 Task: Open Card Cloud Migration Planning in Board Public Relations Crisis Communication Planning and Preparation to Workspace Enterprise Risk Management and add a team member Softage.1@softage.net, a label Red, a checklist Trademark Registration, an attachment from Trello, a color Red and finally, add a card description 'Plan and execute company team-building retreat with a focus on personal branding' and a comment 'Given the potential impact of this task on our company mission and values, let us ensure that we approach it with a sense of integrity and ethics.'. Add a start date 'Jan 09, 1900' with a due date 'Jan 16, 1900'
Action: Mouse moved to (92, 387)
Screenshot: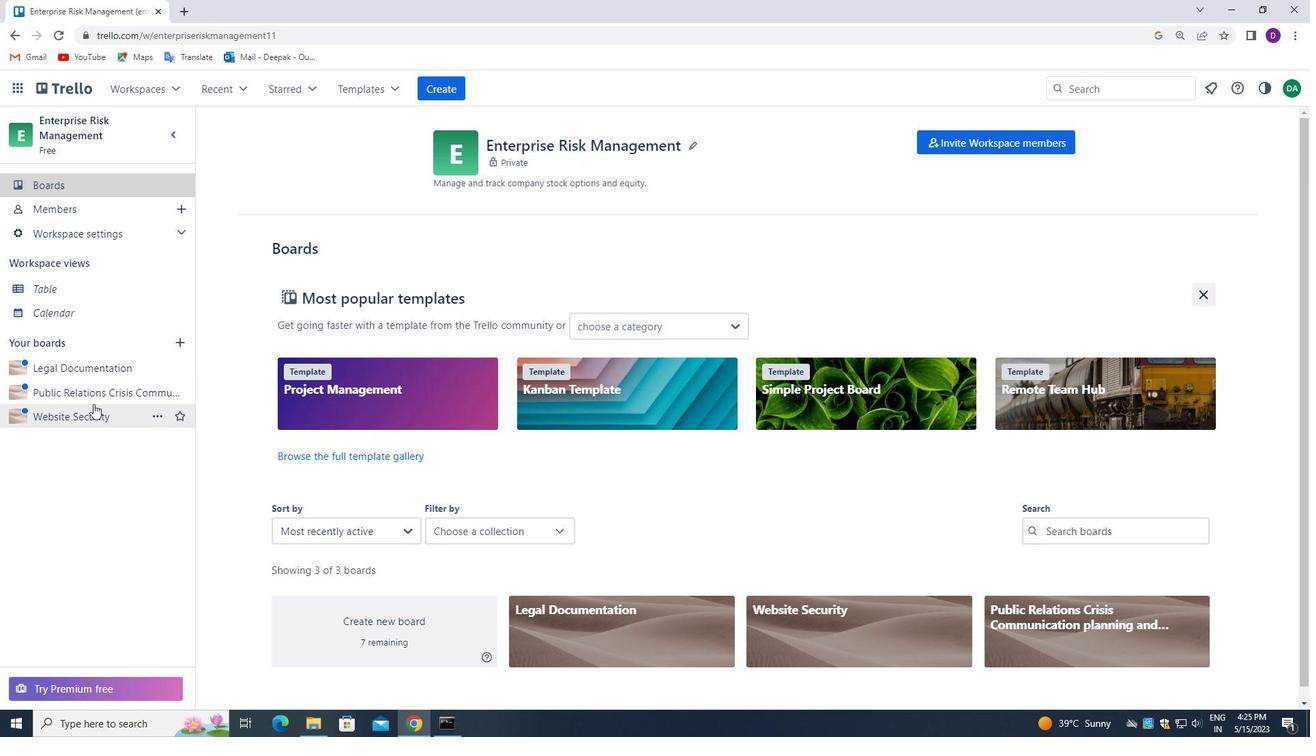
Action: Mouse pressed left at (92, 387)
Screenshot: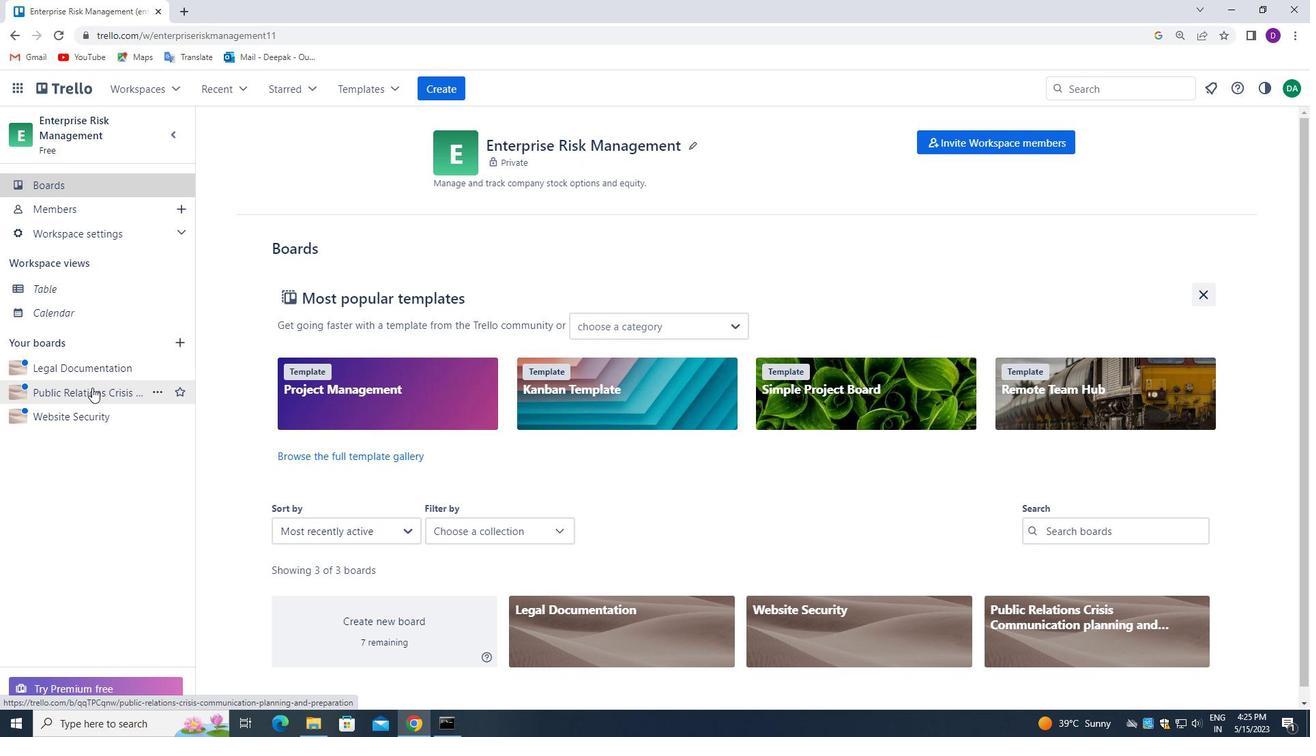 
Action: Mouse moved to (696, 208)
Screenshot: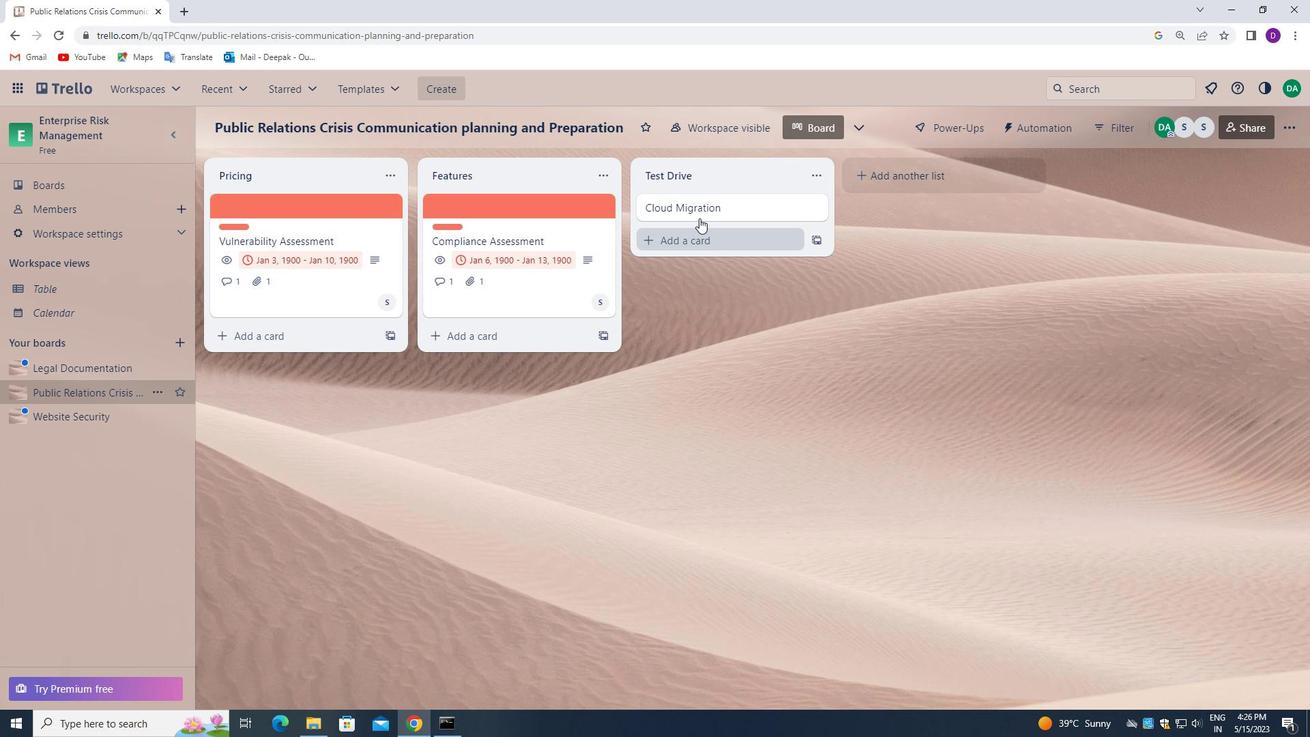 
Action: Mouse pressed left at (696, 208)
Screenshot: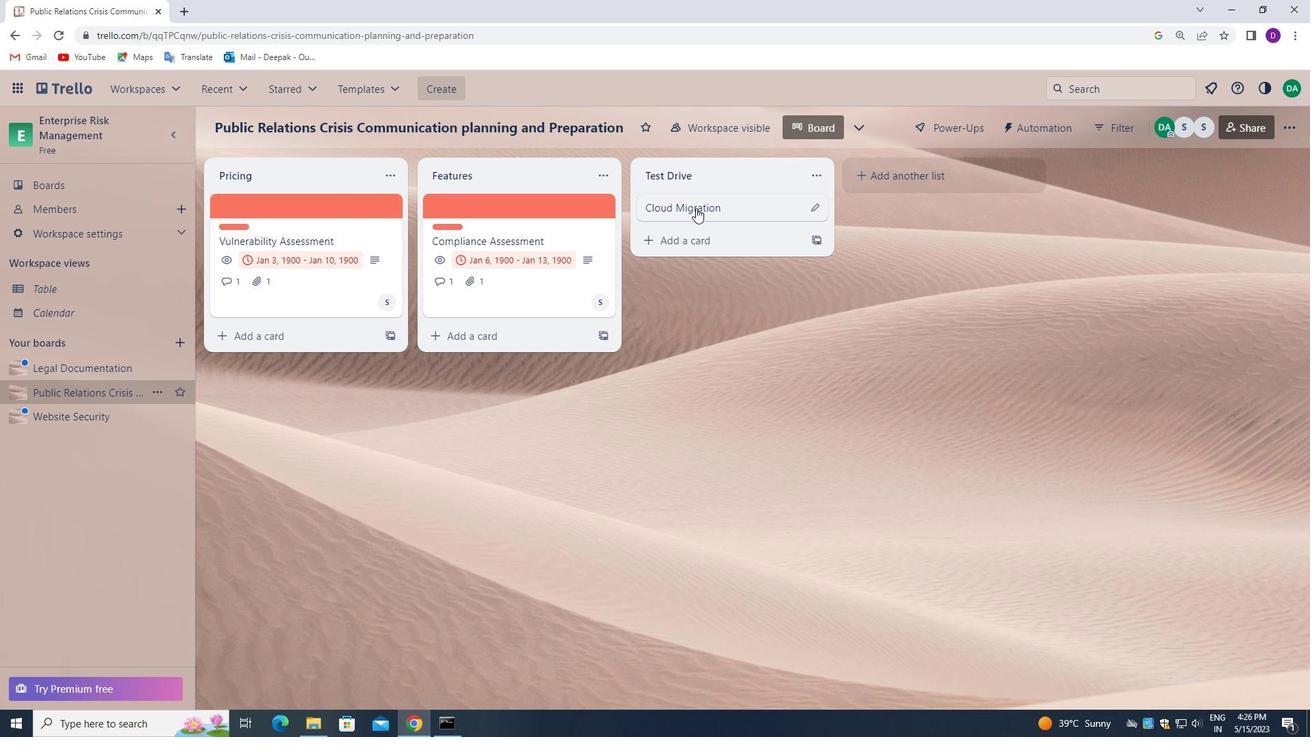 
Action: Mouse moved to (839, 264)
Screenshot: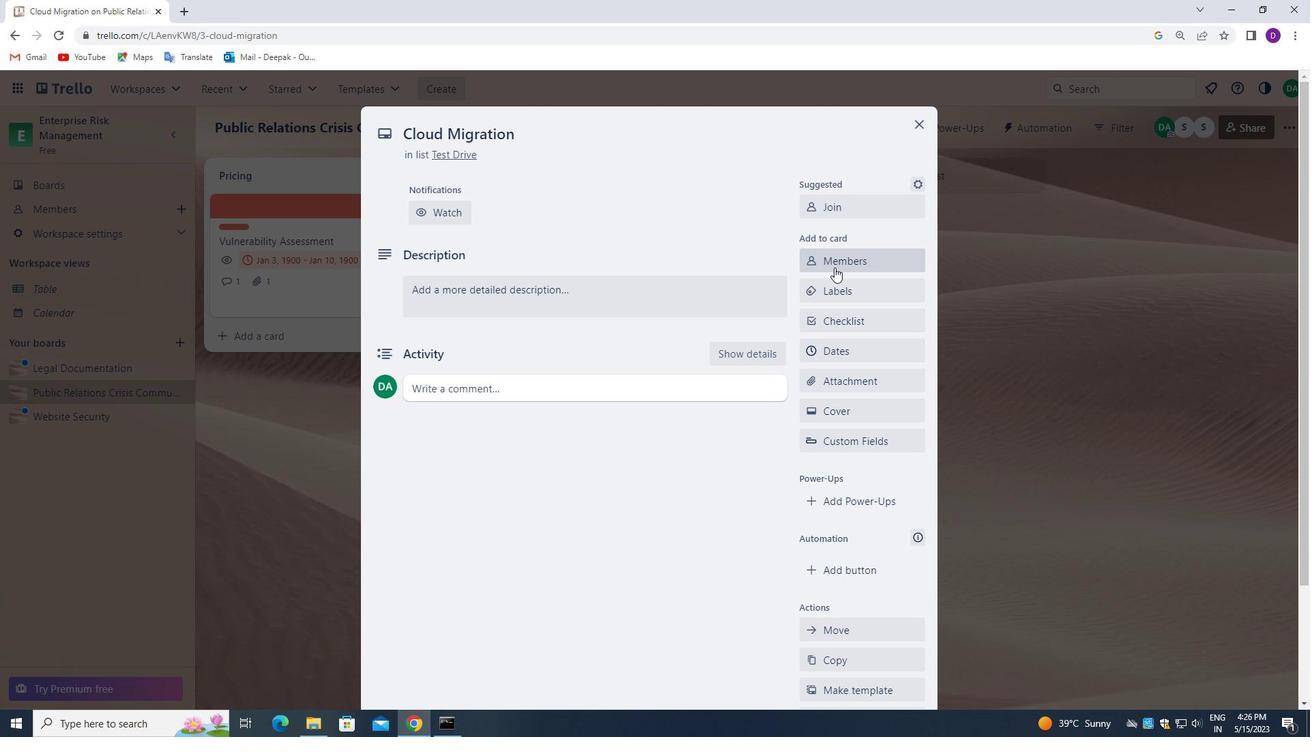
Action: Mouse pressed left at (839, 264)
Screenshot: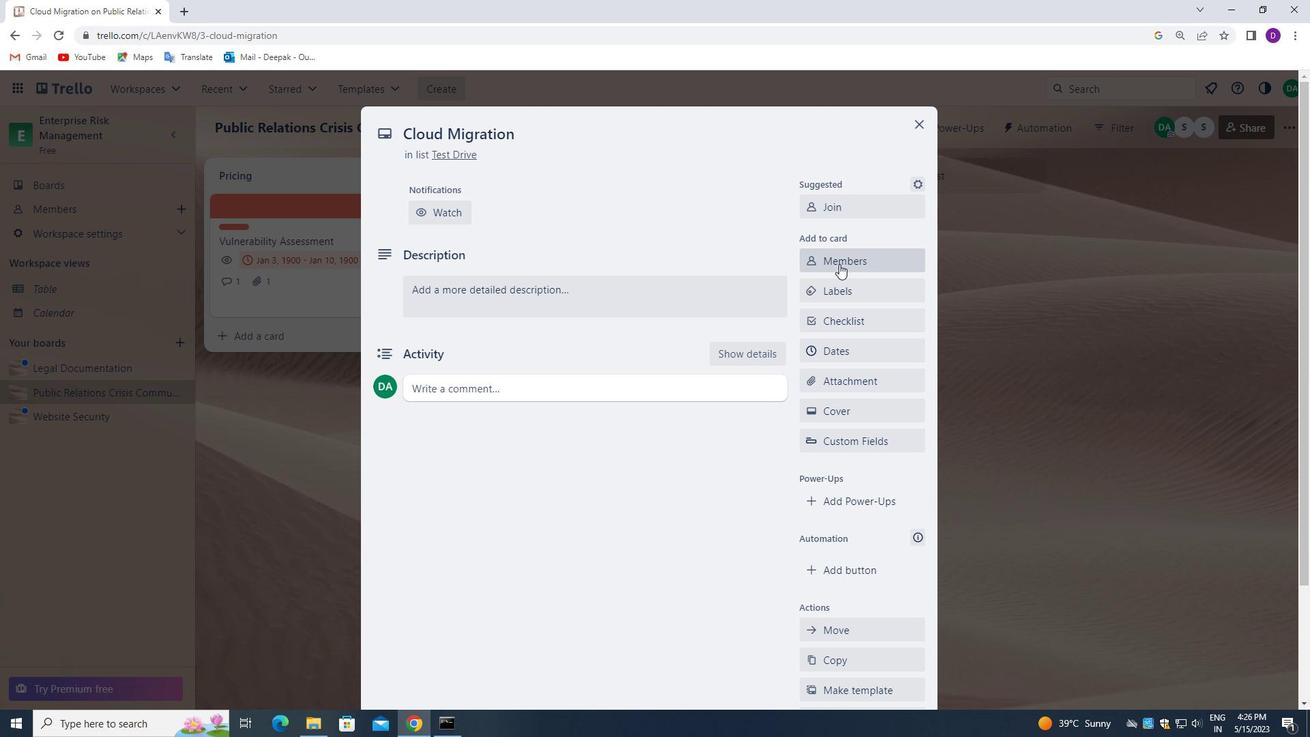 
Action: Mouse moved to (858, 327)
Screenshot: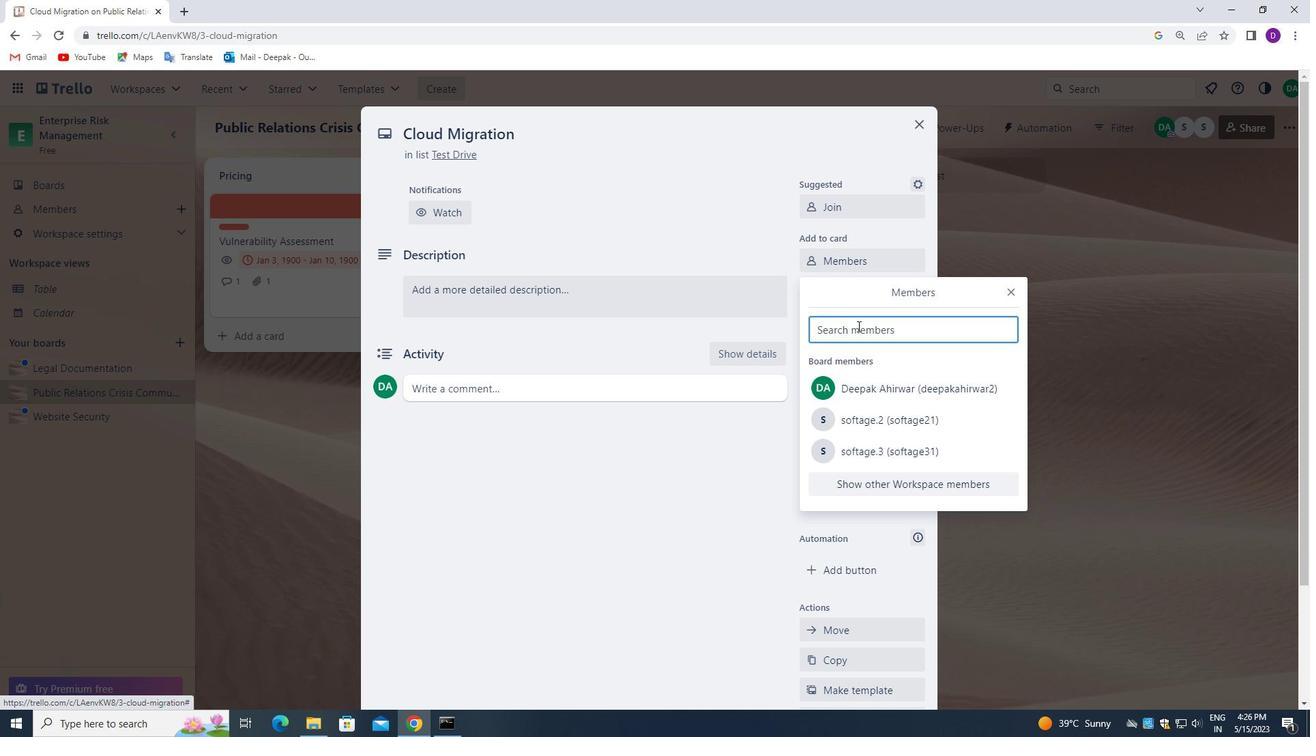 
Action: Mouse pressed left at (858, 327)
Screenshot: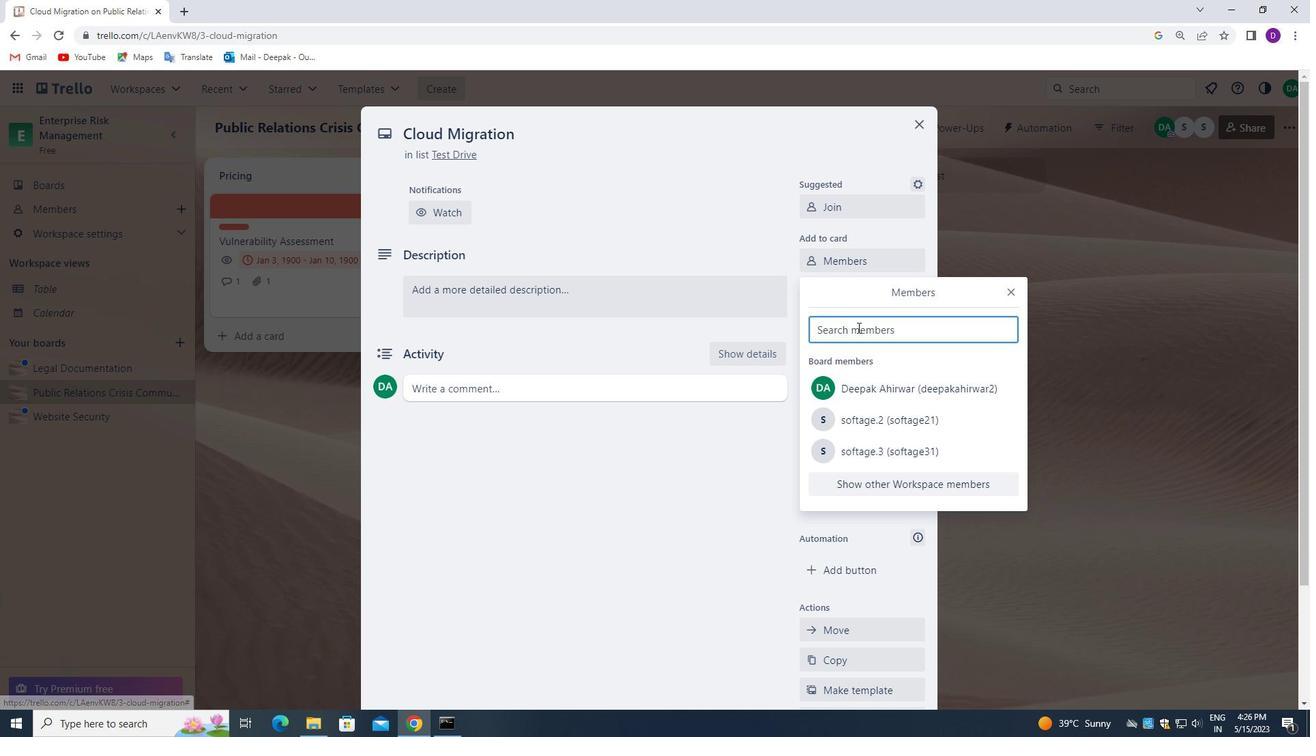
Action: Mouse moved to (275, 462)
Screenshot: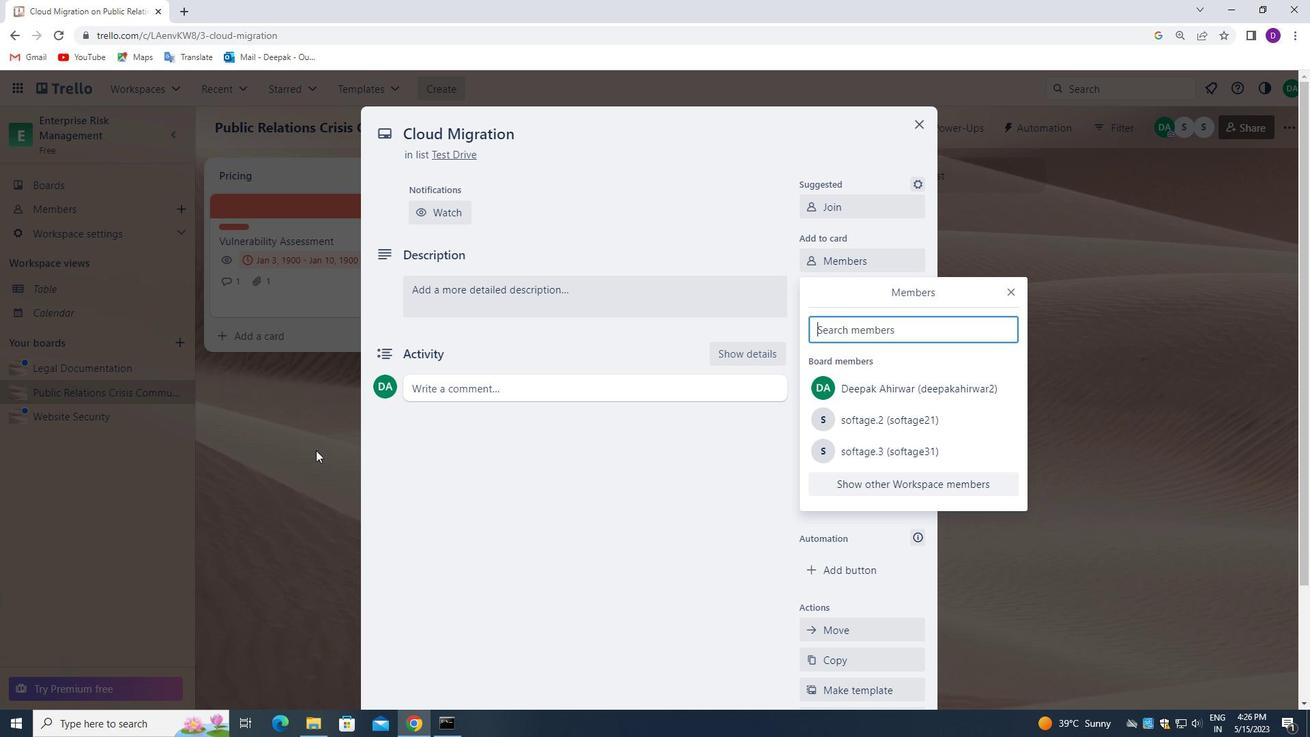 
Action: Key pressed softage<Key.space><Key.backspace>1<Key.backspace>.1<Key.shift>@SOFTAGE,<Key.backspace>.NET
Screenshot: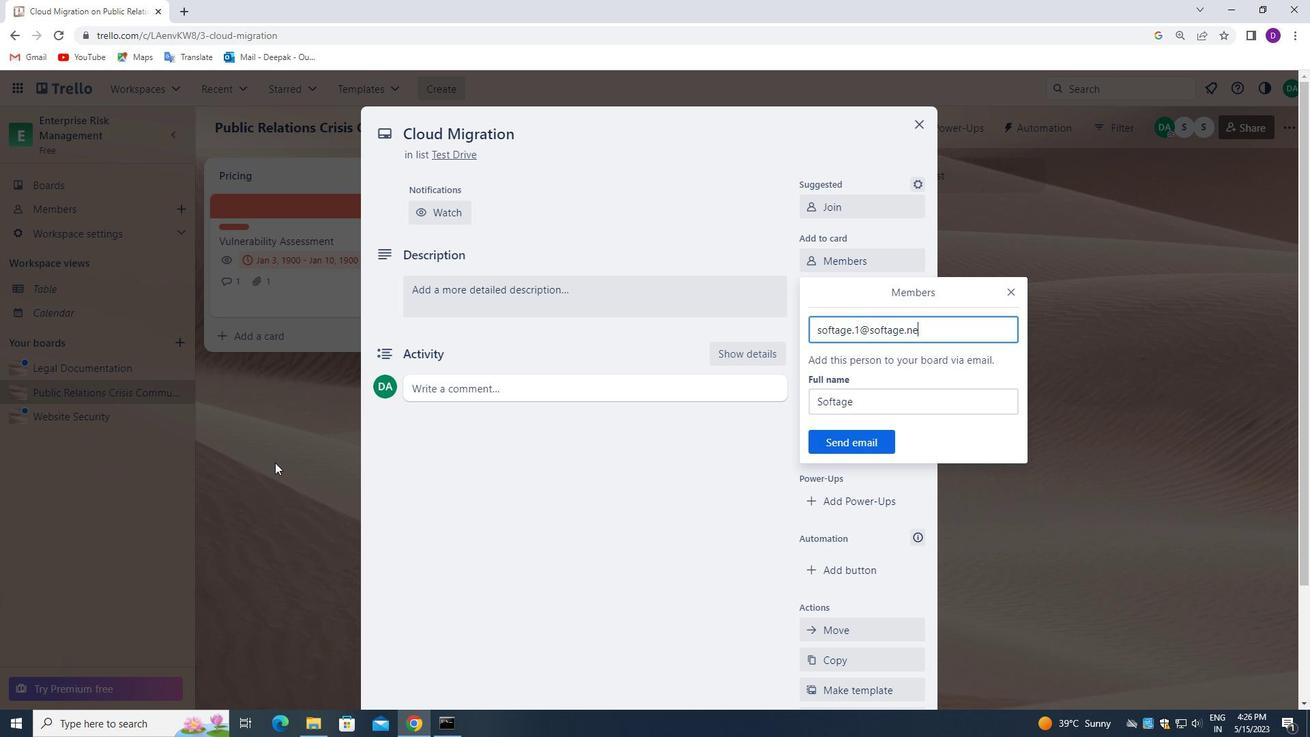 
Action: Mouse moved to (833, 443)
Screenshot: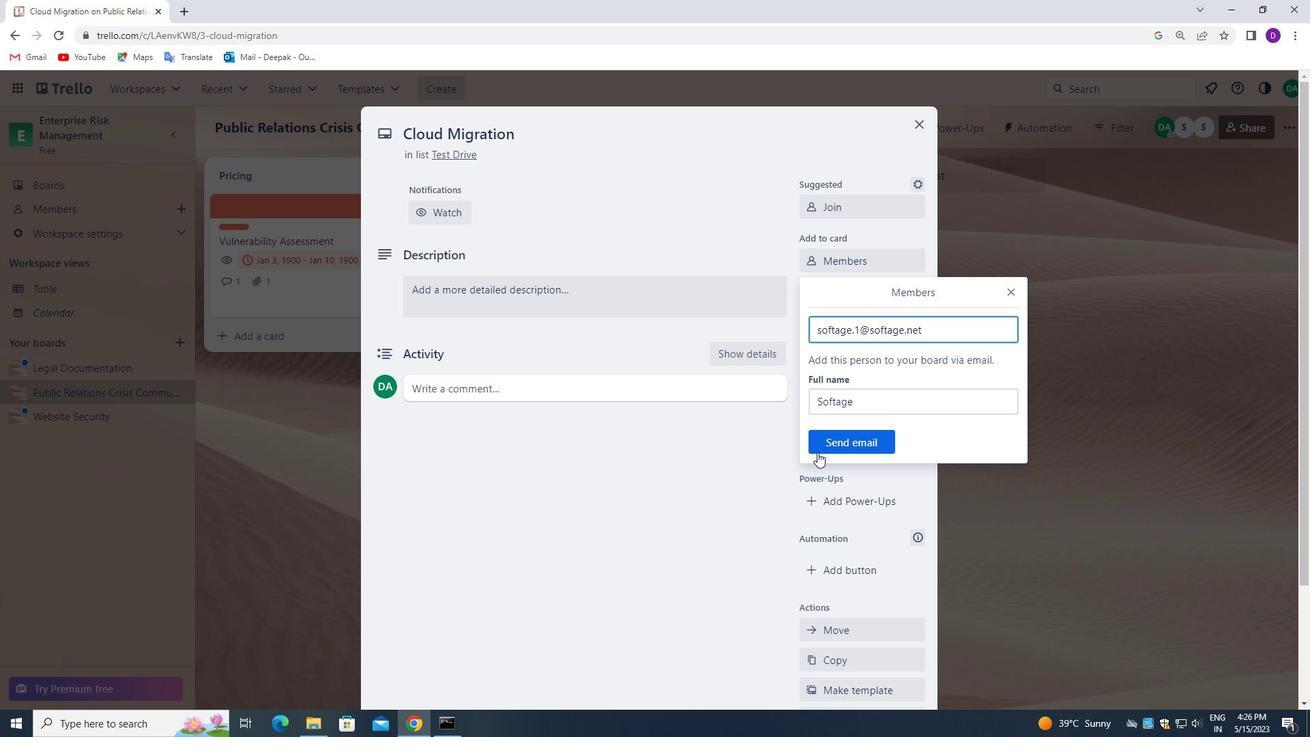 
Action: Mouse pressed left at (833, 443)
Screenshot: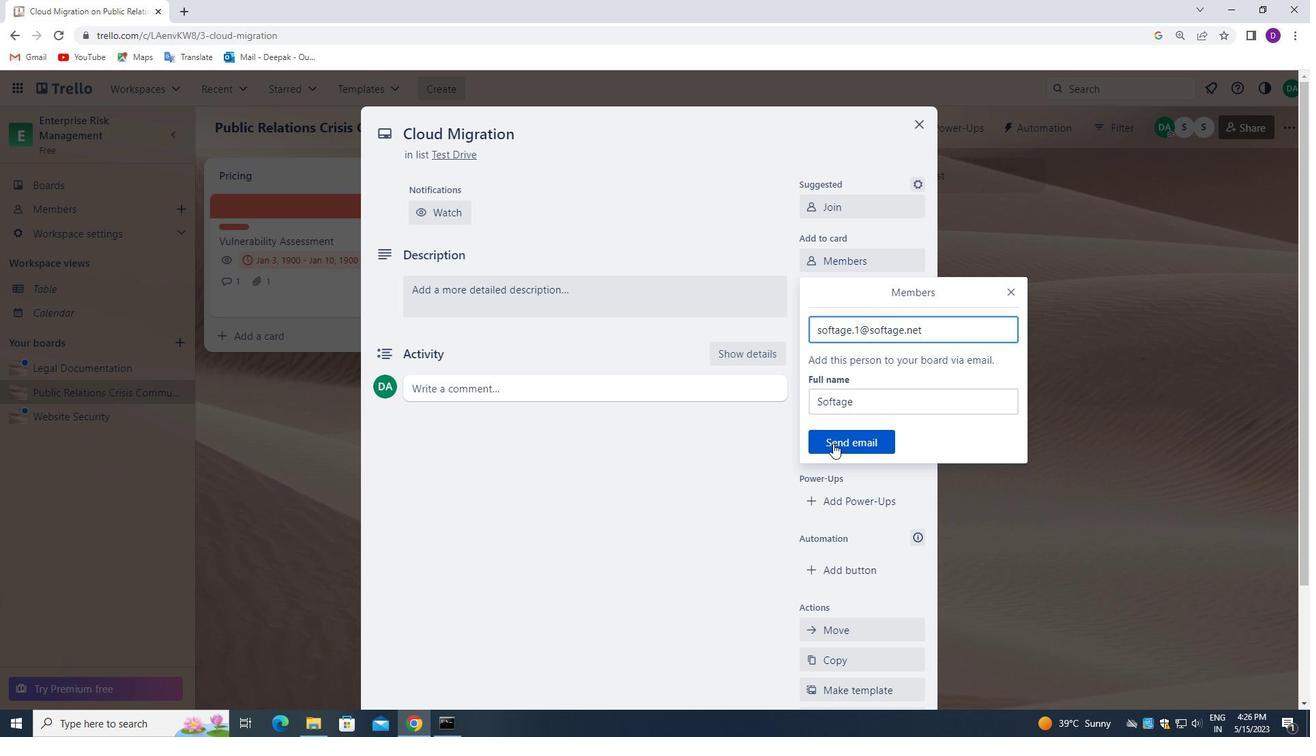 
Action: Mouse moved to (850, 285)
Screenshot: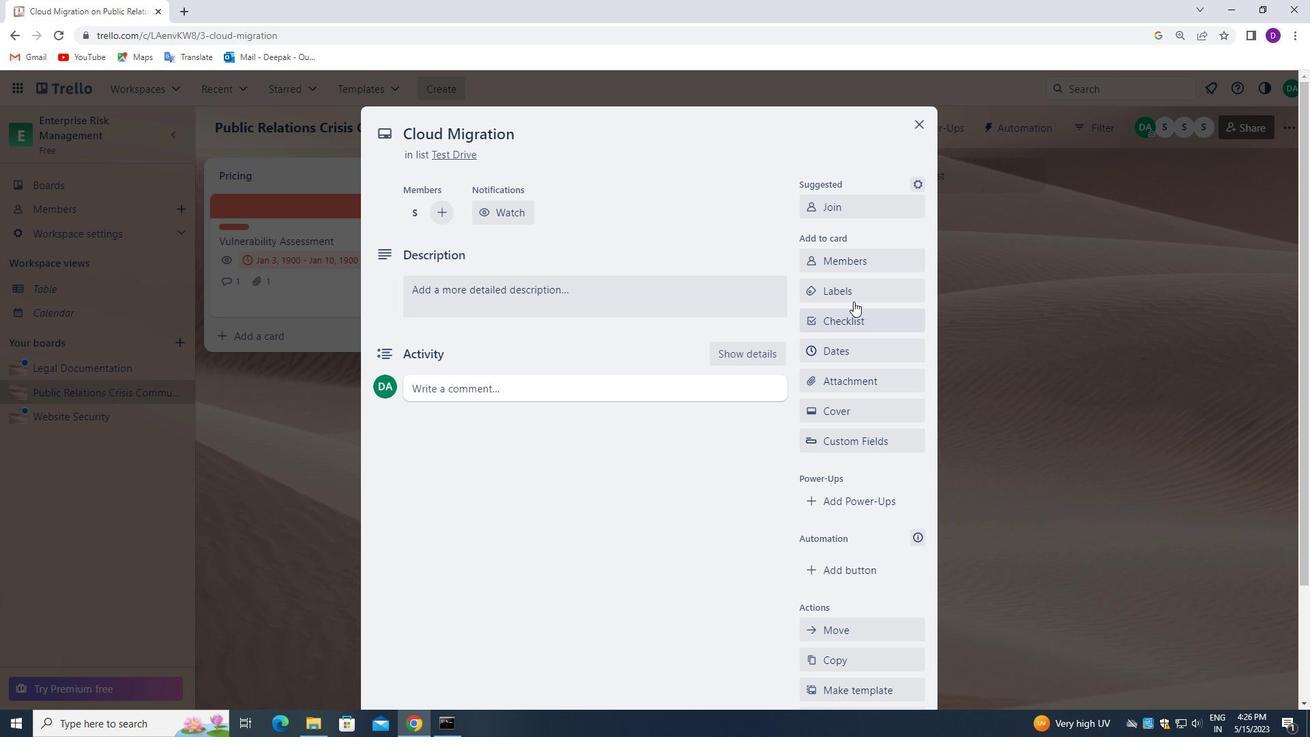 
Action: Mouse pressed left at (850, 285)
Screenshot: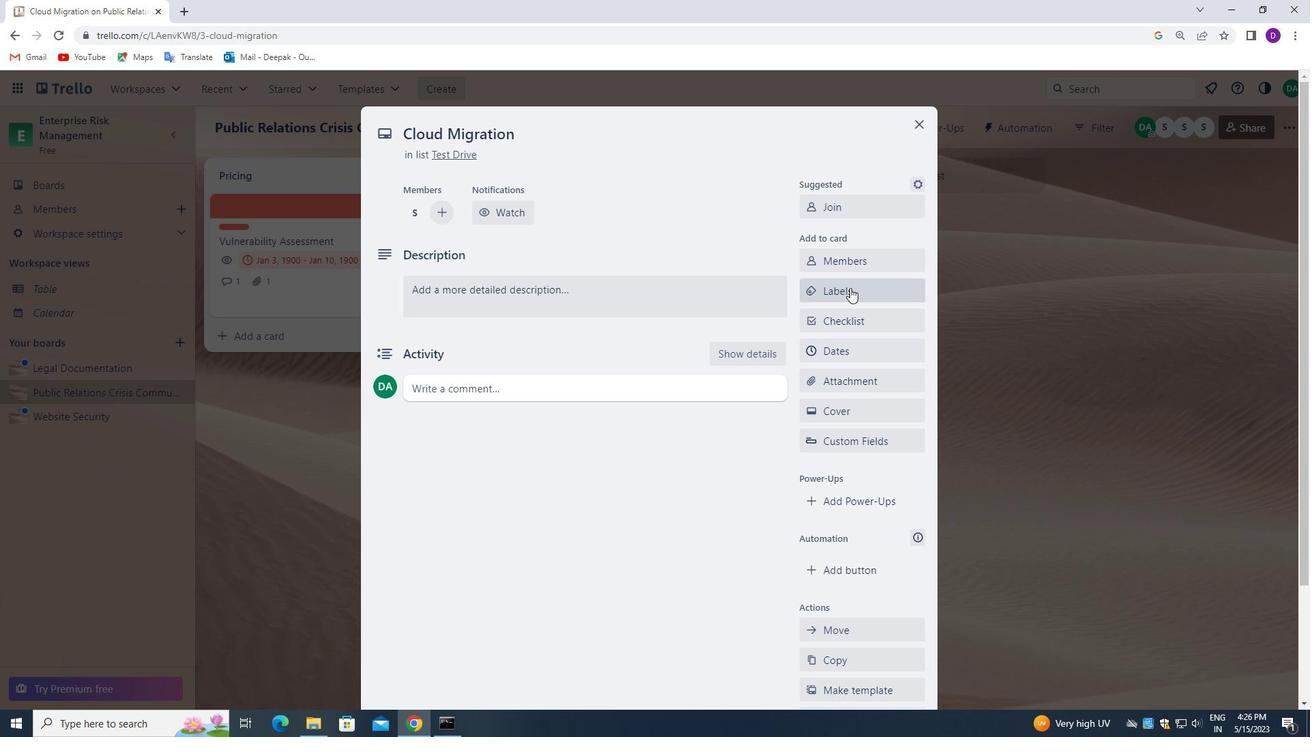 
Action: Mouse moved to (887, 484)
Screenshot: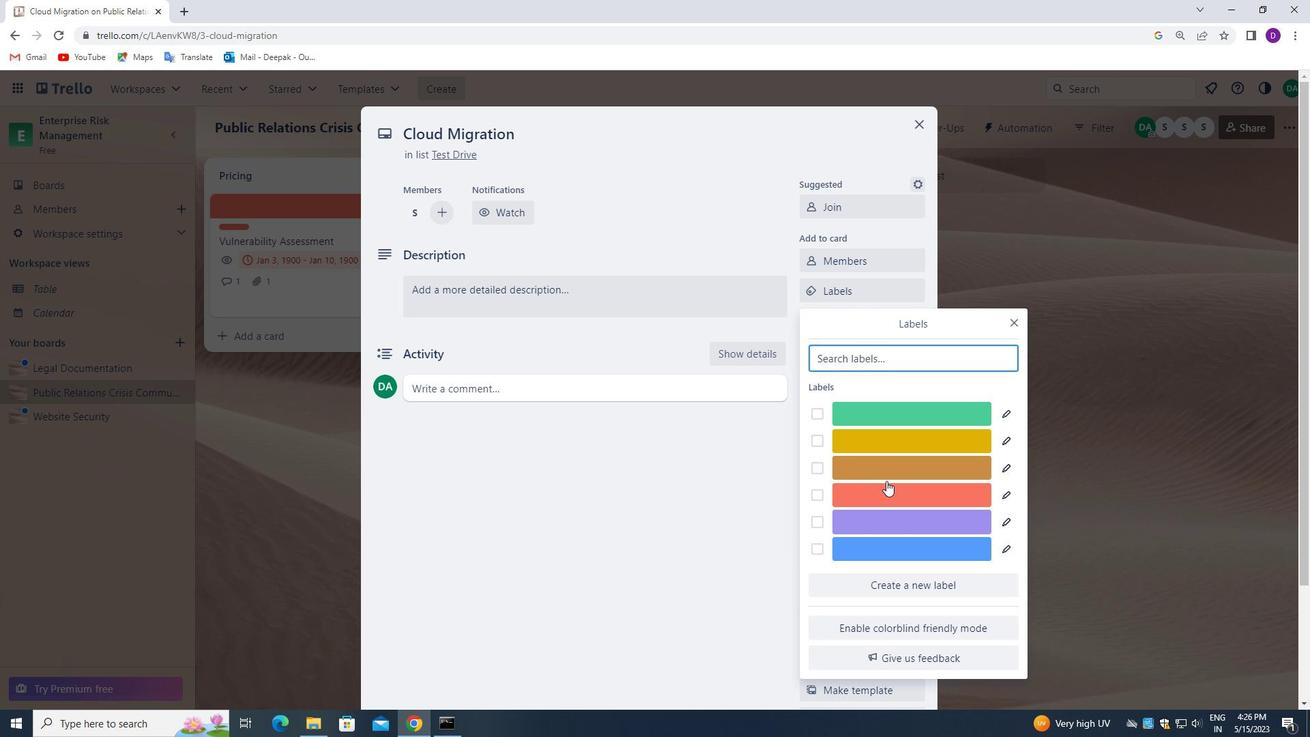 
Action: Mouse pressed left at (887, 484)
Screenshot: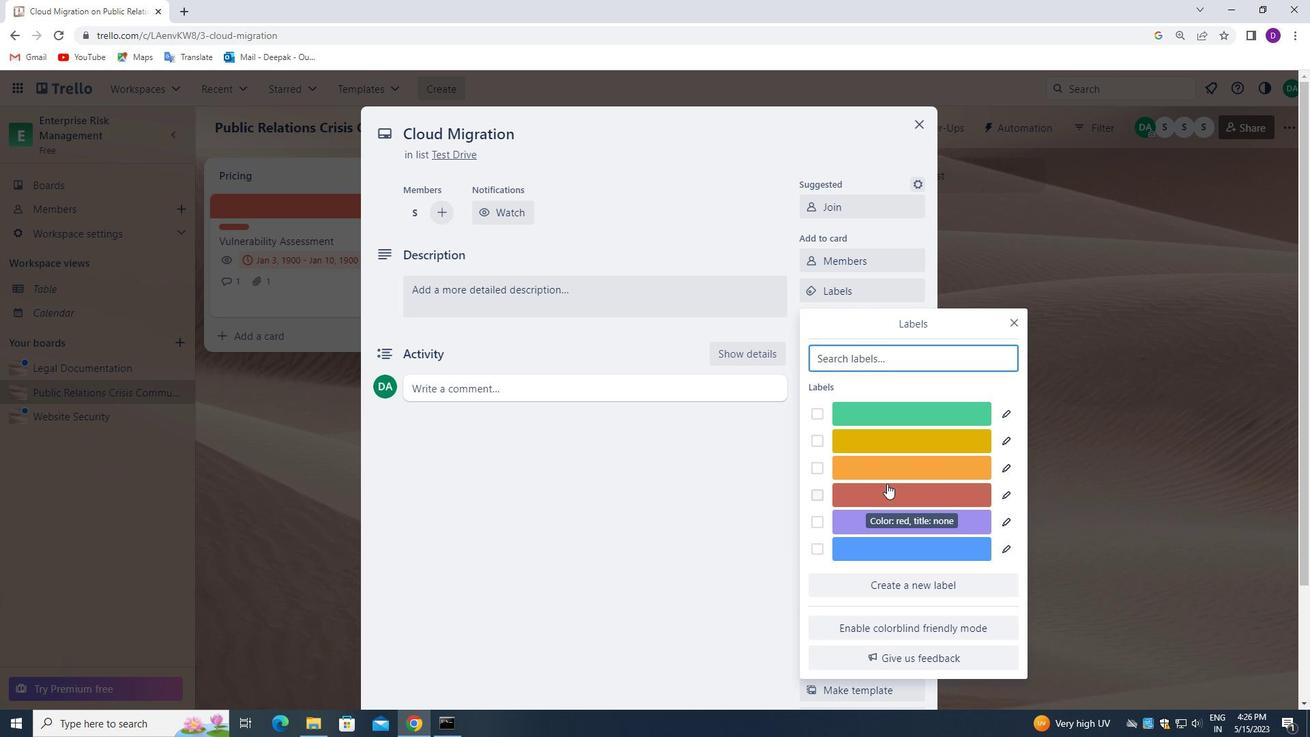 
Action: Mouse moved to (1015, 322)
Screenshot: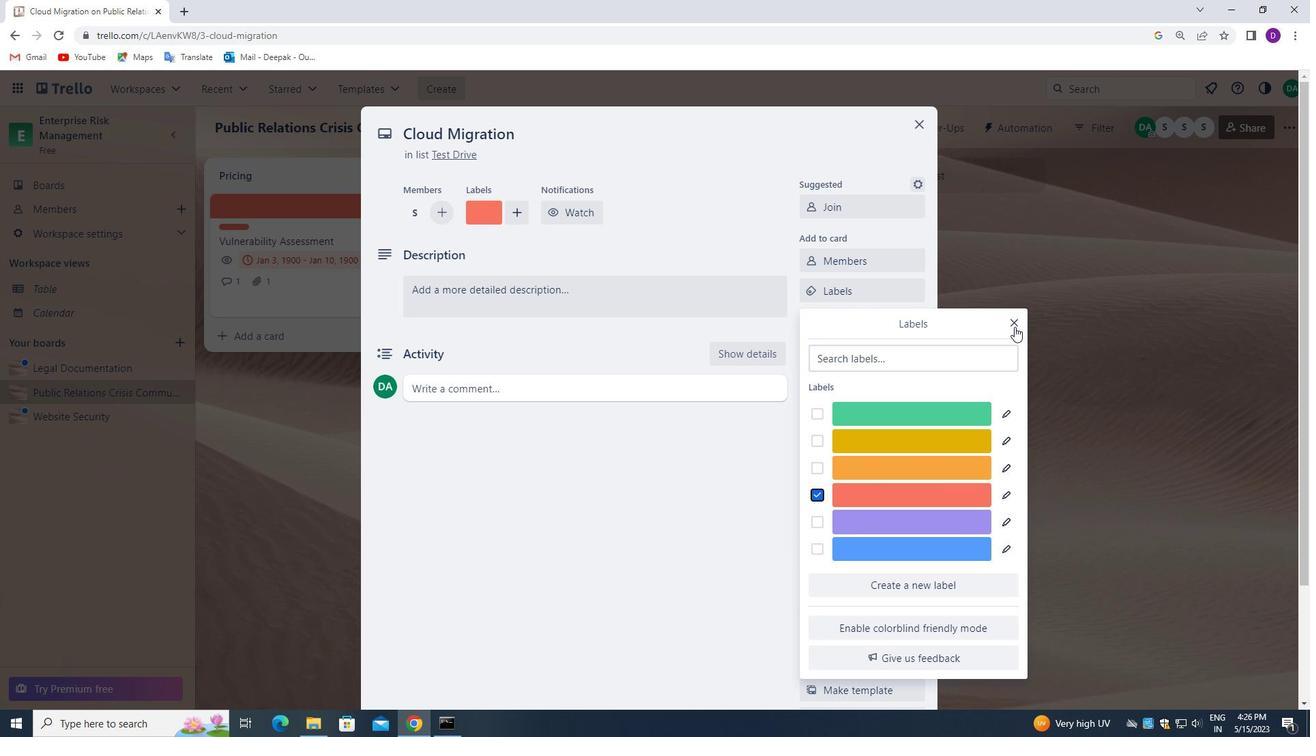 
Action: Mouse pressed left at (1015, 322)
Screenshot: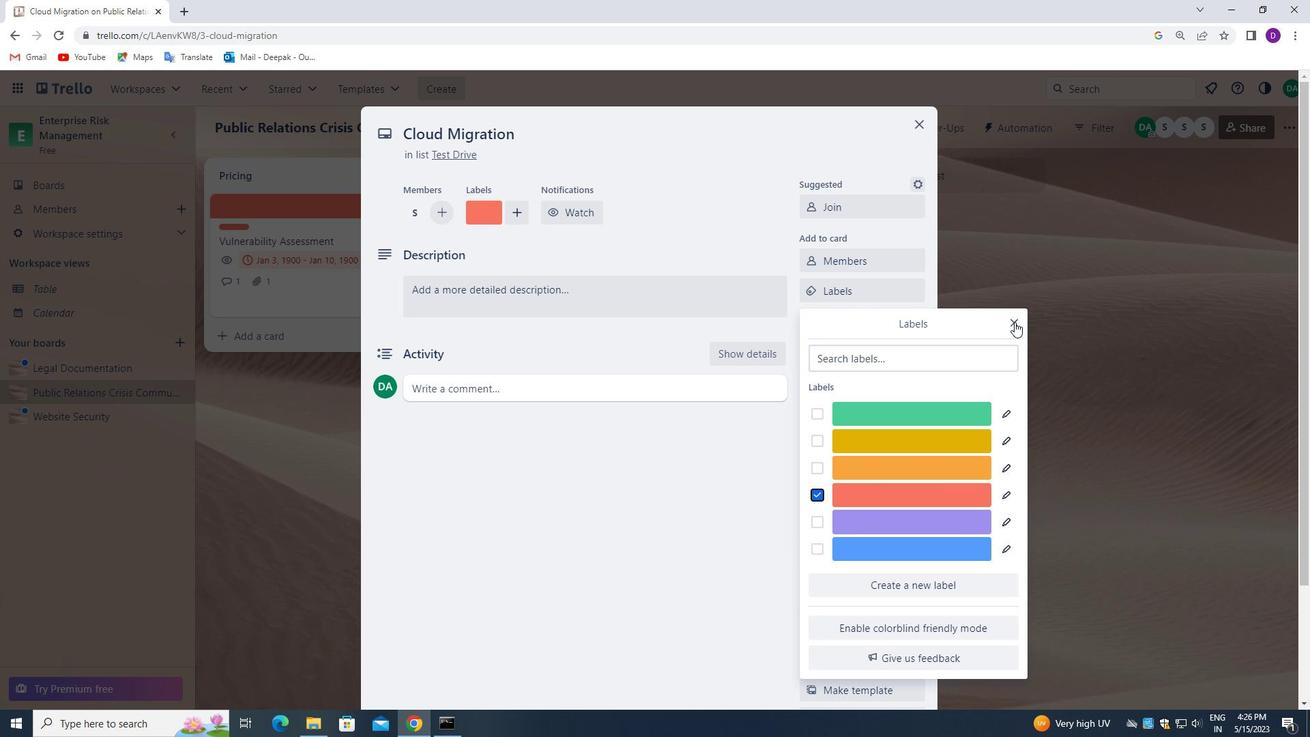 
Action: Mouse moved to (850, 315)
Screenshot: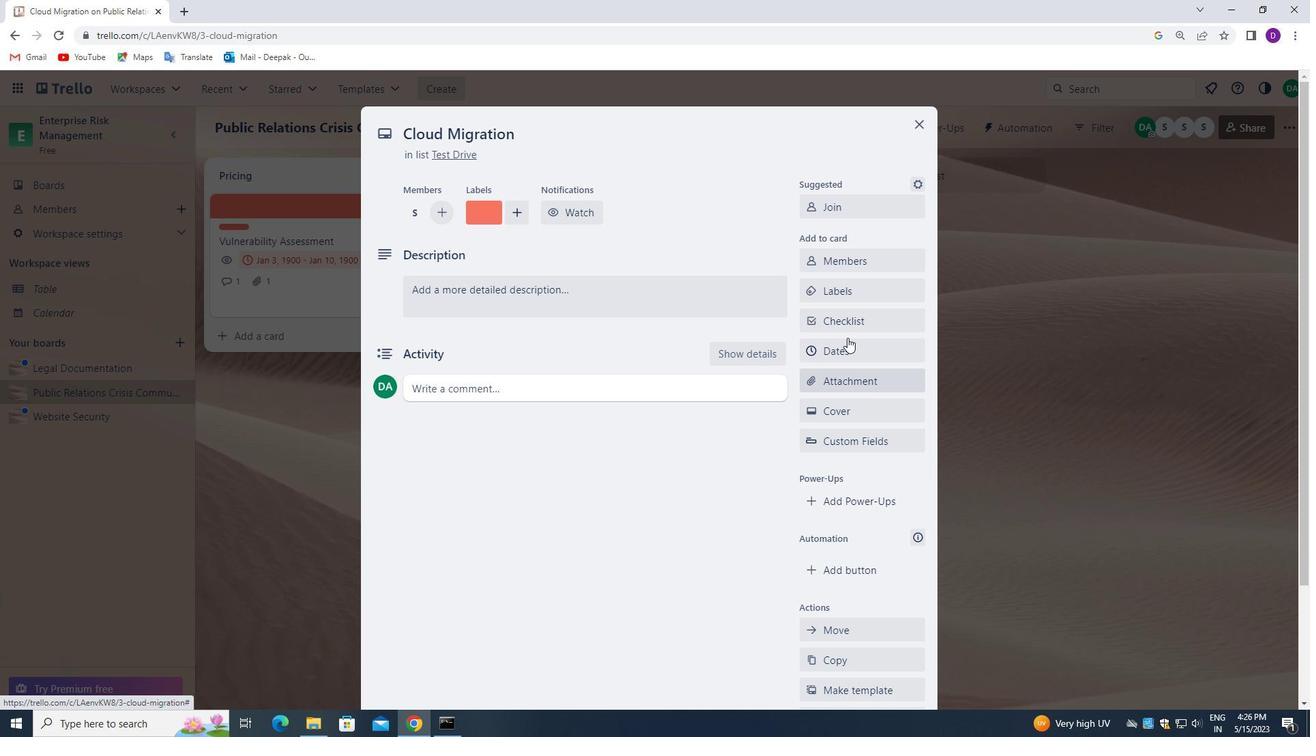 
Action: Mouse pressed left at (850, 315)
Screenshot: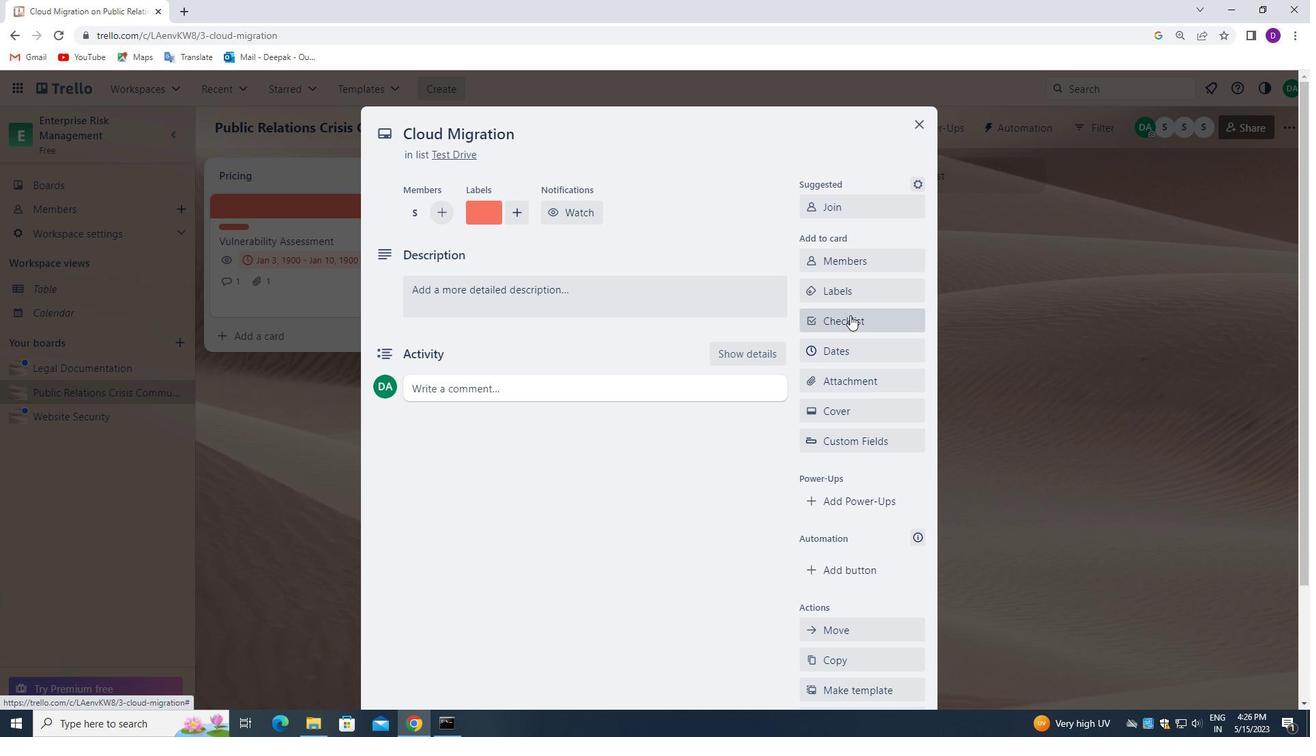 
Action: Mouse moved to (890, 352)
Screenshot: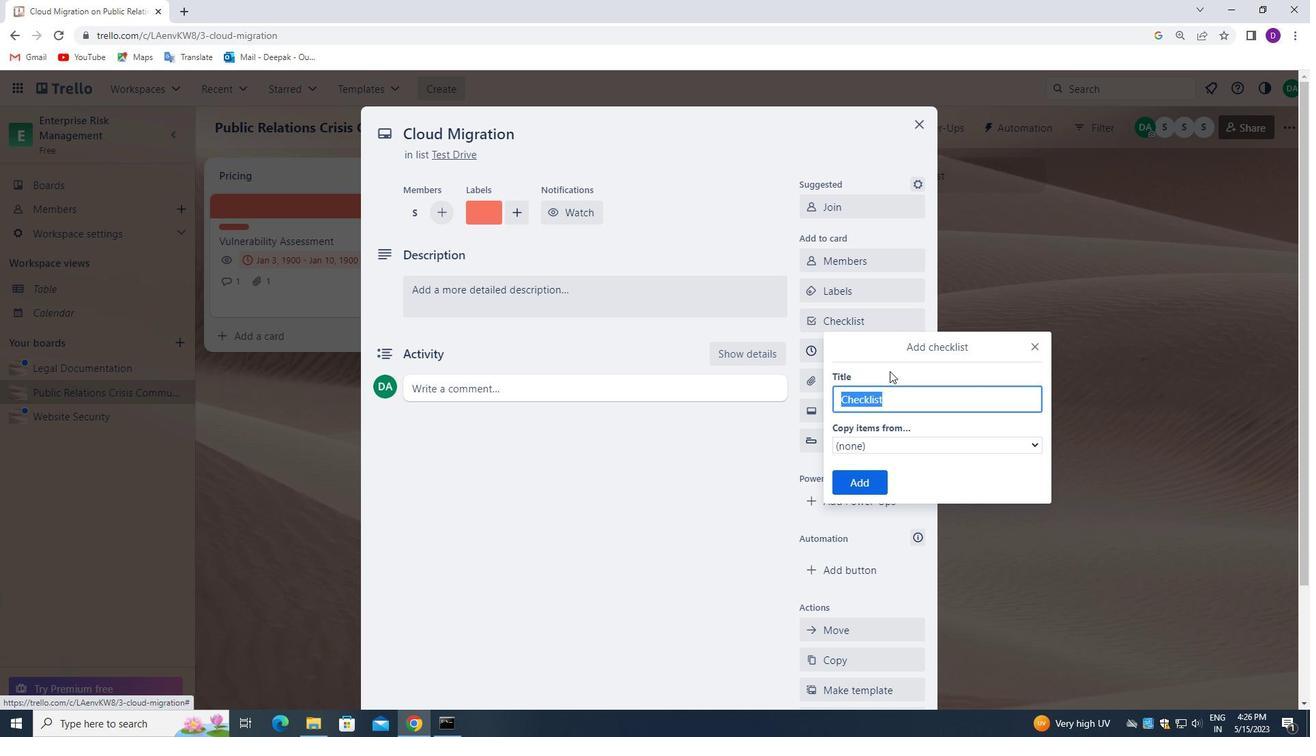 
Action: Key pressed <Key.backspace><Key.shift_r>TRADEMARK<Key.space><Key.shift_r>REGISTRATION
Screenshot: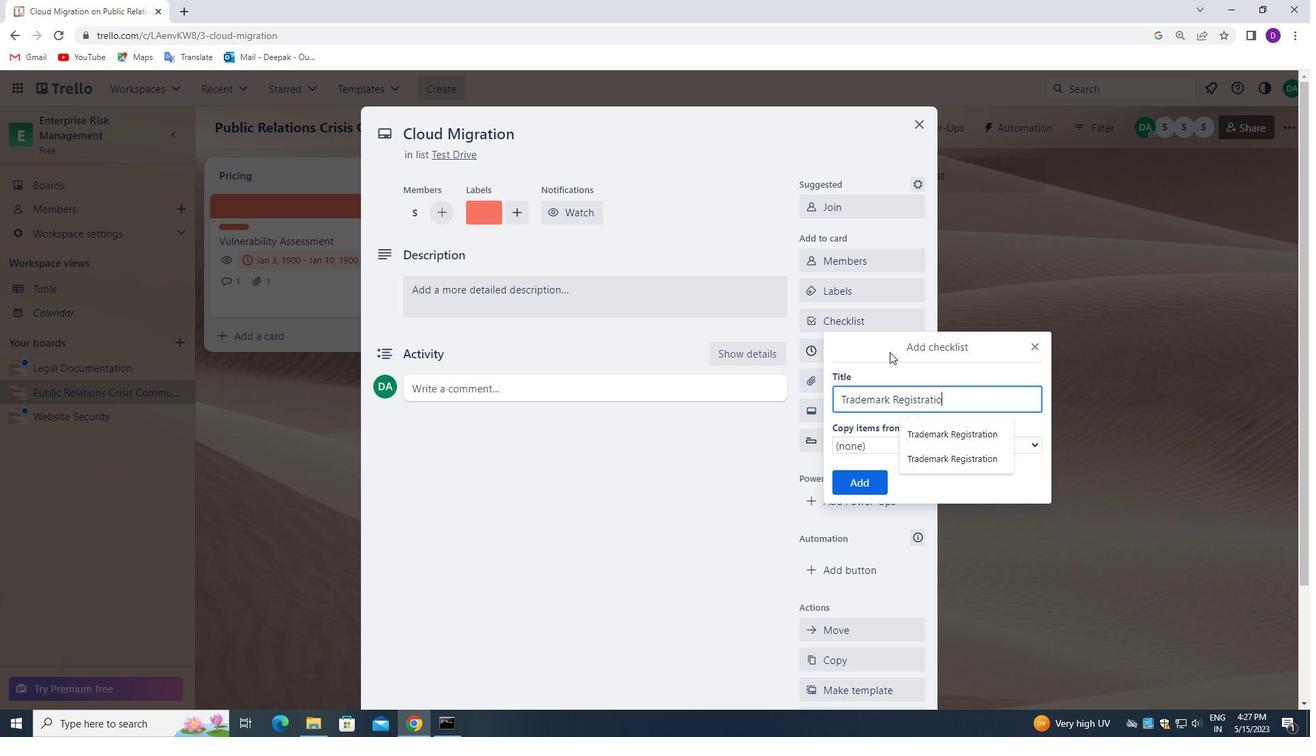 
Action: Mouse moved to (850, 477)
Screenshot: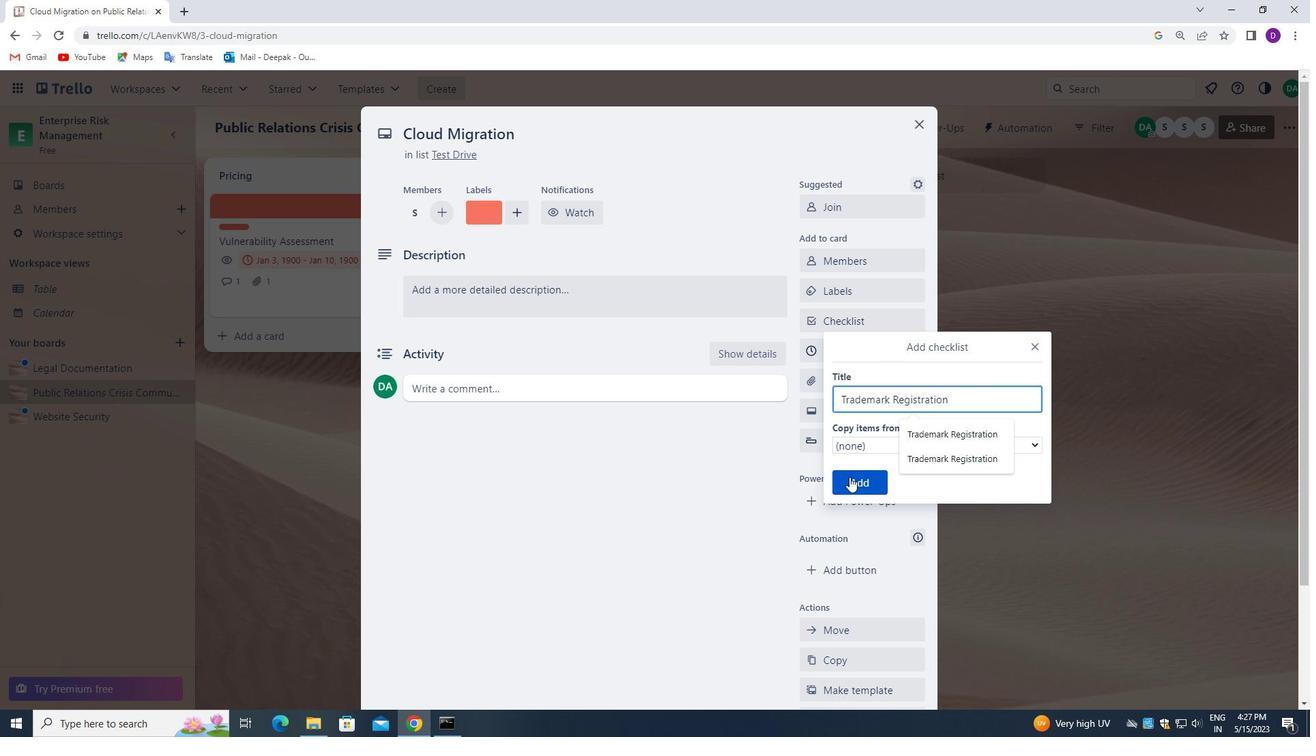 
Action: Mouse pressed left at (850, 477)
Screenshot: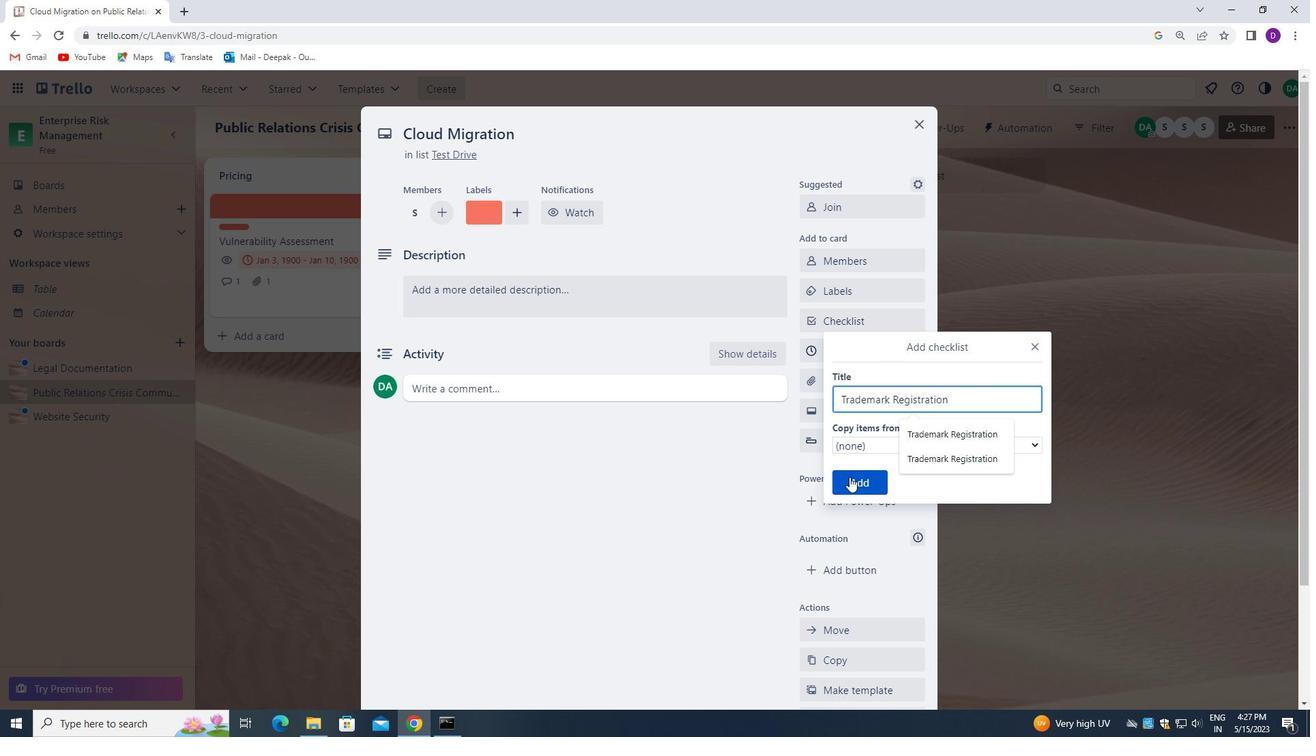 
Action: Mouse moved to (866, 387)
Screenshot: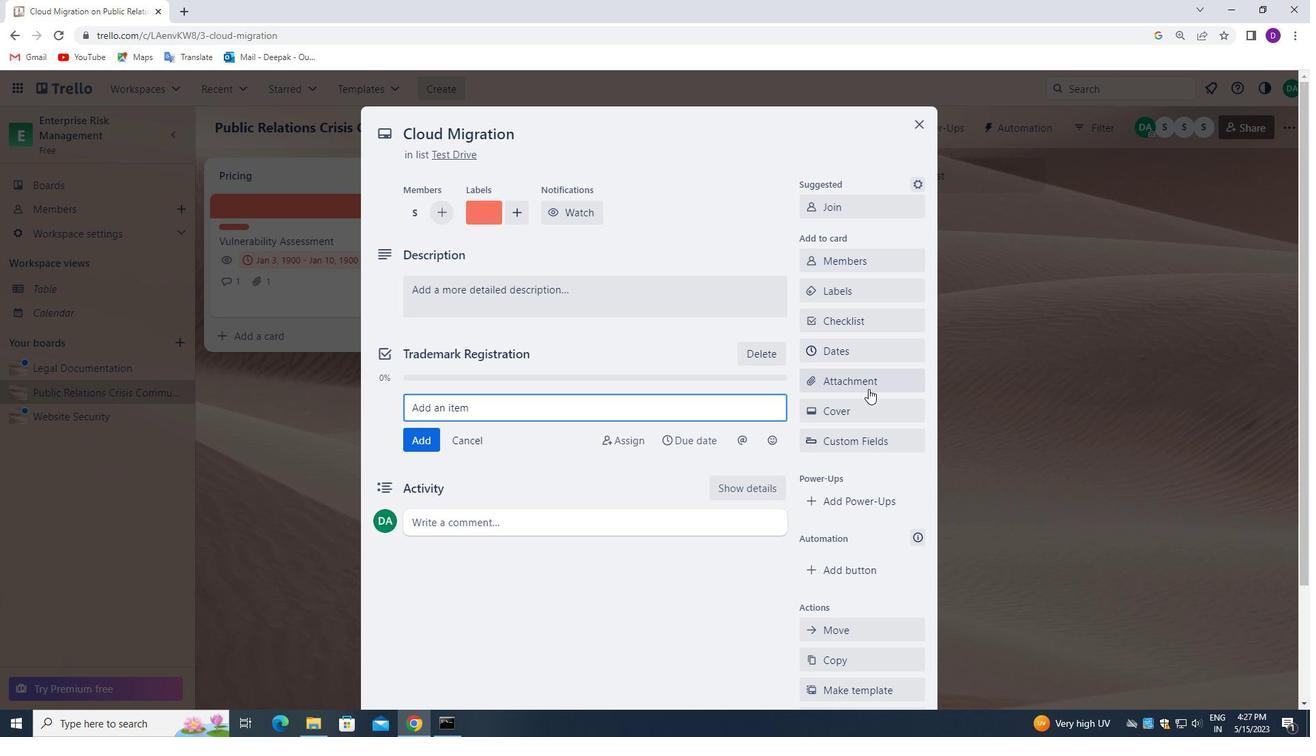 
Action: Mouse pressed left at (866, 387)
Screenshot: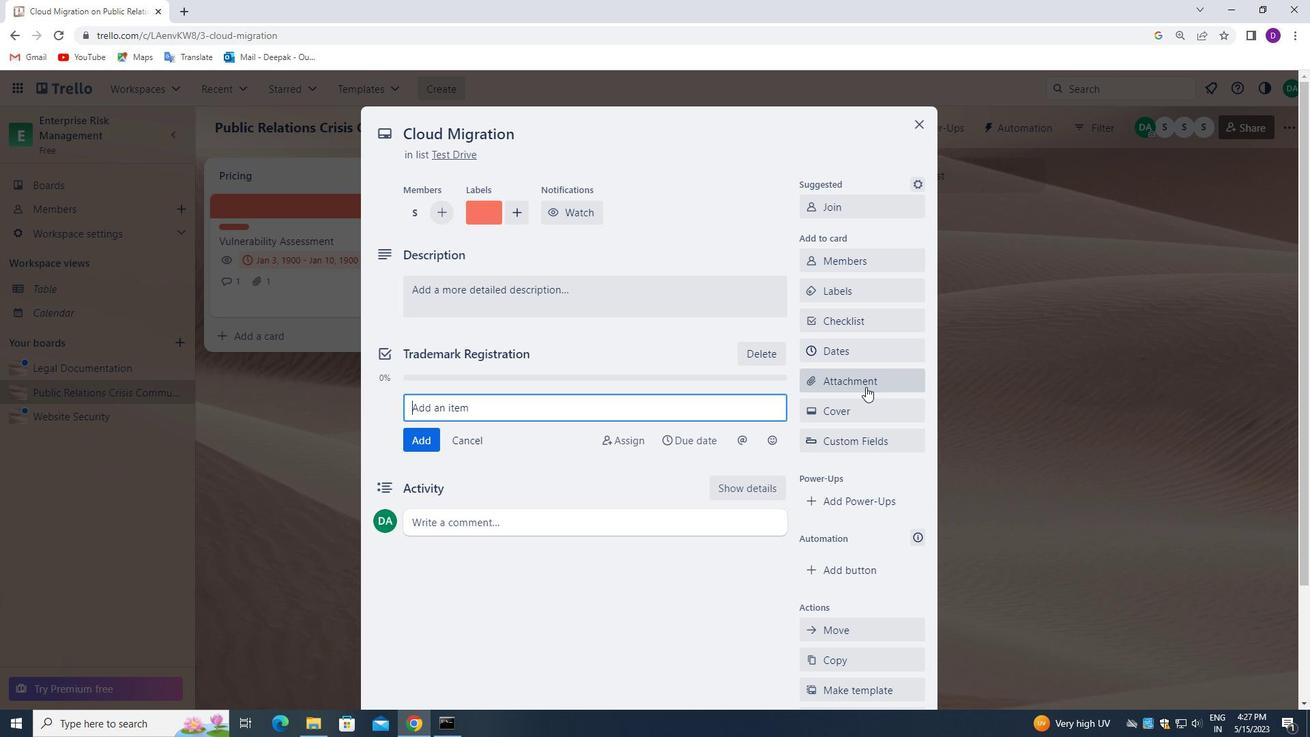 
Action: Mouse moved to (848, 181)
Screenshot: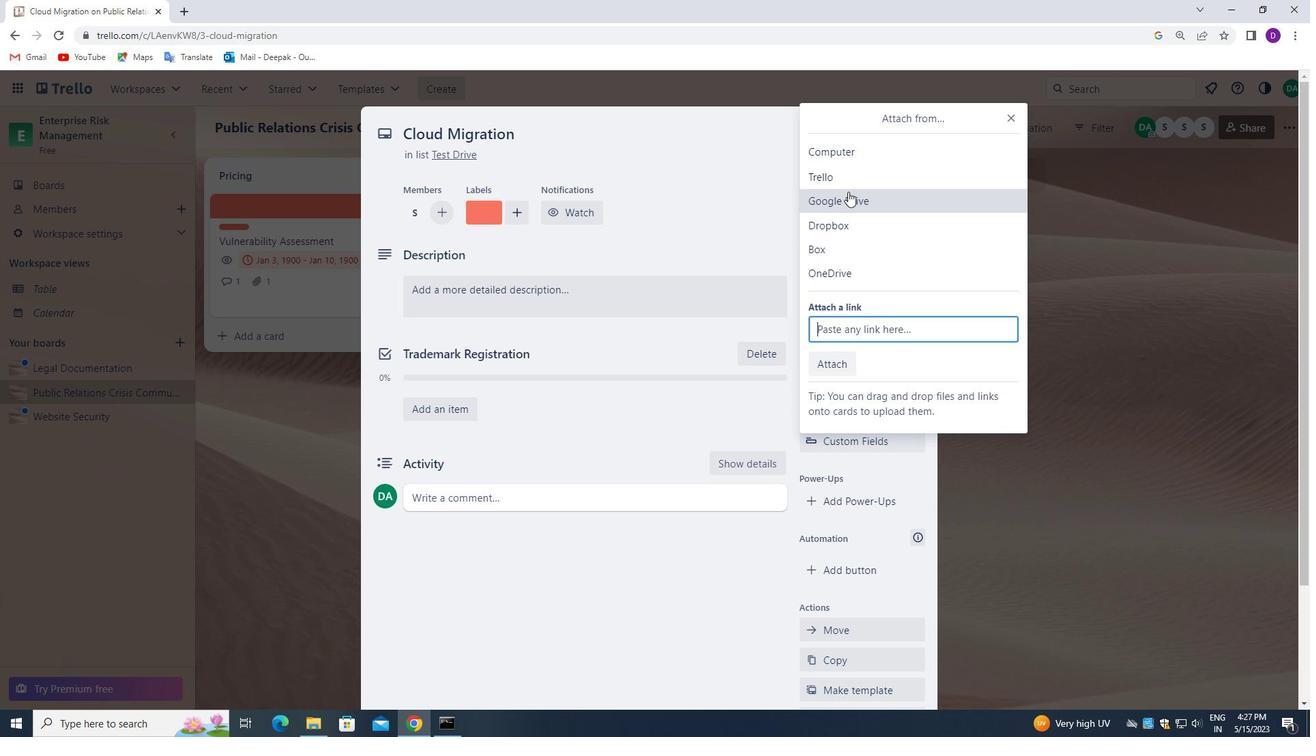 
Action: Mouse pressed left at (848, 181)
Screenshot: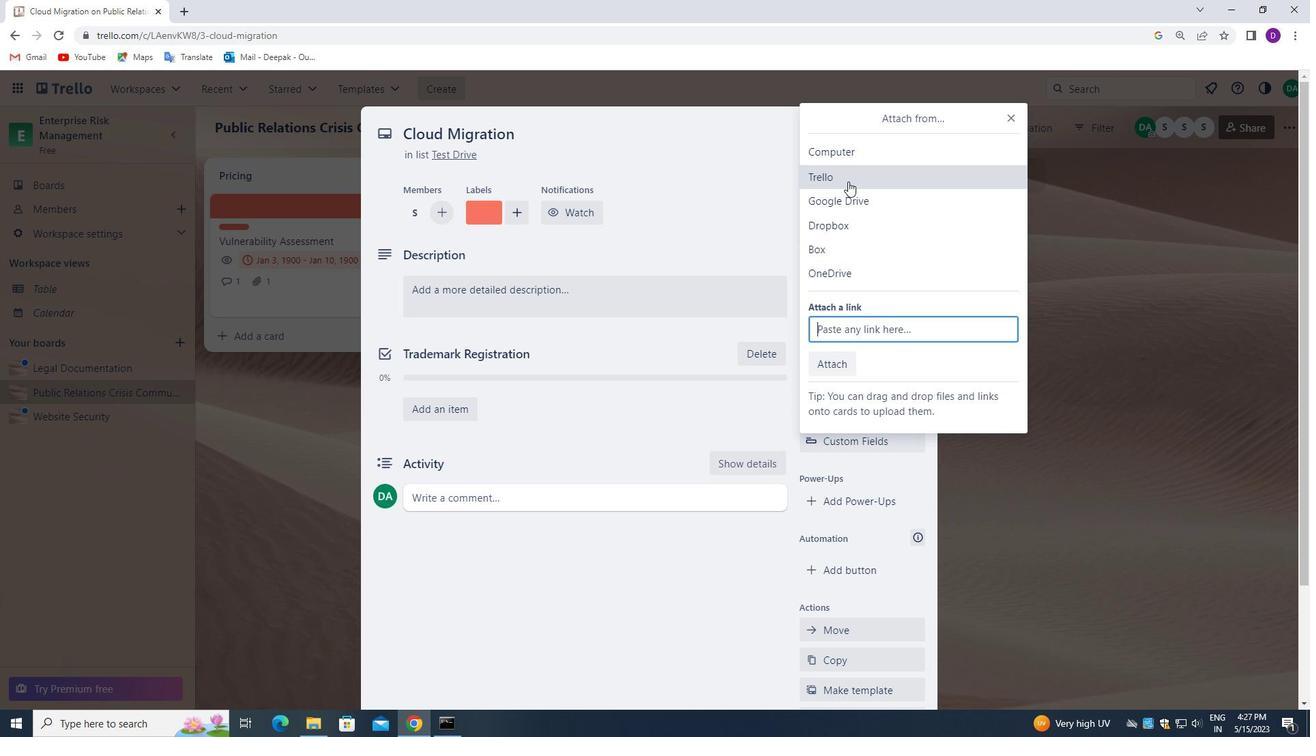 
Action: Mouse moved to (921, 238)
Screenshot: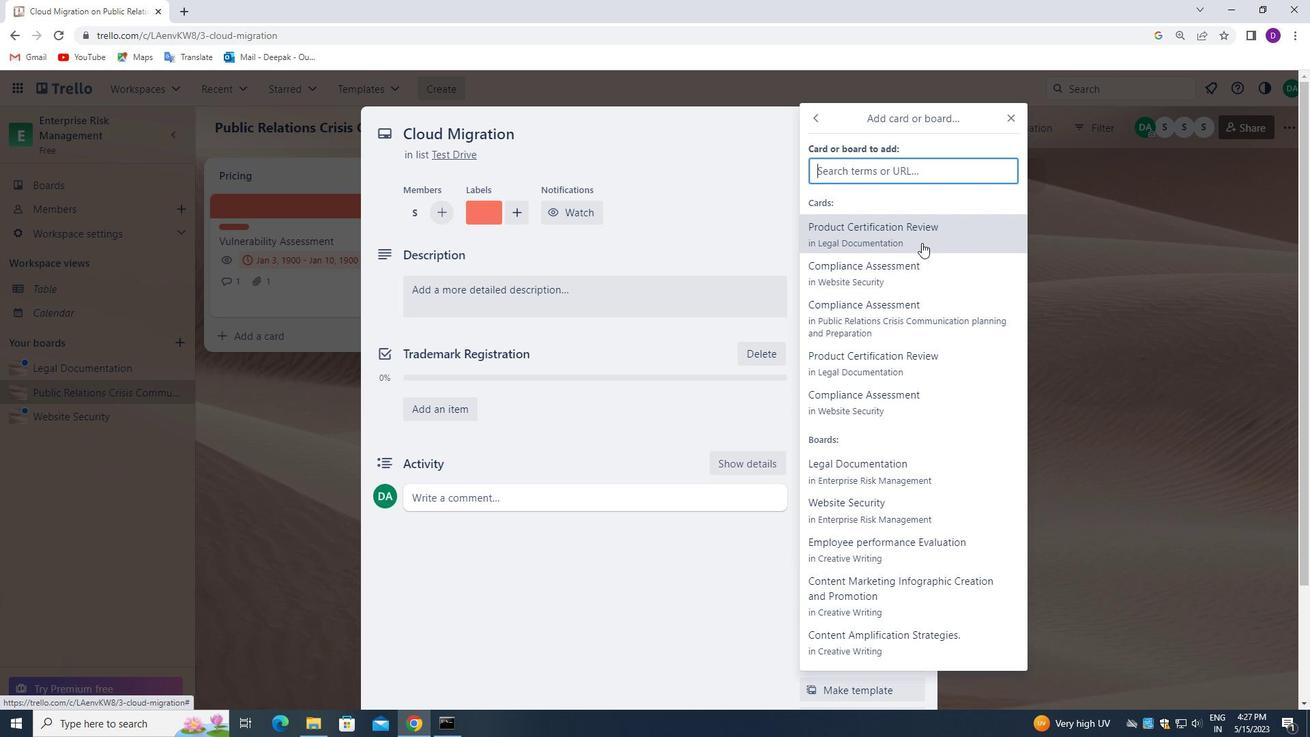 
Action: Mouse pressed left at (921, 238)
Screenshot: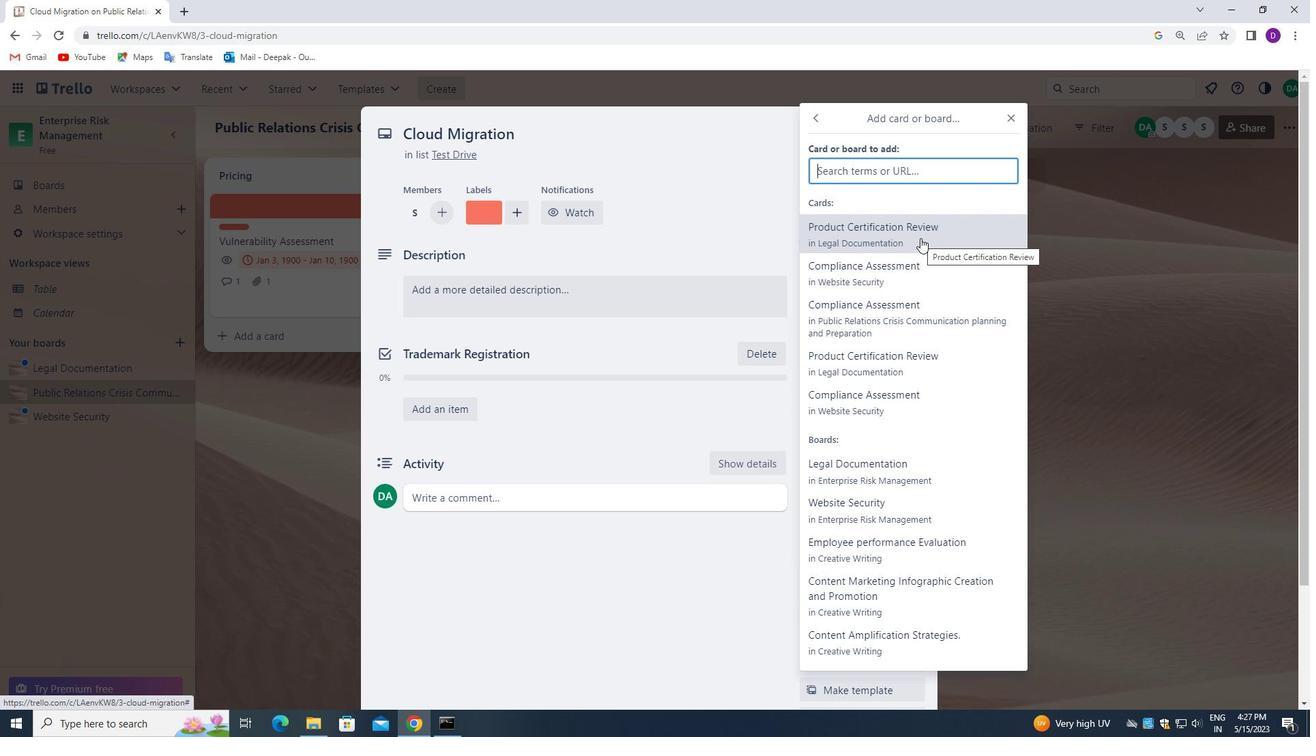 
Action: Mouse moved to (852, 412)
Screenshot: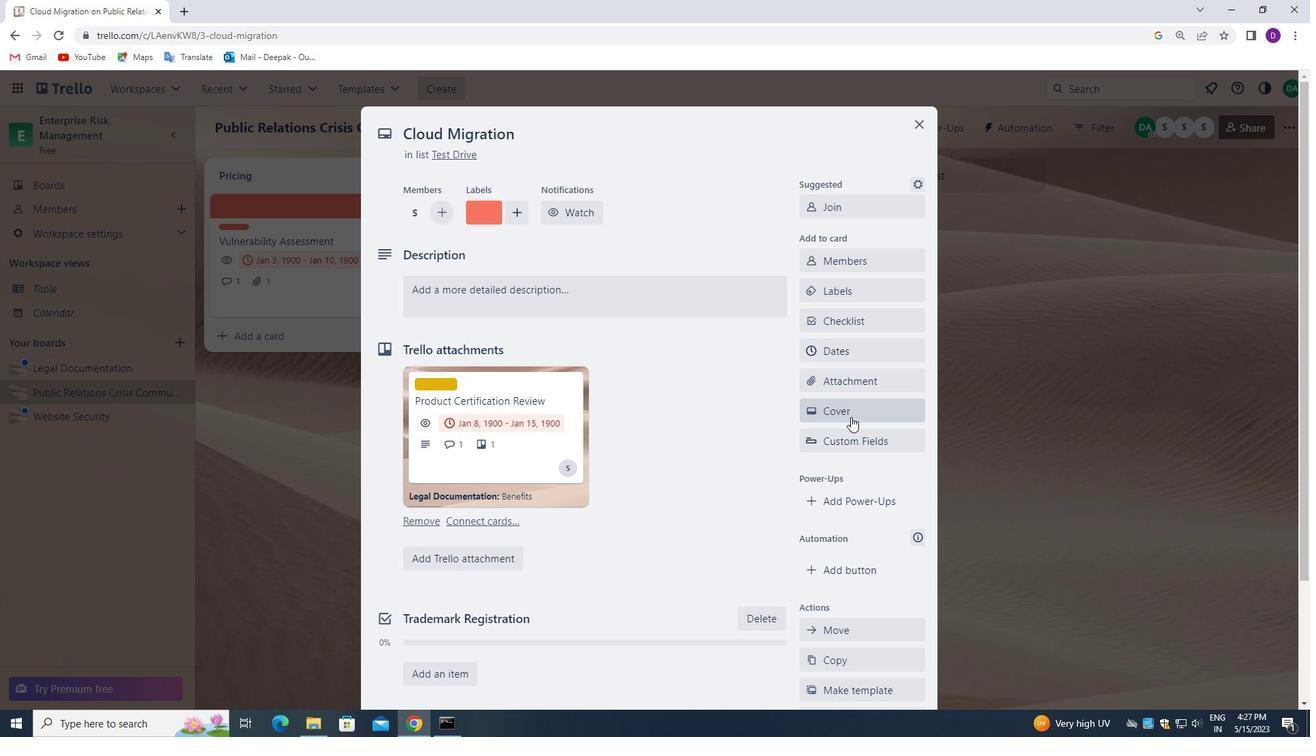 
Action: Mouse pressed left at (852, 412)
Screenshot: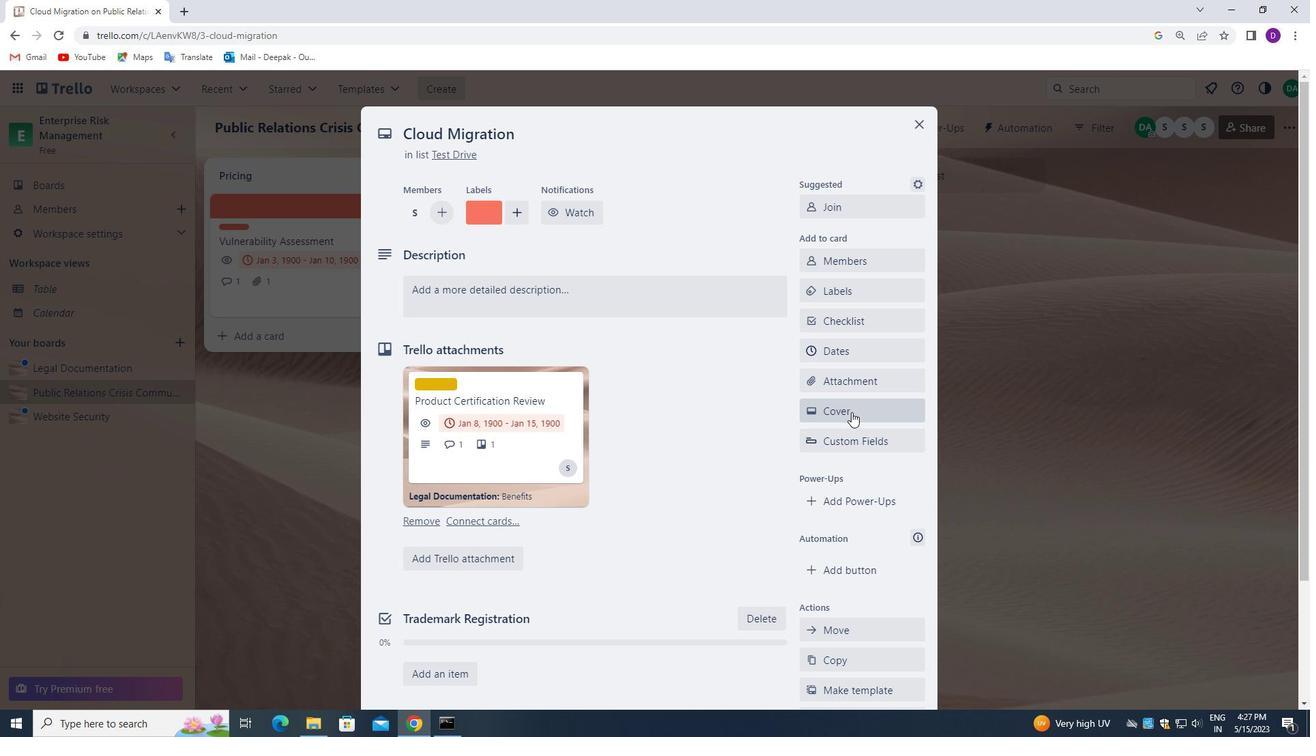 
Action: Mouse moved to (947, 253)
Screenshot: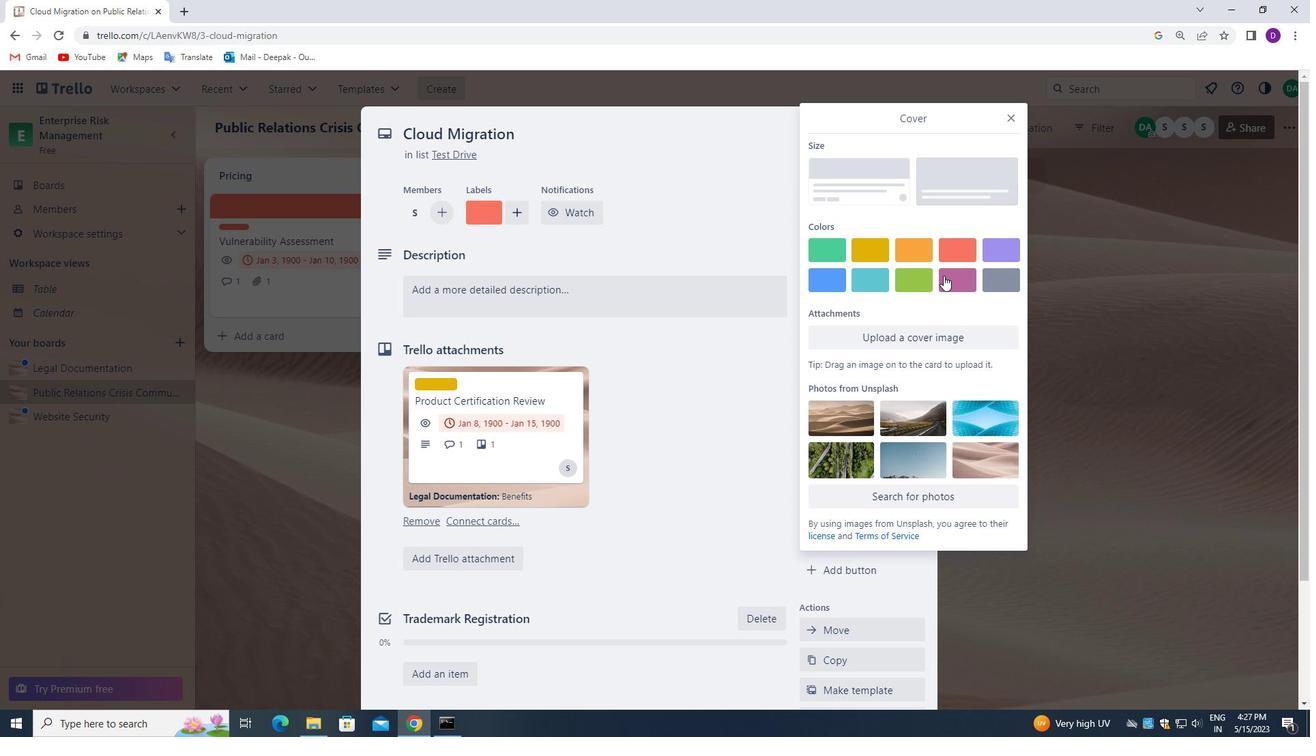 
Action: Mouse pressed left at (947, 253)
Screenshot: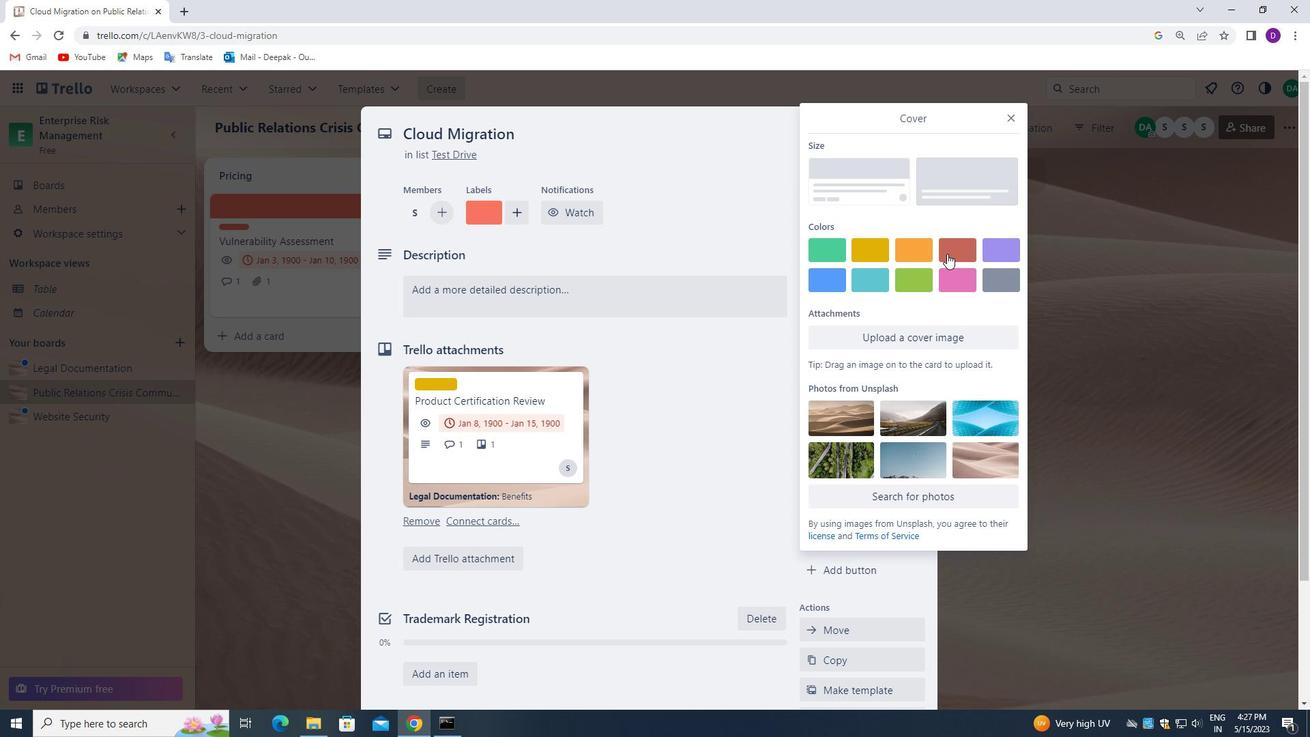 
Action: Mouse moved to (1009, 116)
Screenshot: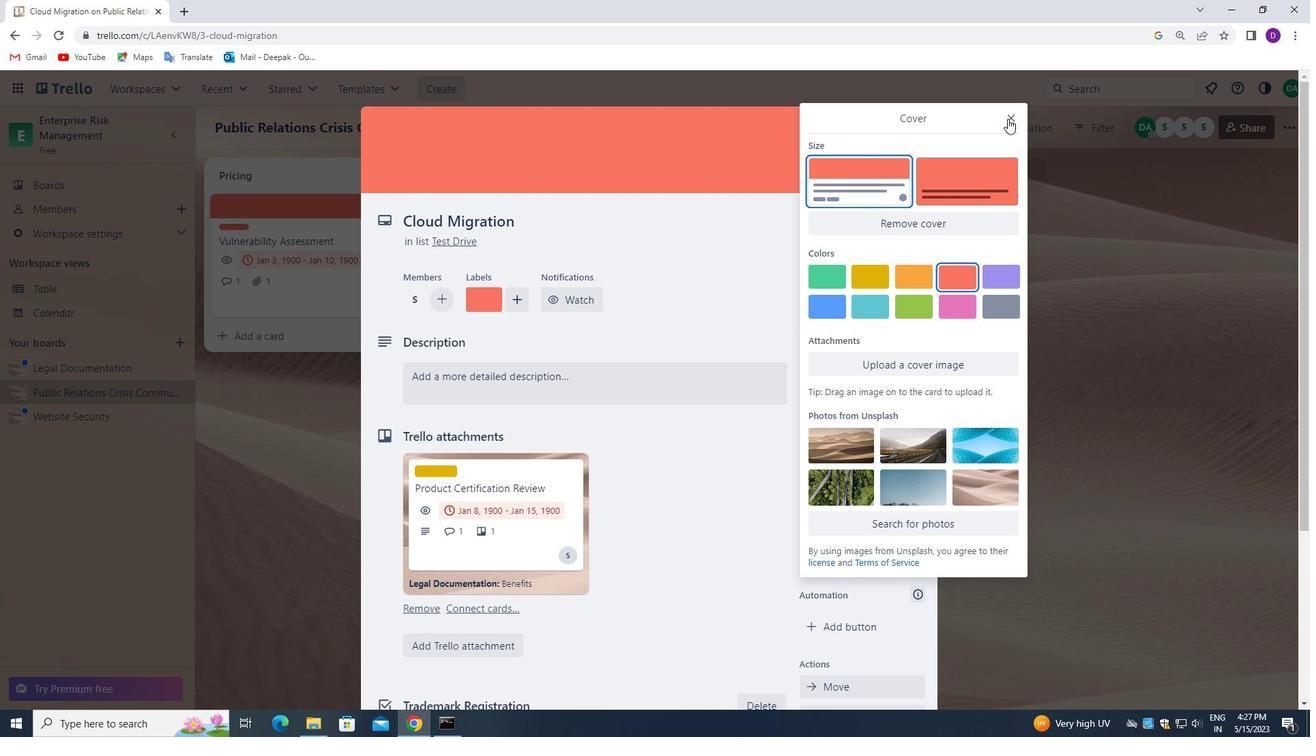 
Action: Mouse pressed left at (1009, 116)
Screenshot: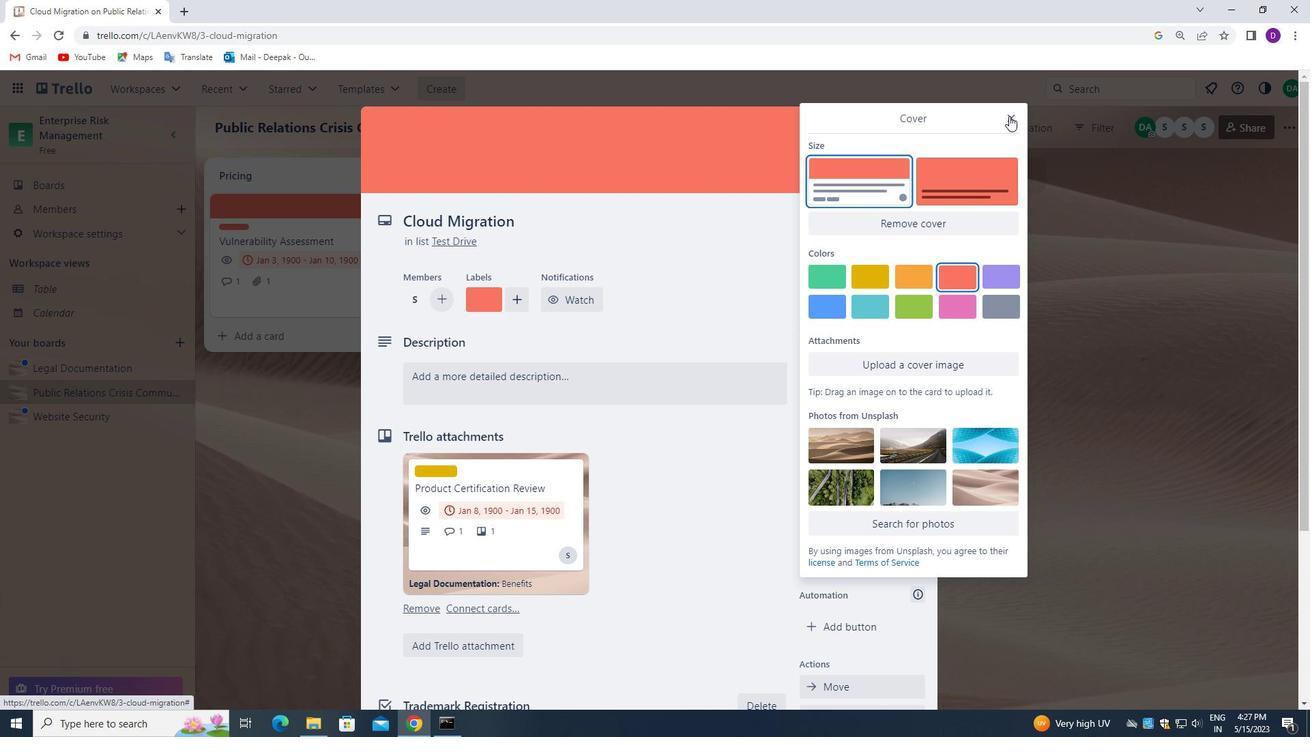 
Action: Mouse moved to (699, 454)
Screenshot: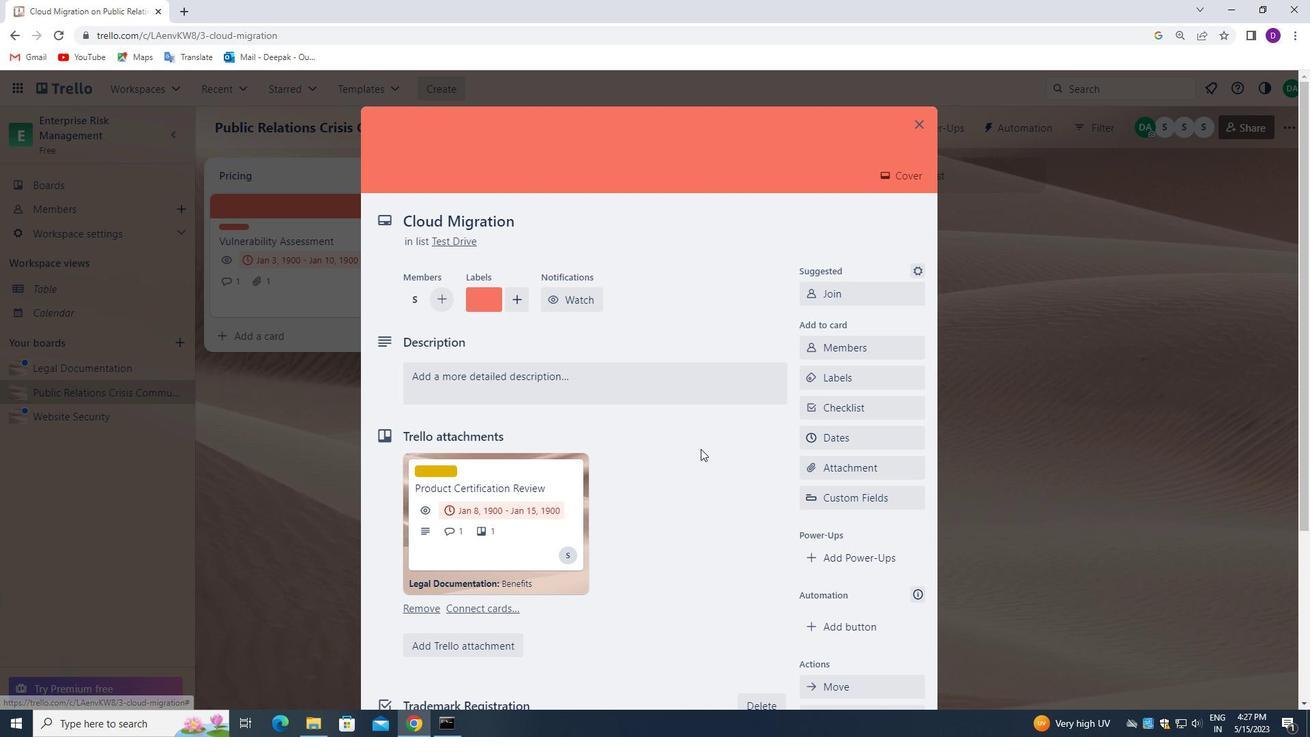 
Action: Mouse scrolled (699, 453) with delta (0, 0)
Screenshot: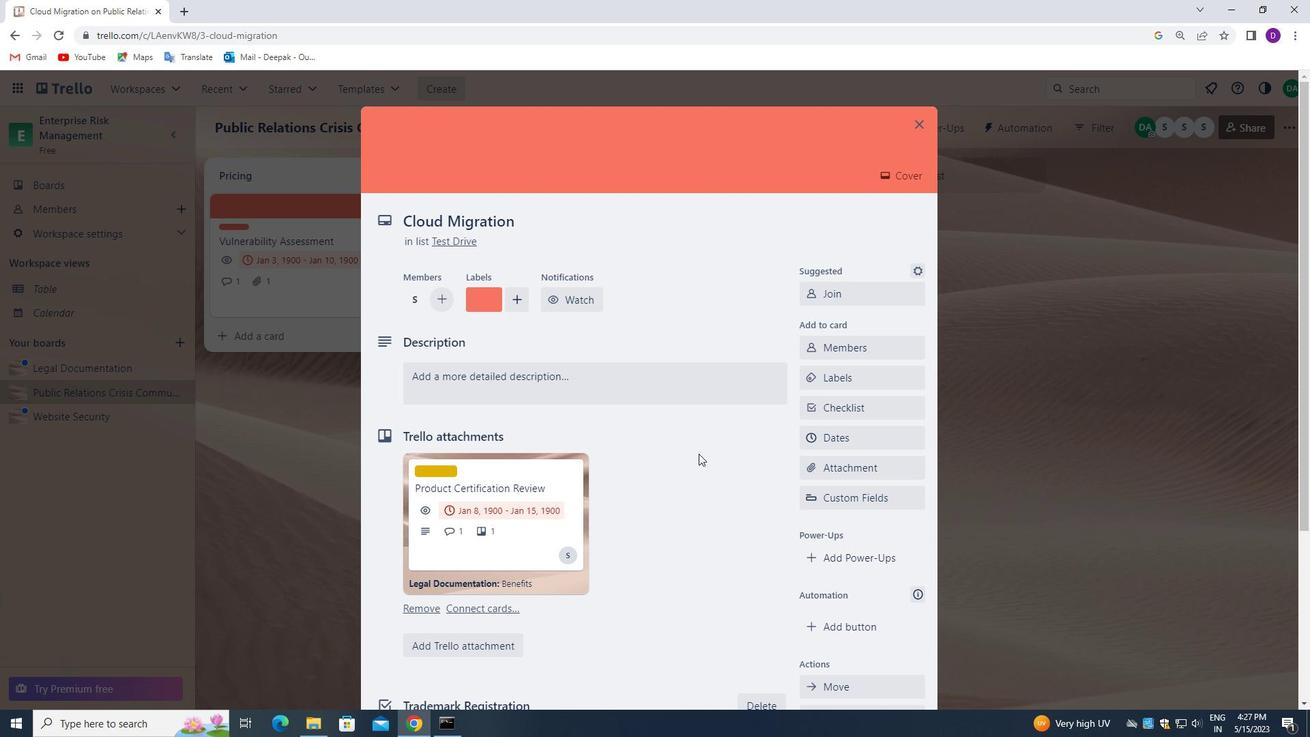 
Action: Mouse moved to (690, 457)
Screenshot: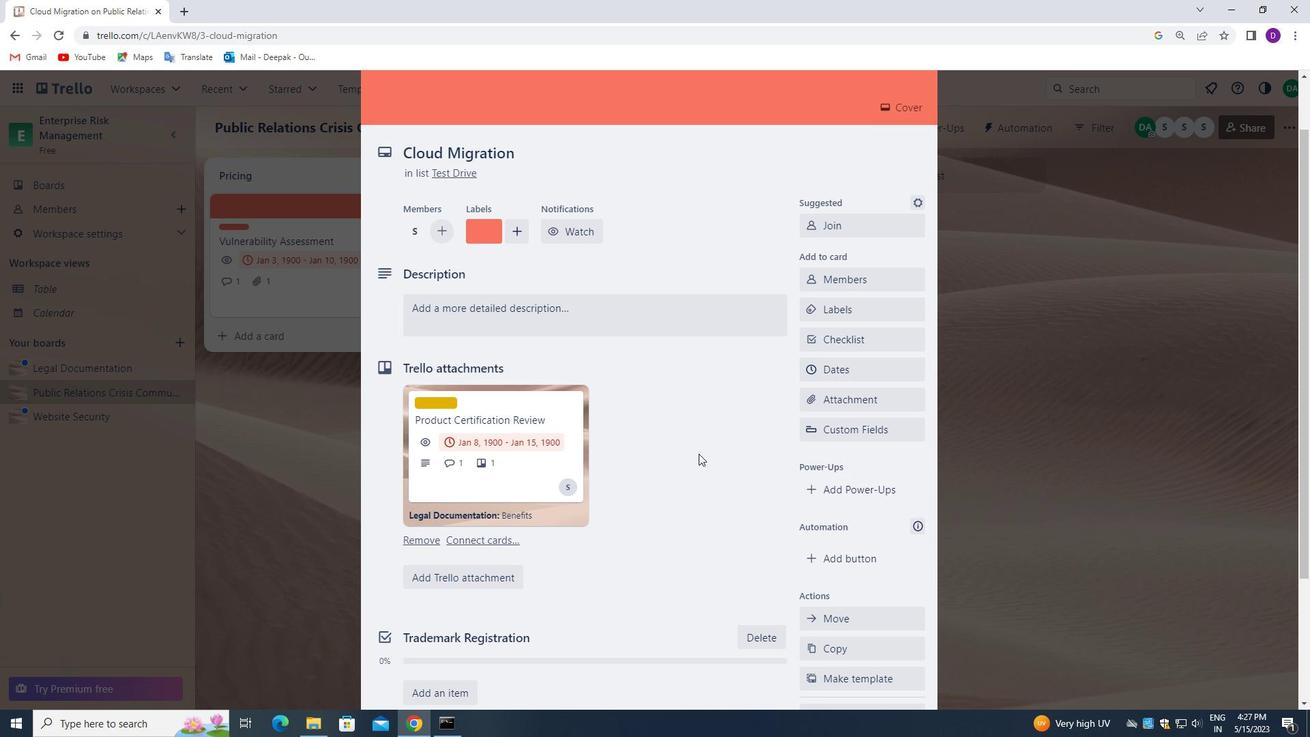 
Action: Mouse scrolled (690, 456) with delta (0, 0)
Screenshot: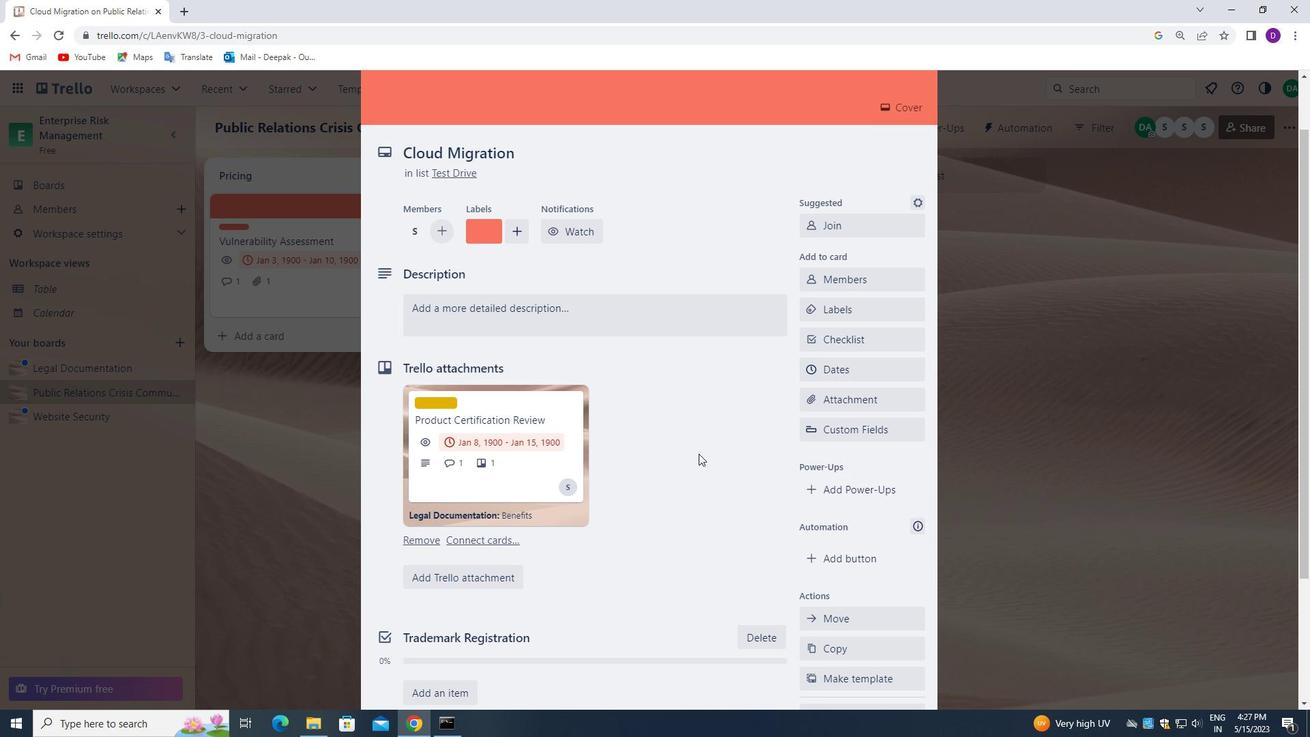 
Action: Mouse moved to (608, 494)
Screenshot: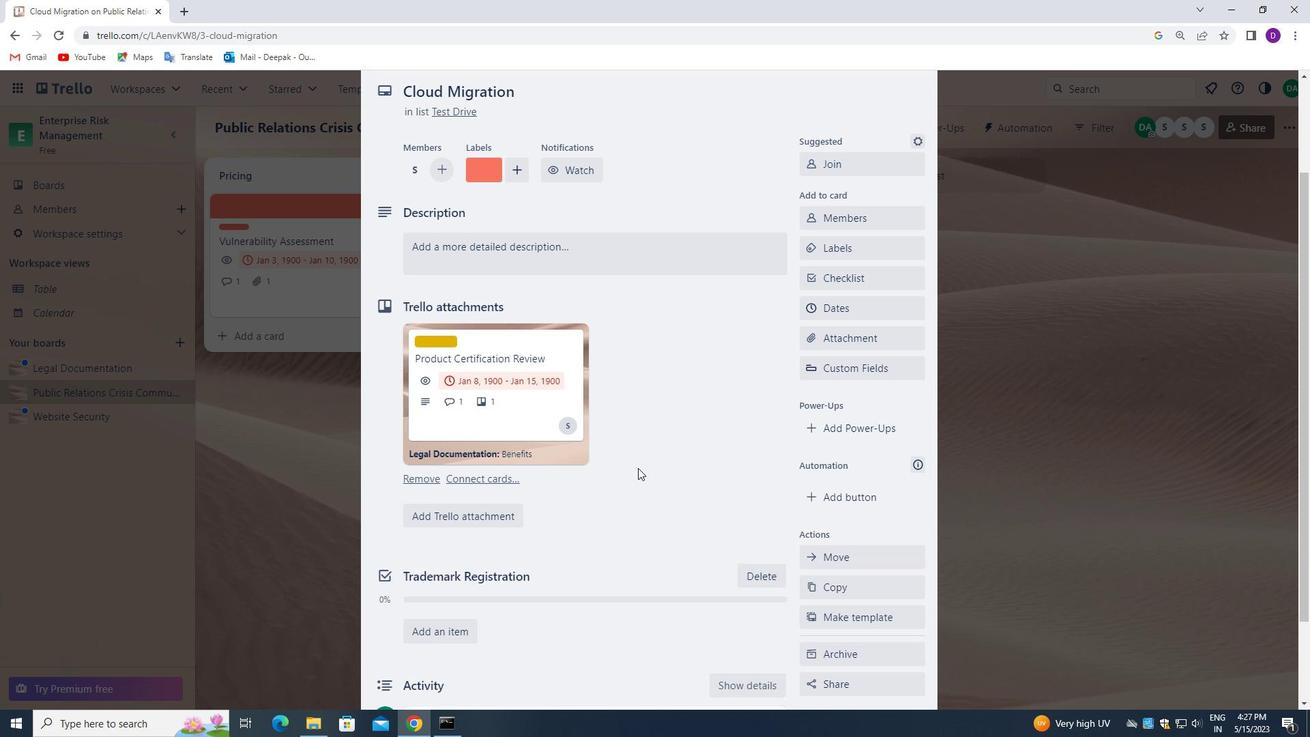 
Action: Mouse scrolled (608, 494) with delta (0, 0)
Screenshot: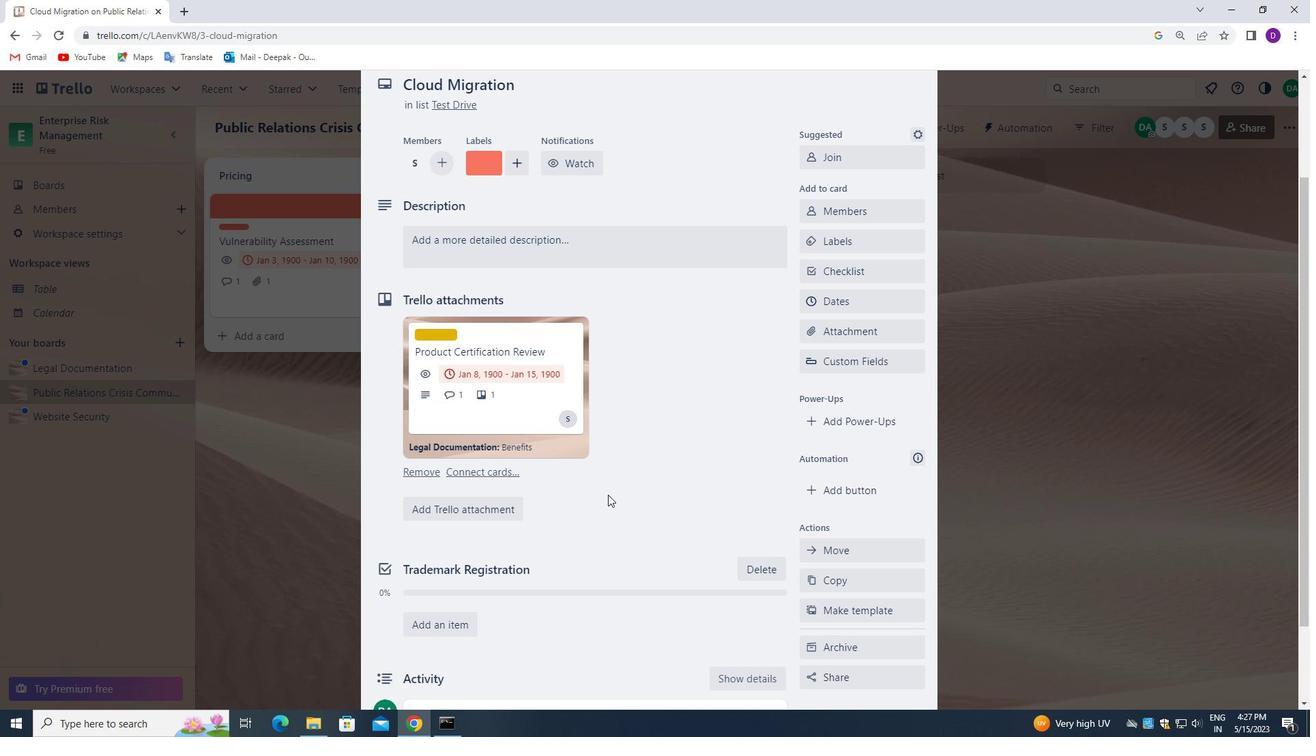
Action: Mouse moved to (488, 180)
Screenshot: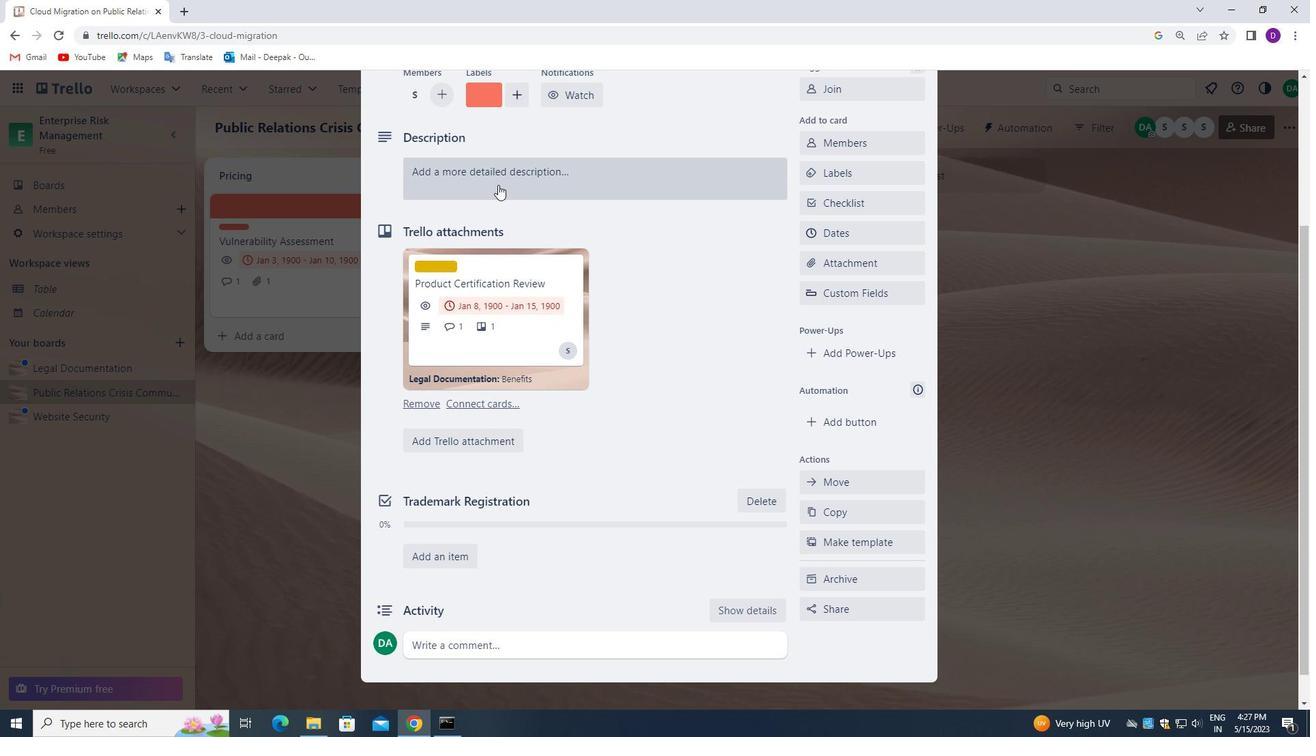 
Action: Mouse pressed left at (488, 180)
Screenshot: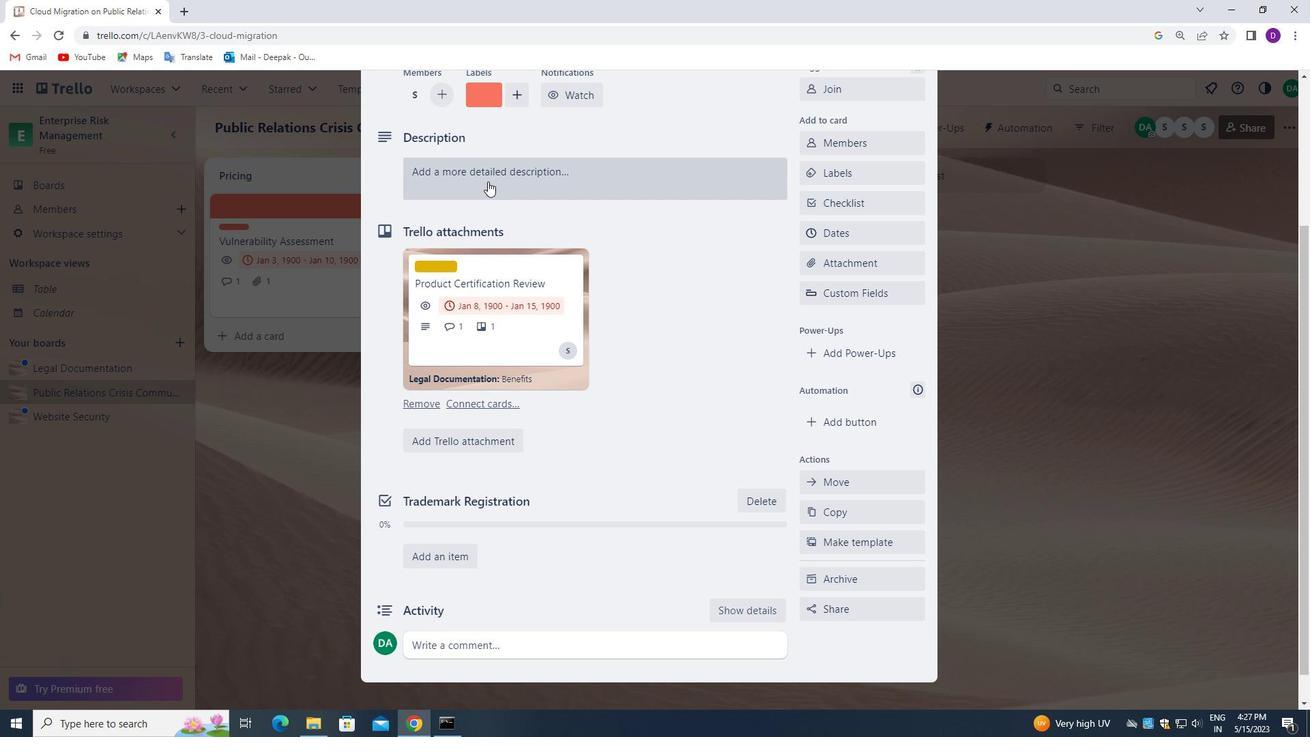 
Action: Mouse moved to (606, 286)
Screenshot: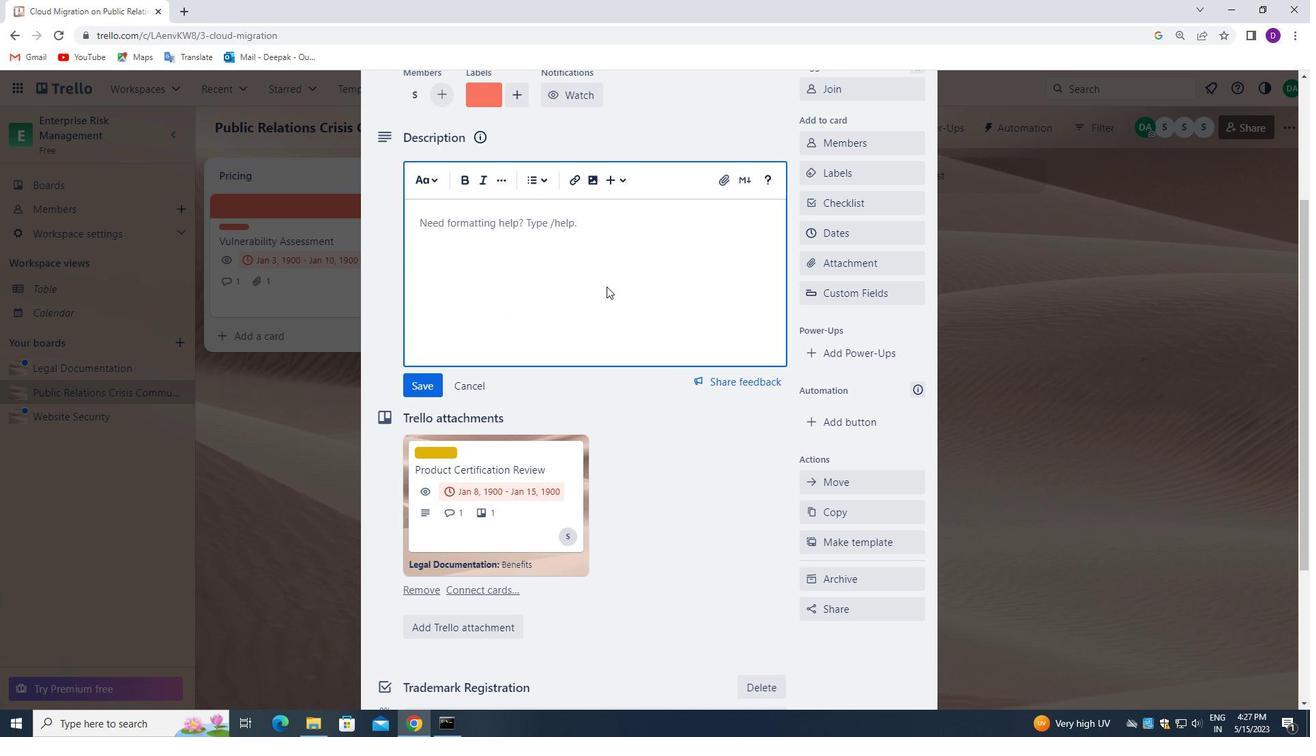 
Action: Mouse scrolled (606, 287) with delta (0, 0)
Screenshot: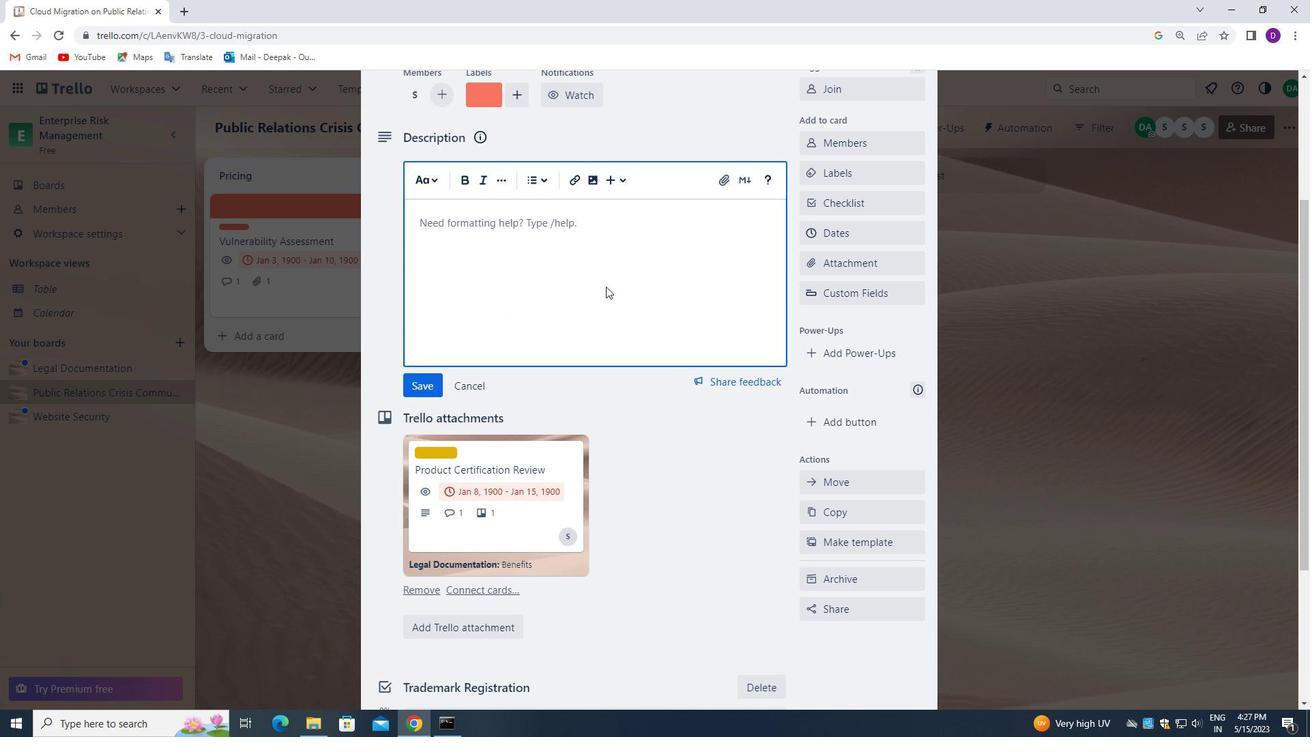 
Action: Mouse moved to (245, 264)
Screenshot: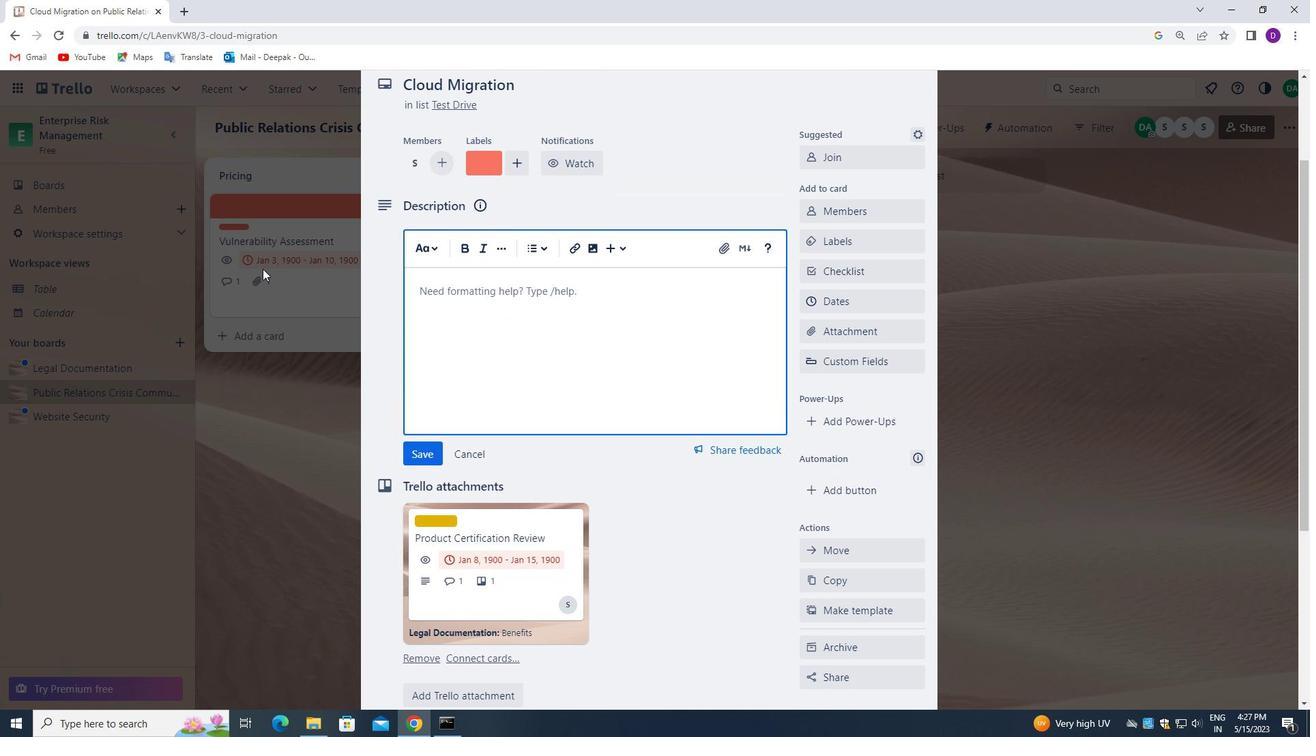
Action: Key pressed <Key.shift>PLAN<Key.space>AND<Key.space>EXECUTE<Key.space>
Screenshot: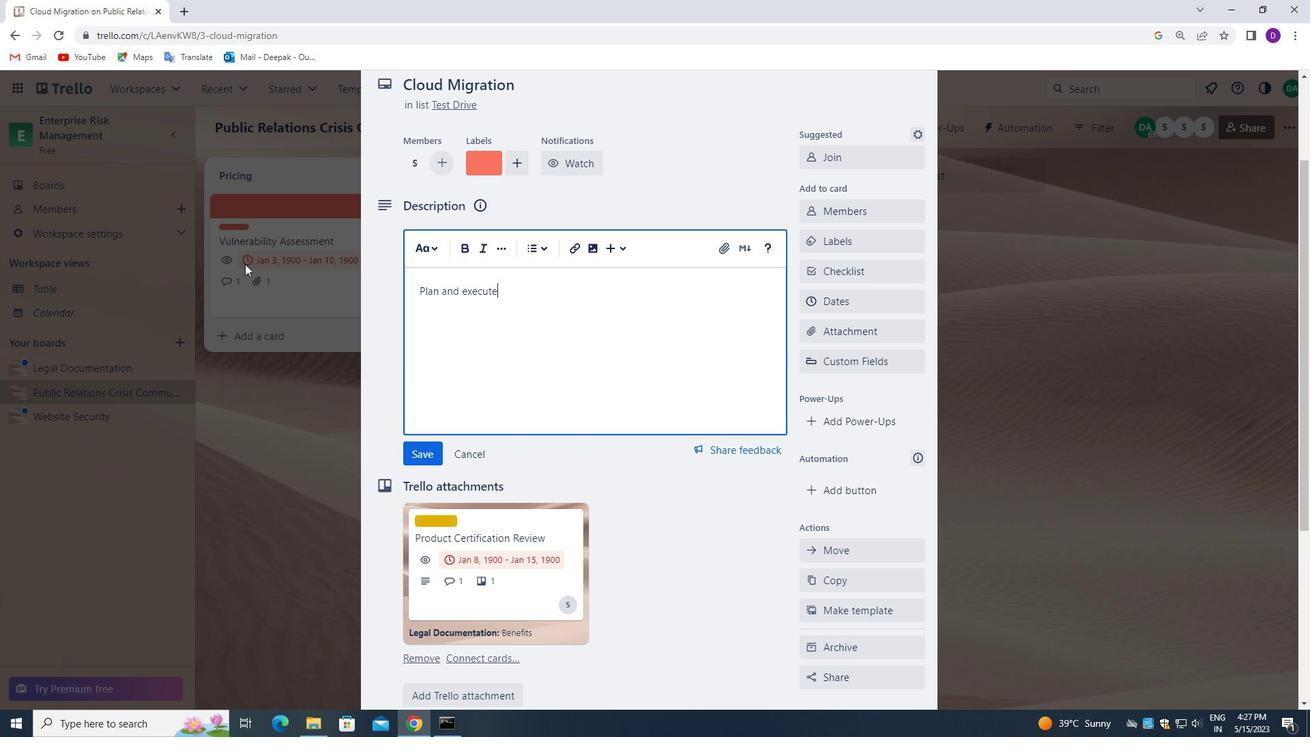 
Action: Mouse moved to (245, 264)
Screenshot: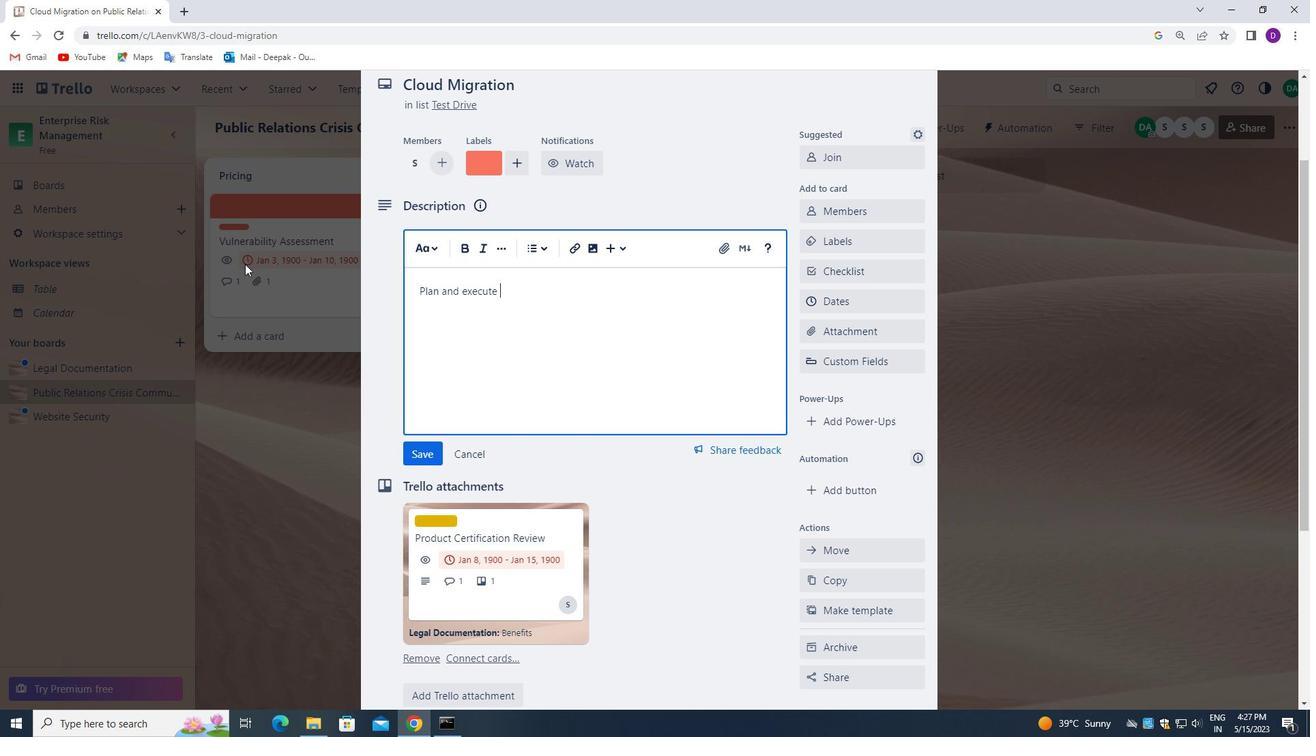 
Action: Key pressed COMPANY<Key.space>TEAM-BUILDING<Key.space>RETREAT<Key.space>WITH<Key.space>A<Key.space>FOCUS<Key.space>ON<Key.space>PERSONAL<Key.space>BRANDING.
Screenshot: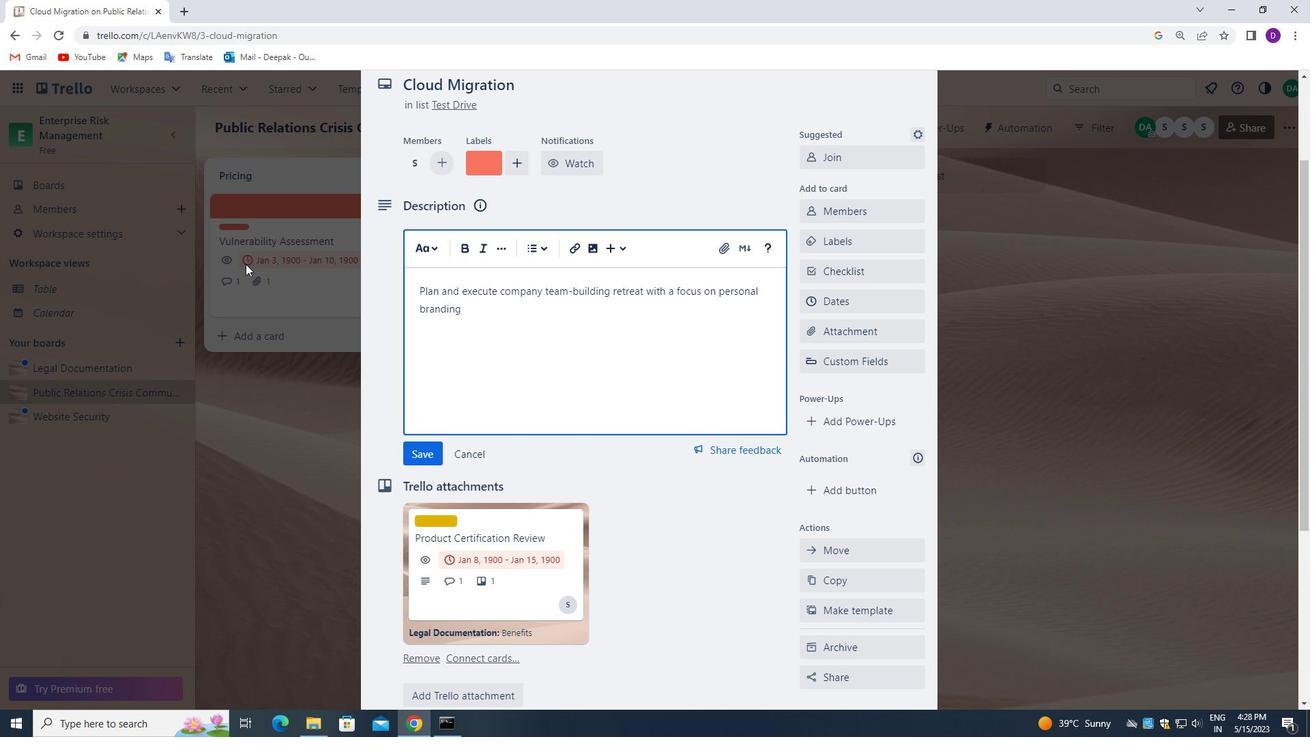 
Action: Mouse moved to (421, 458)
Screenshot: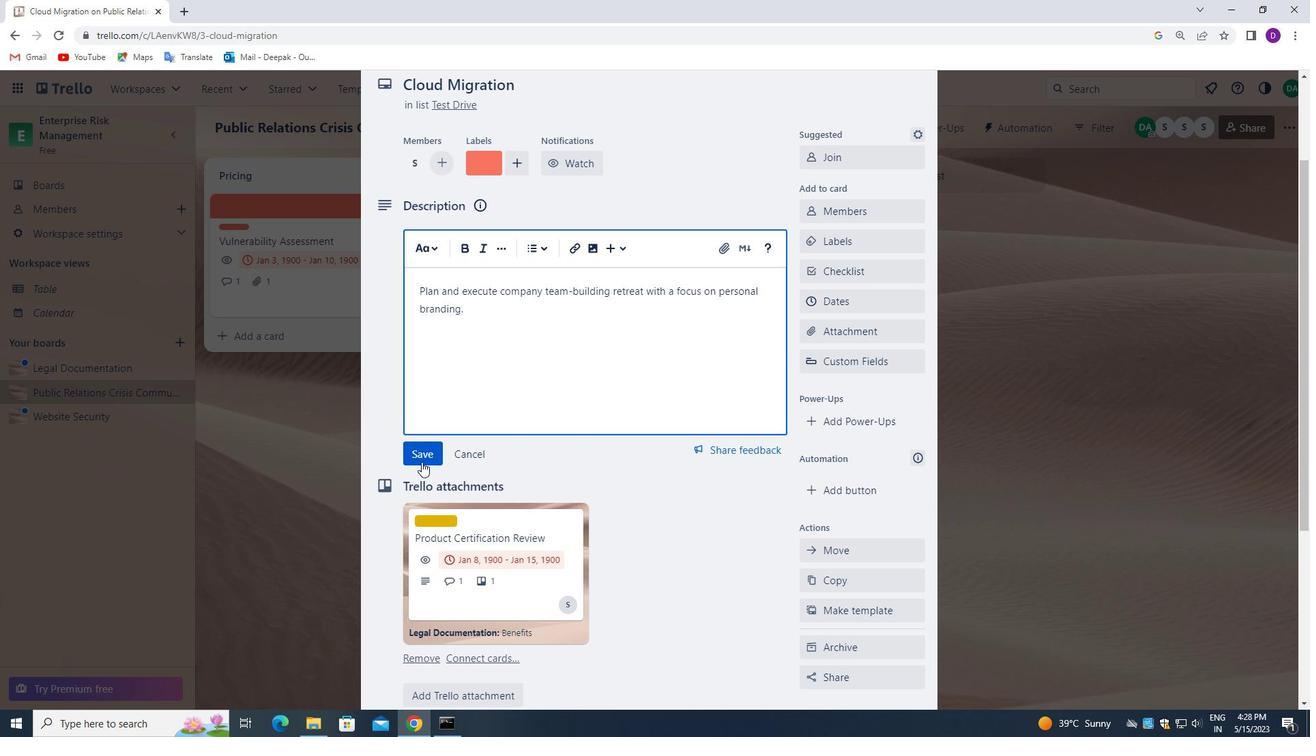 
Action: Mouse pressed left at (421, 458)
Screenshot: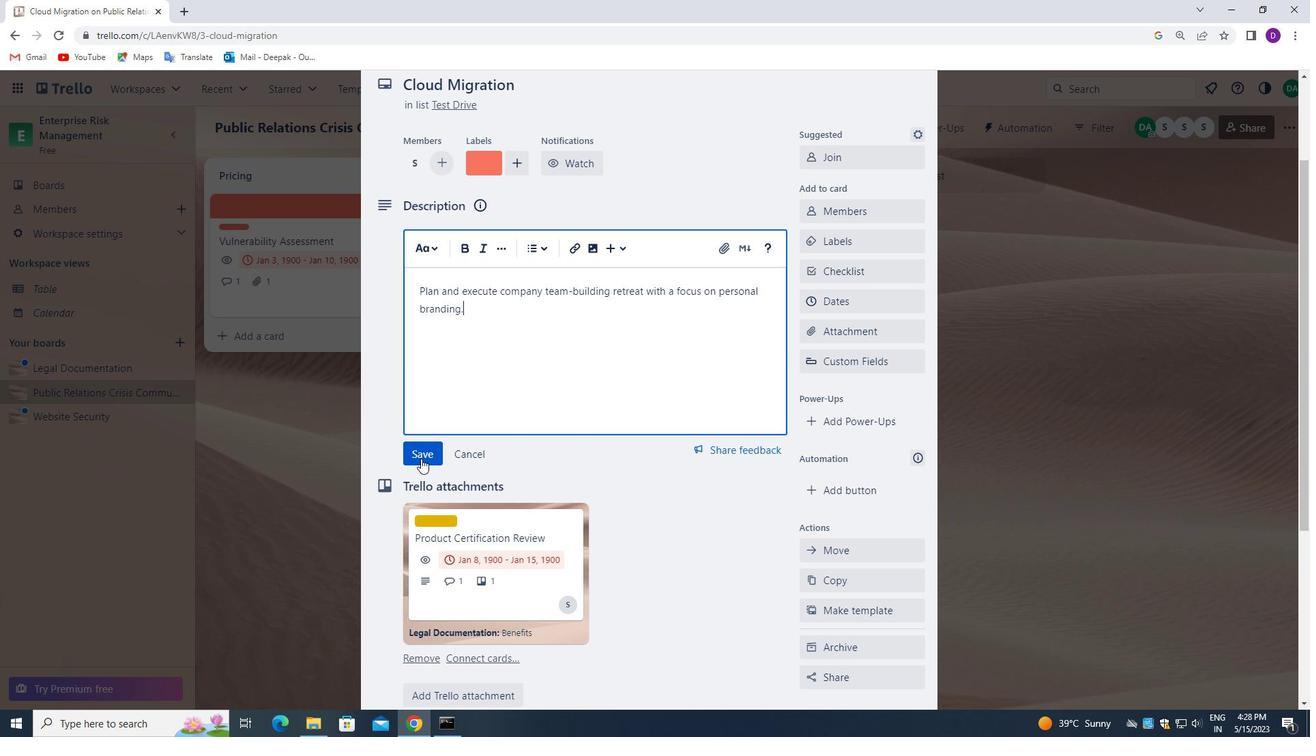 
Action: Mouse moved to (544, 433)
Screenshot: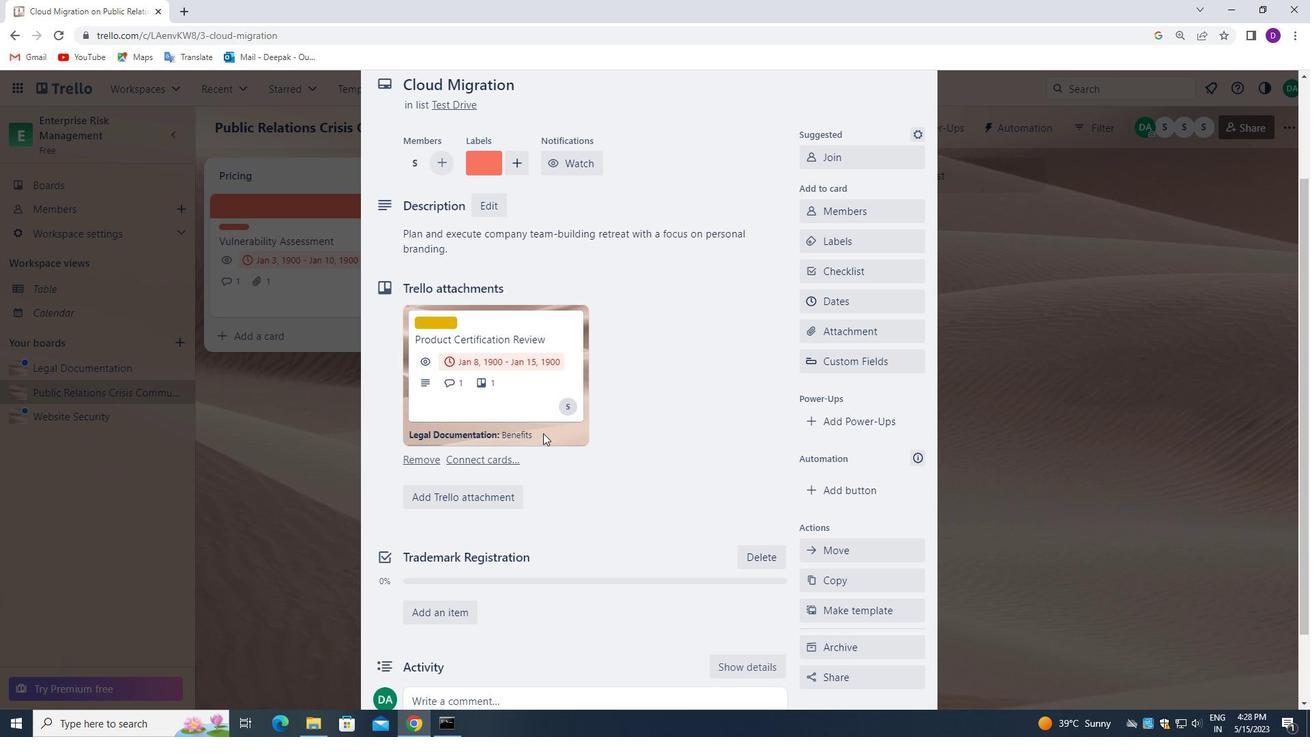 
Action: Mouse scrolled (544, 432) with delta (0, 0)
Screenshot: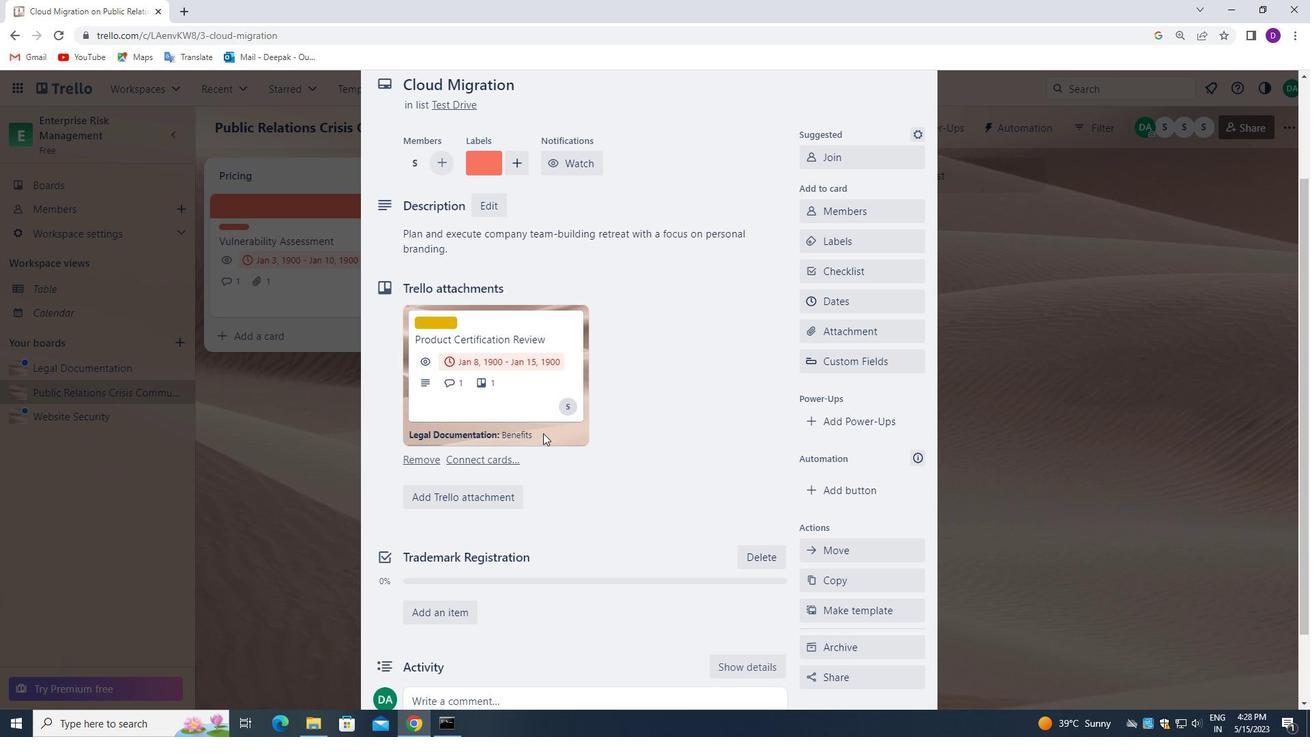 
Action: Mouse moved to (545, 436)
Screenshot: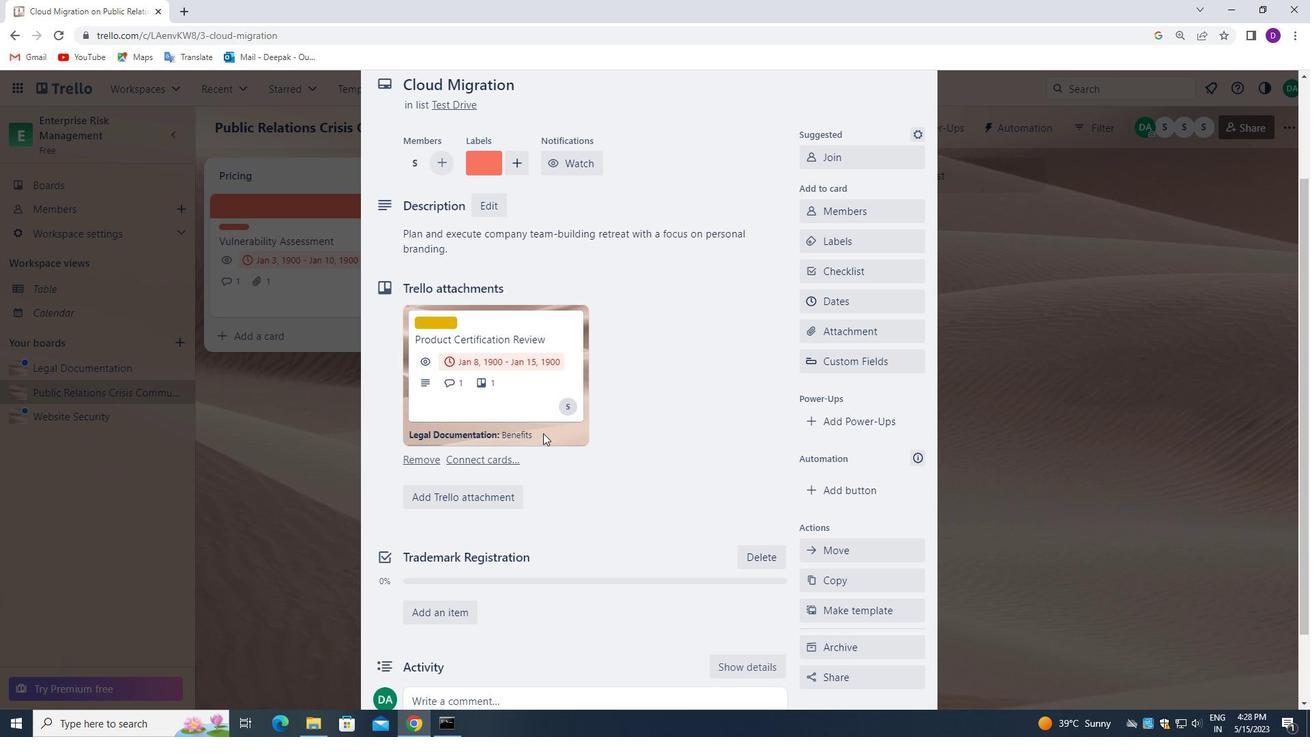 
Action: Mouse scrolled (545, 435) with delta (0, 0)
Screenshot: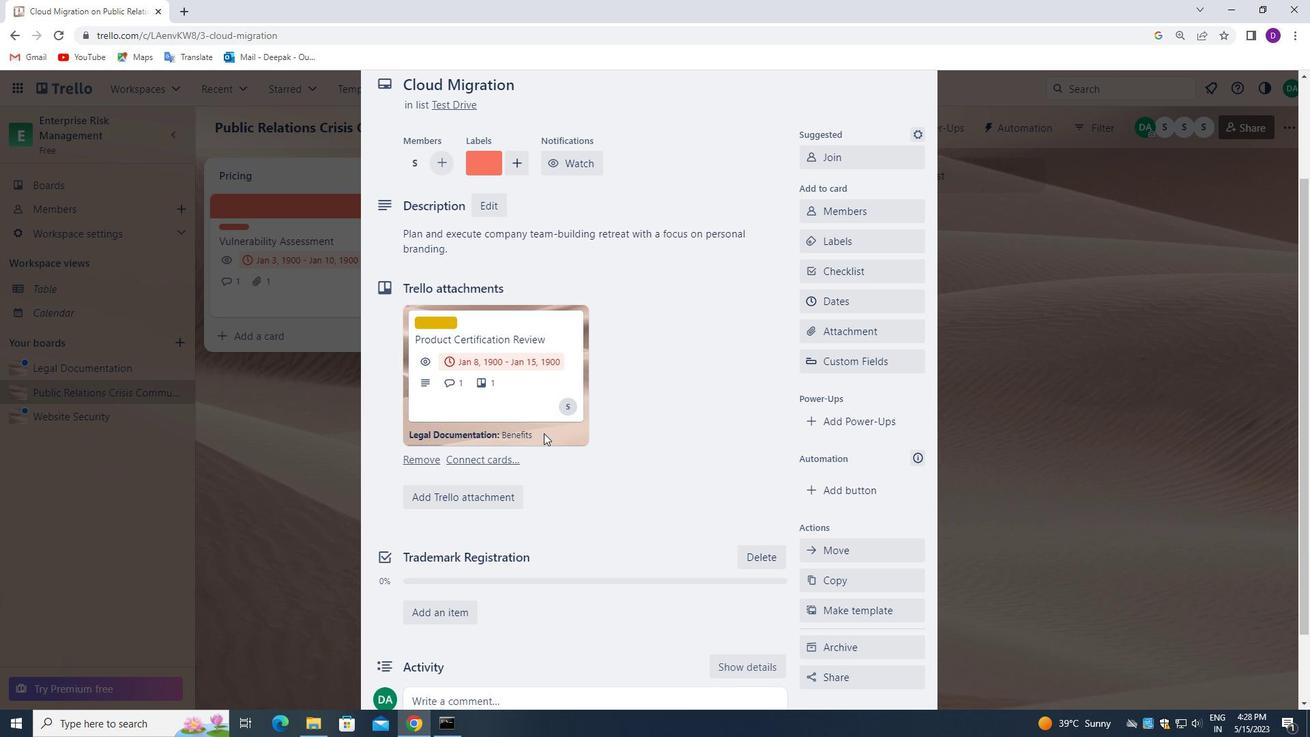 
Action: Mouse moved to (475, 612)
Screenshot: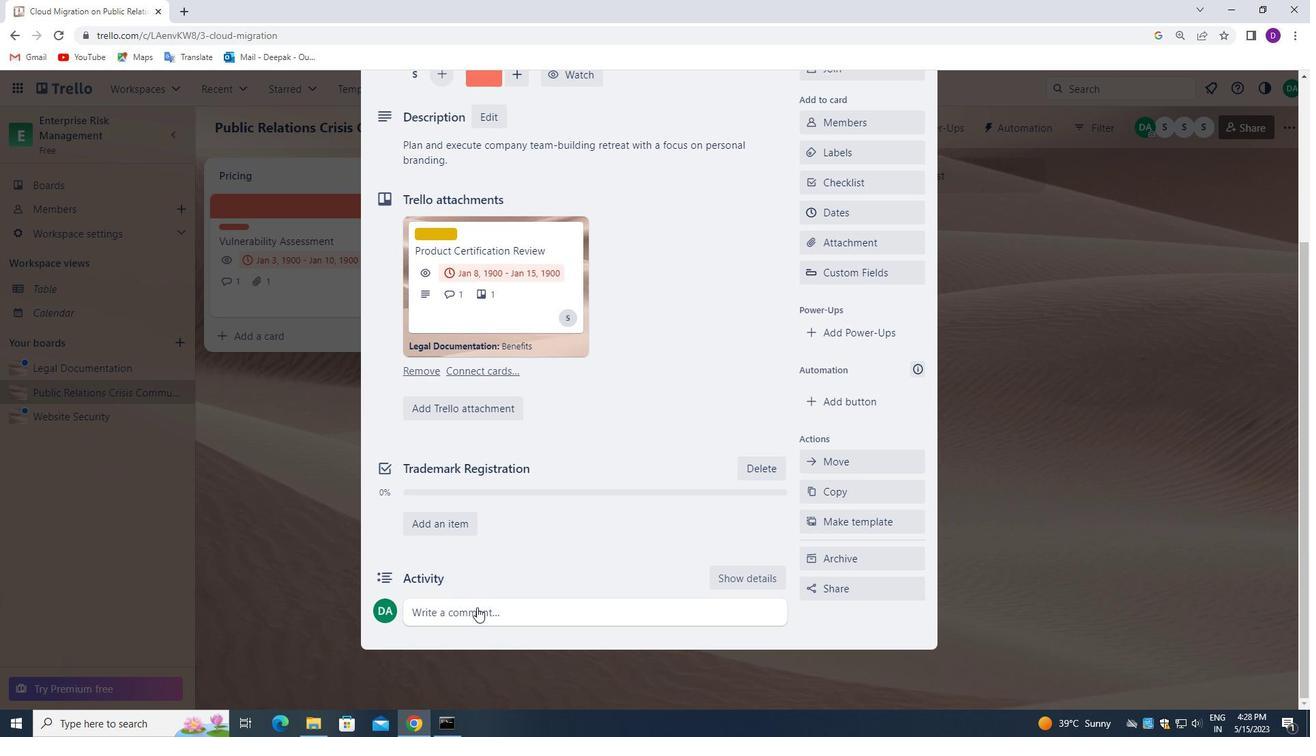 
Action: Mouse pressed left at (475, 612)
Screenshot: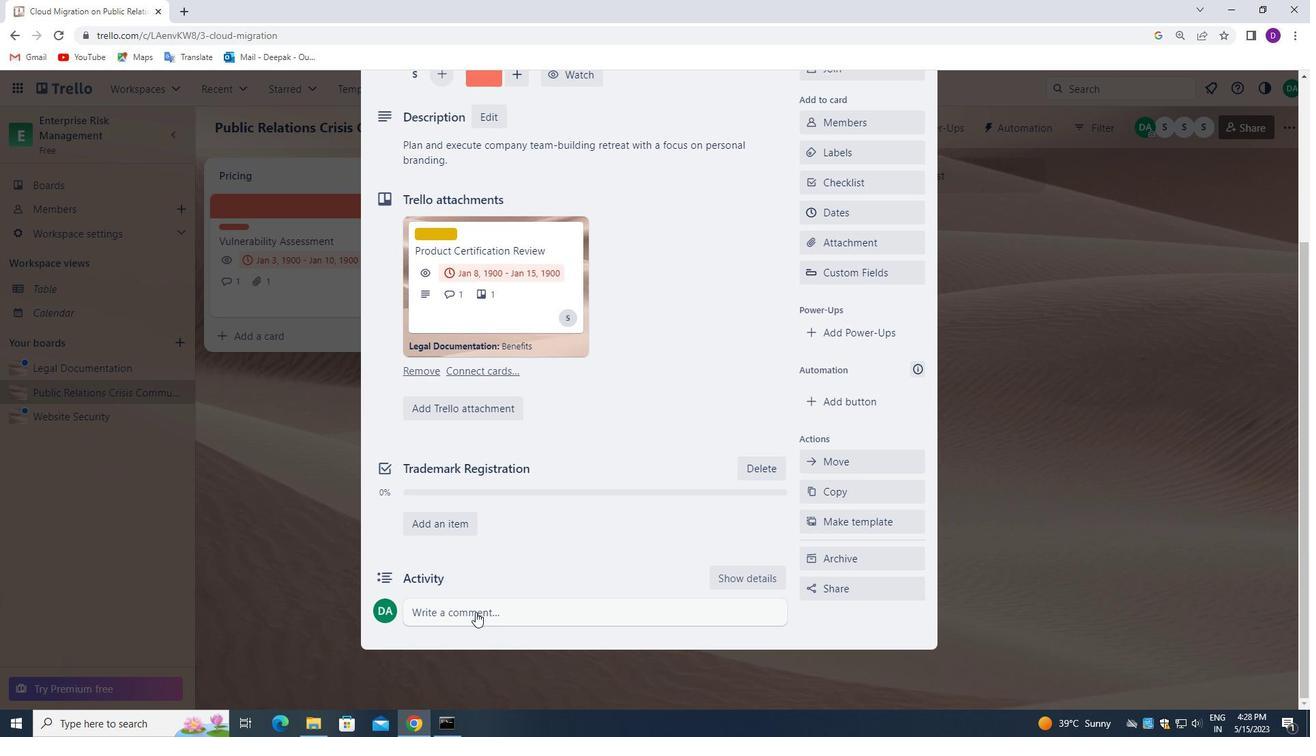 
Action: Mouse moved to (483, 606)
Screenshot: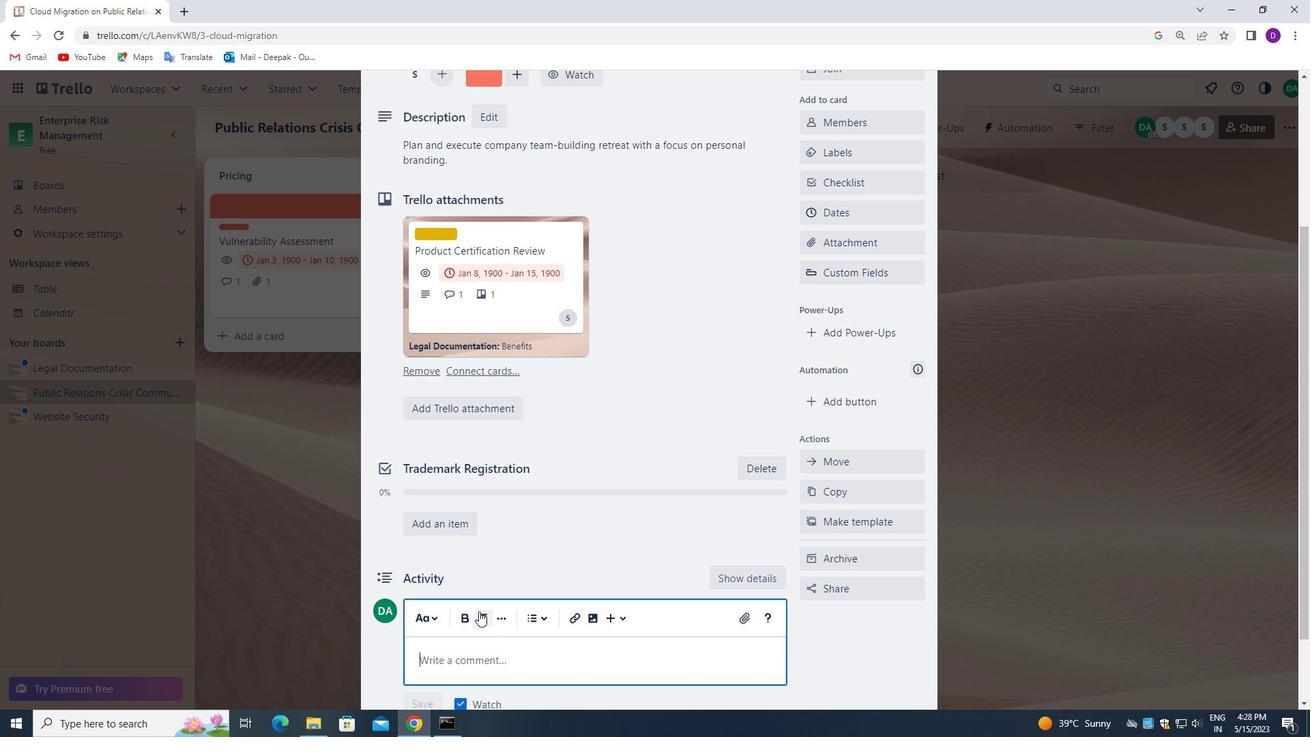 
Action: Mouse scrolled (483, 606) with delta (0, 0)
Screenshot: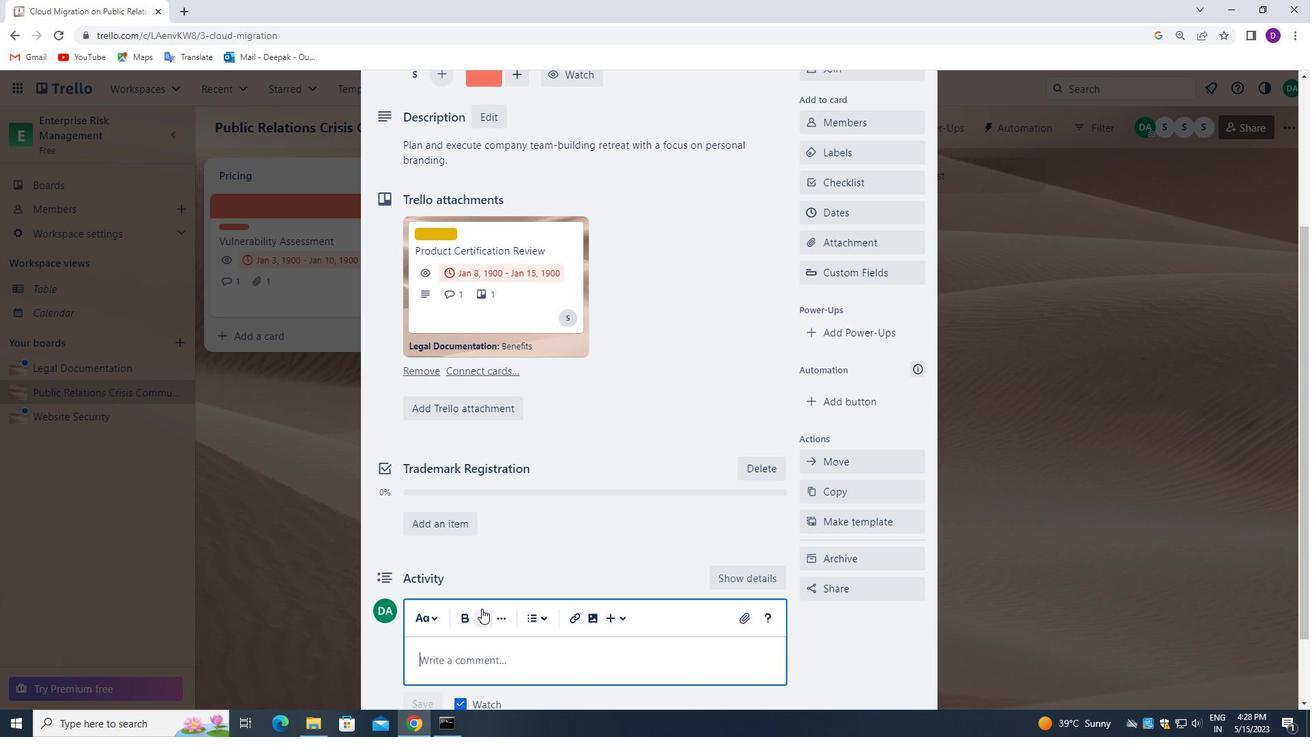 
Action: Mouse scrolled (483, 606) with delta (0, 0)
Screenshot: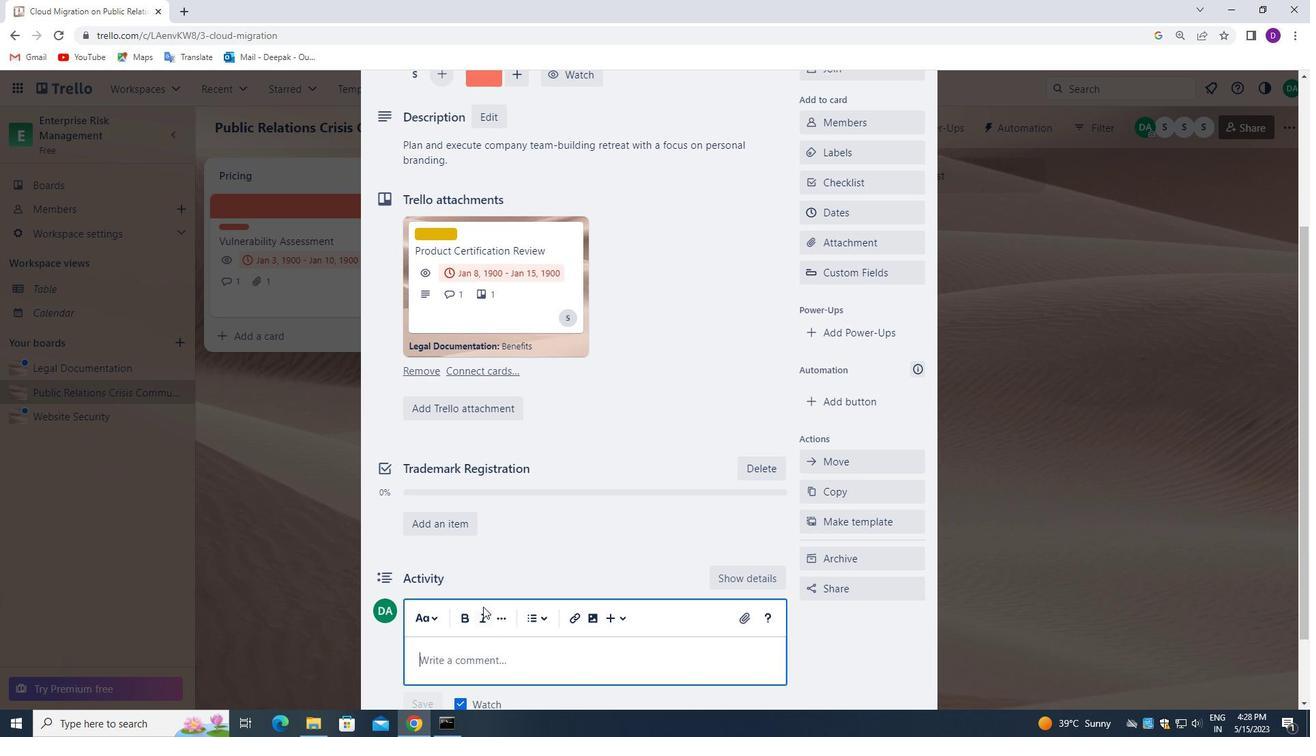 
Action: Mouse moved to (296, 507)
Screenshot: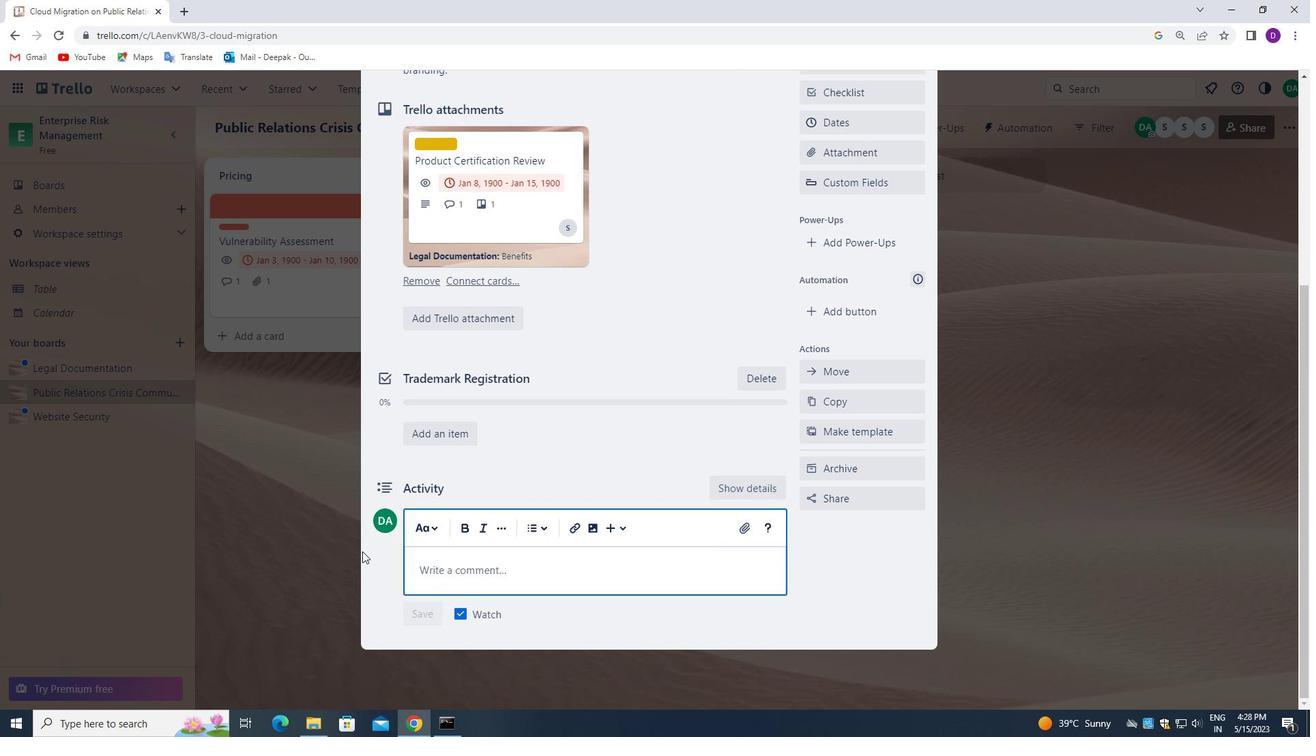 
Action: Key pressed <Key.shift_r>GIVEN<Key.space>THE<Key.space>POTENTIAL<Key.space>IMPAC<Key.space><Key.backspace>T<Key.space>OF<Key.space>THIS<Key.space>TASK<Key.space>ON<Key.space>OUR<Key.space>COMPANY<Key.space>MISSION<Key.space>AND<Key.space>VALUES,<Key.space>LET<Key.space>US<Key.space>ENSURE<Key.space>THAT<Key.space>WI<Key.backspace>E<Key.space>APPROACH<Key.space>IT<Key.space>WITH<Key.space>A<Key.space>SENSE<Key.space>OF<Key.space>INTEGRITY<Key.space>AND<Key.space>ETHICS.
Screenshot: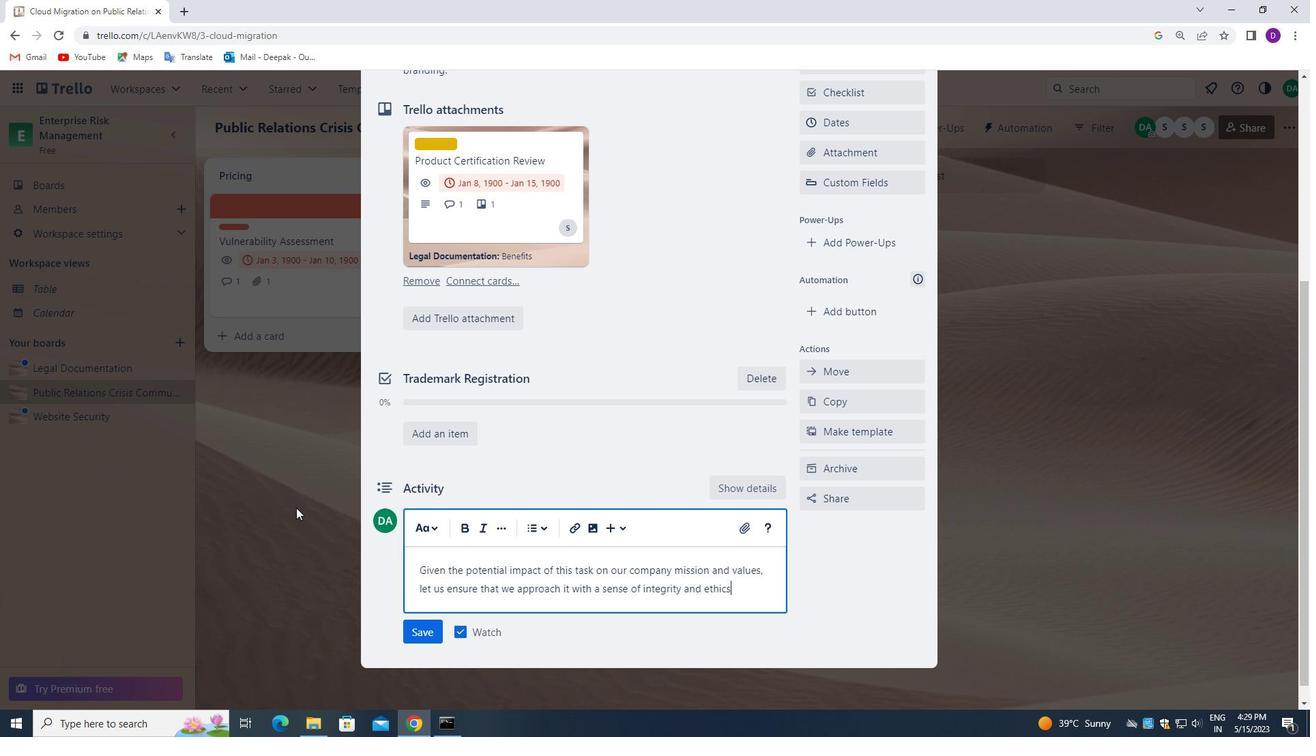 
Action: Mouse moved to (456, 512)
Screenshot: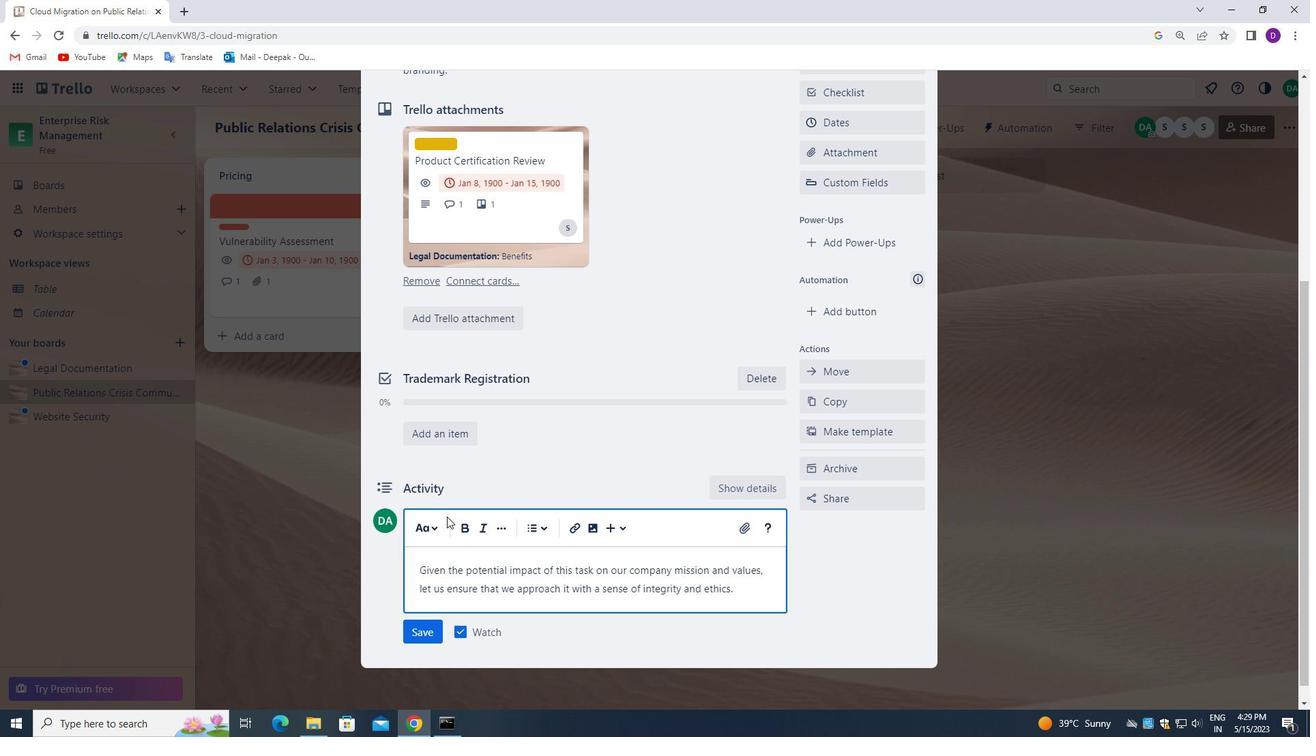 
Action: Mouse scrolled (456, 511) with delta (0, 0)
Screenshot: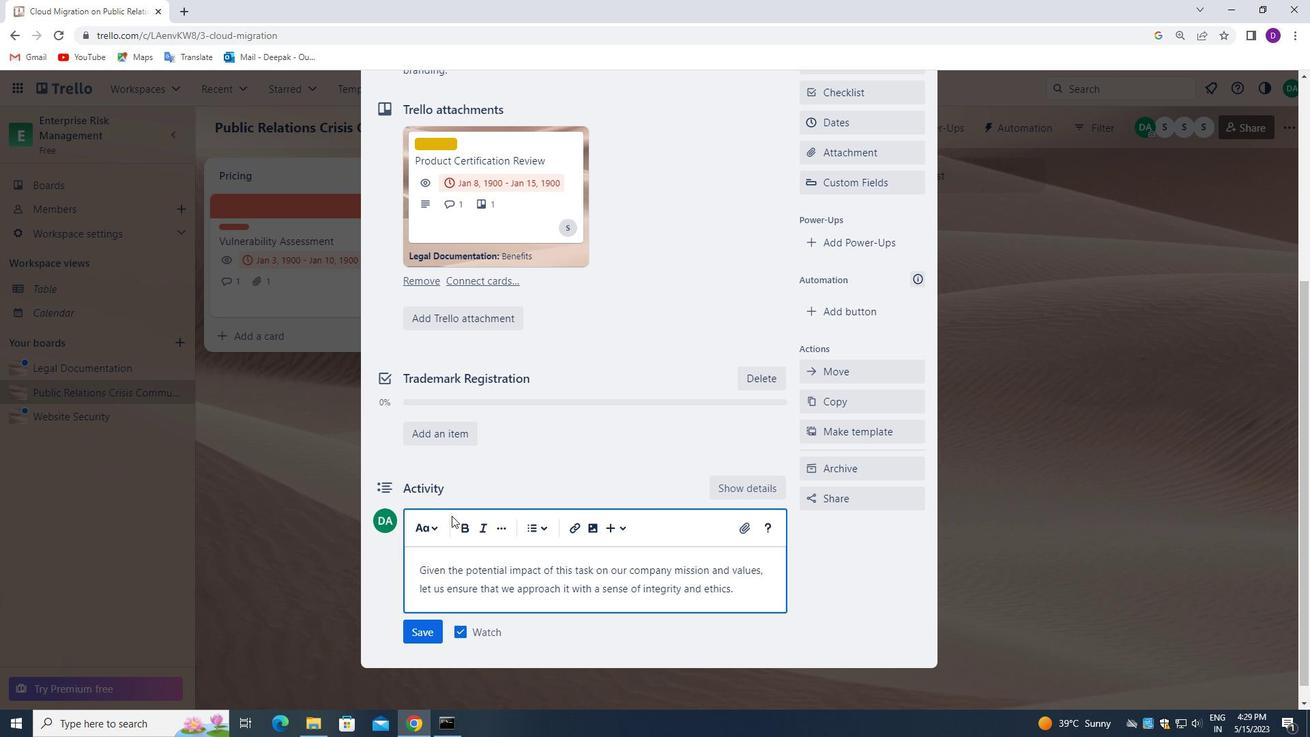 
Action: Mouse scrolled (456, 511) with delta (0, 0)
Screenshot: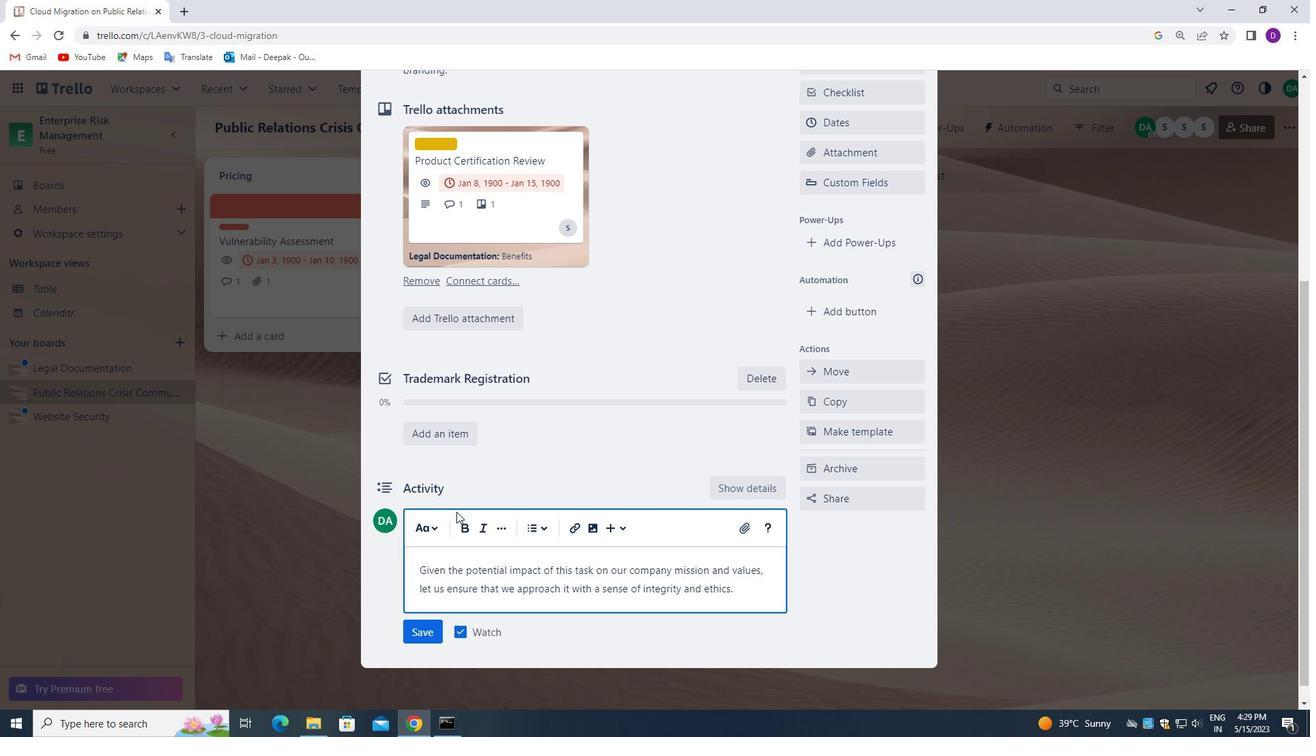 
Action: Mouse moved to (415, 610)
Screenshot: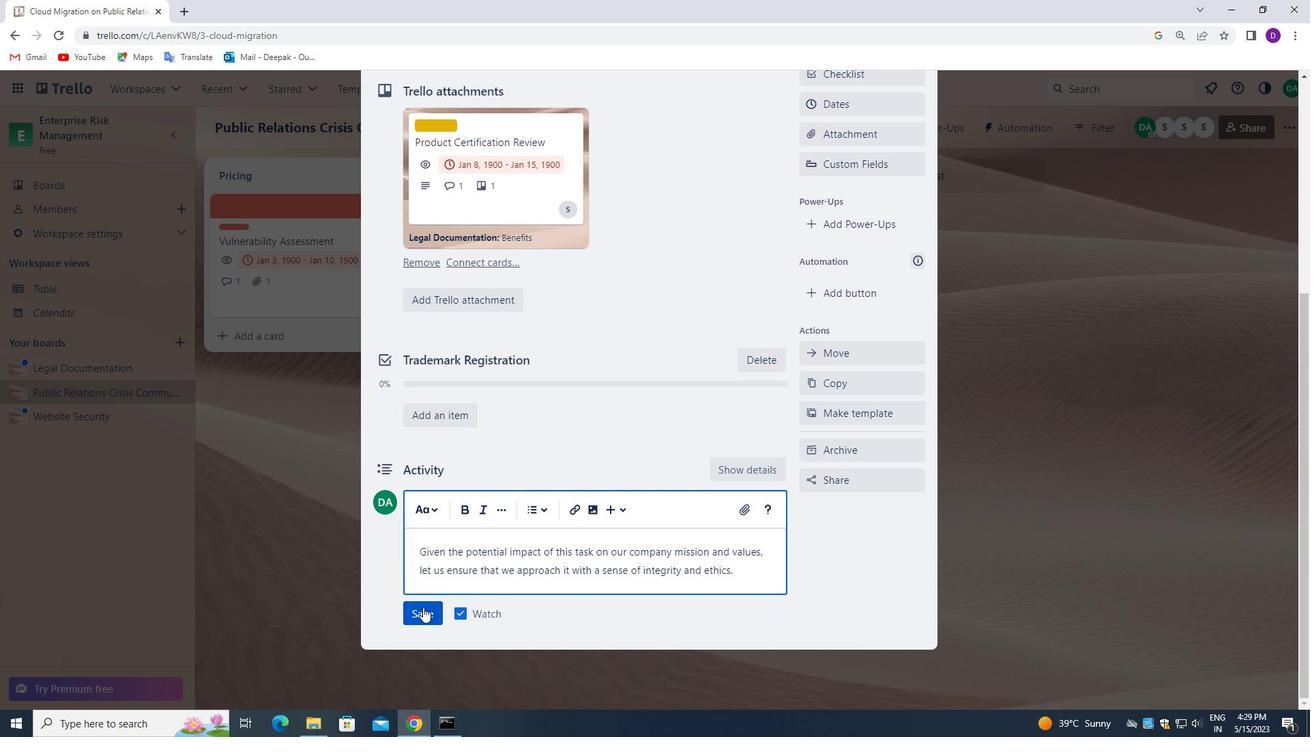 
Action: Mouse pressed left at (415, 610)
Screenshot: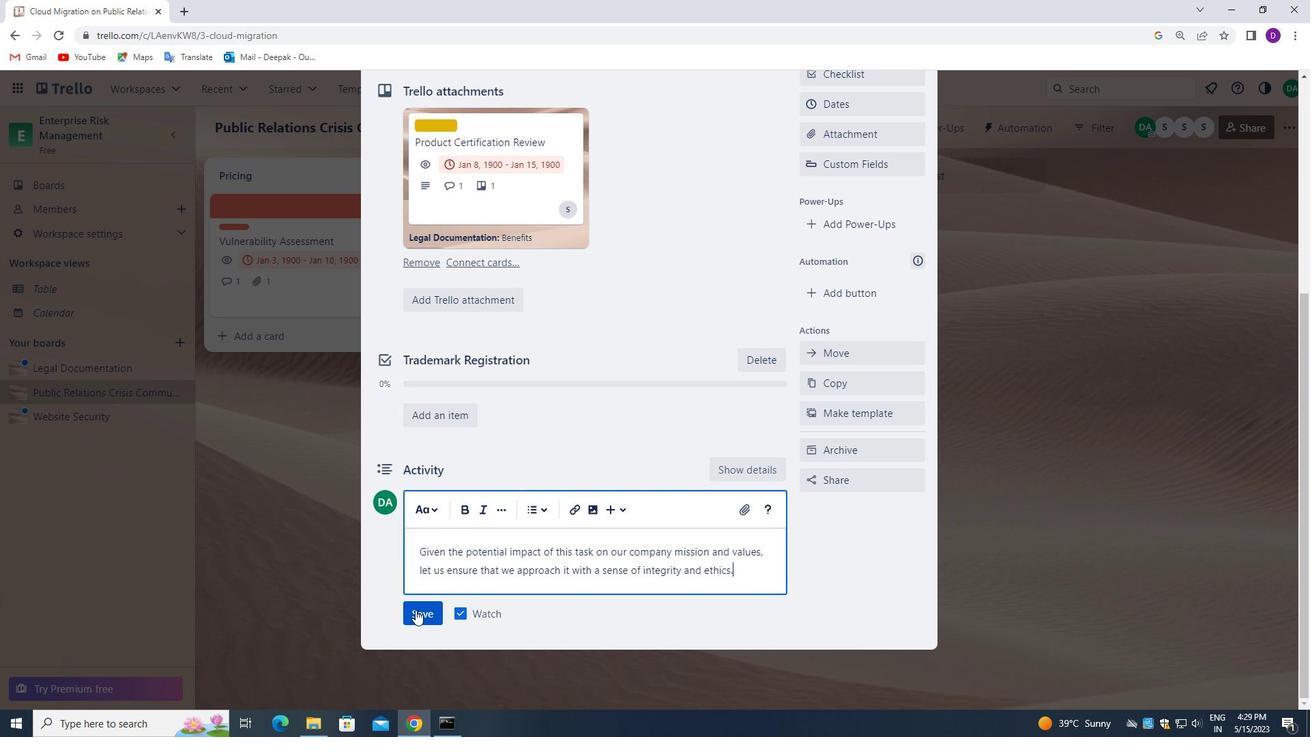 
Action: Mouse moved to (797, 514)
Screenshot: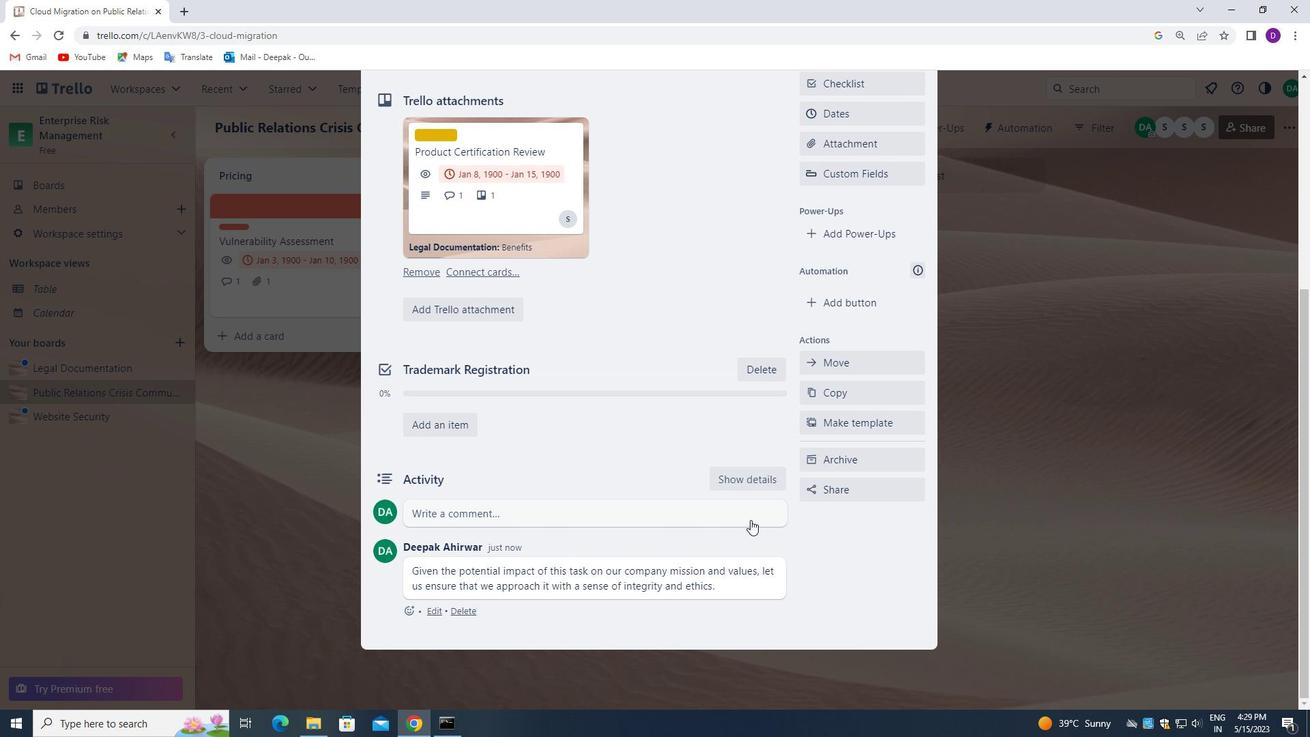 
Action: Mouse scrolled (797, 515) with delta (0, 0)
Screenshot: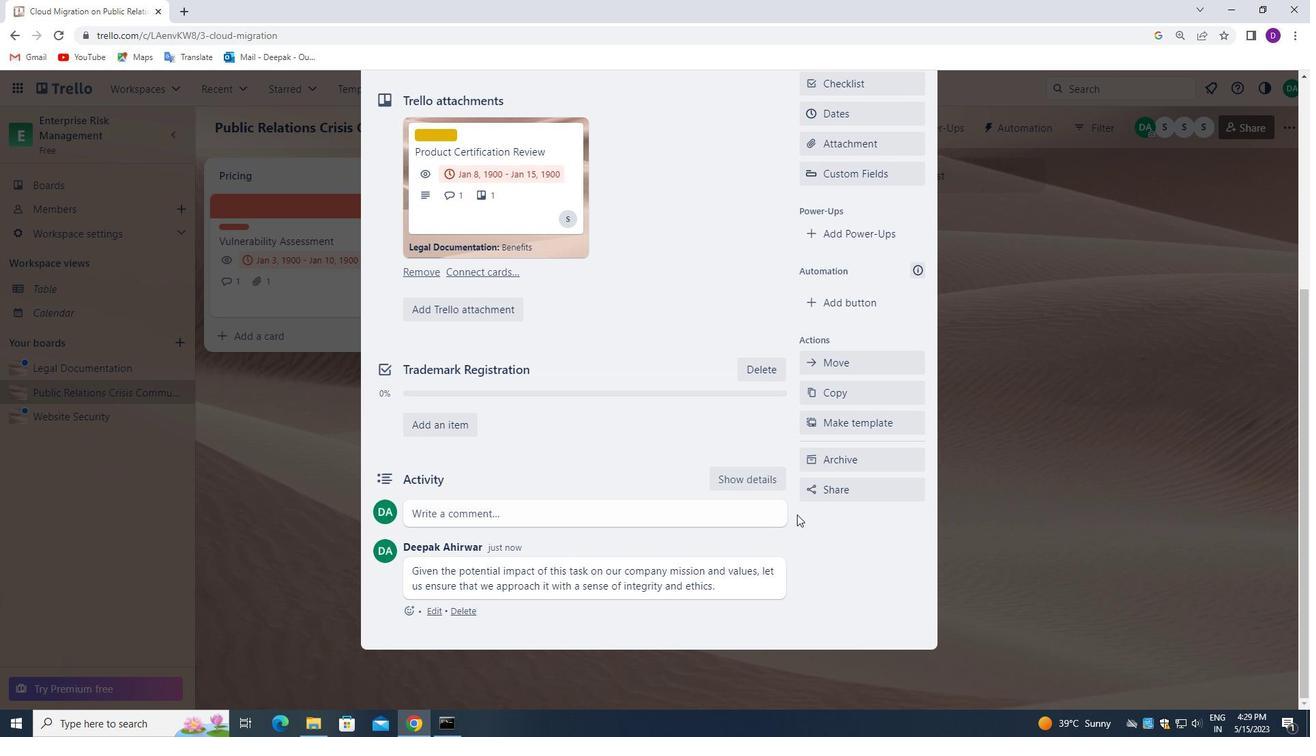 
Action: Mouse scrolled (797, 515) with delta (0, 0)
Screenshot: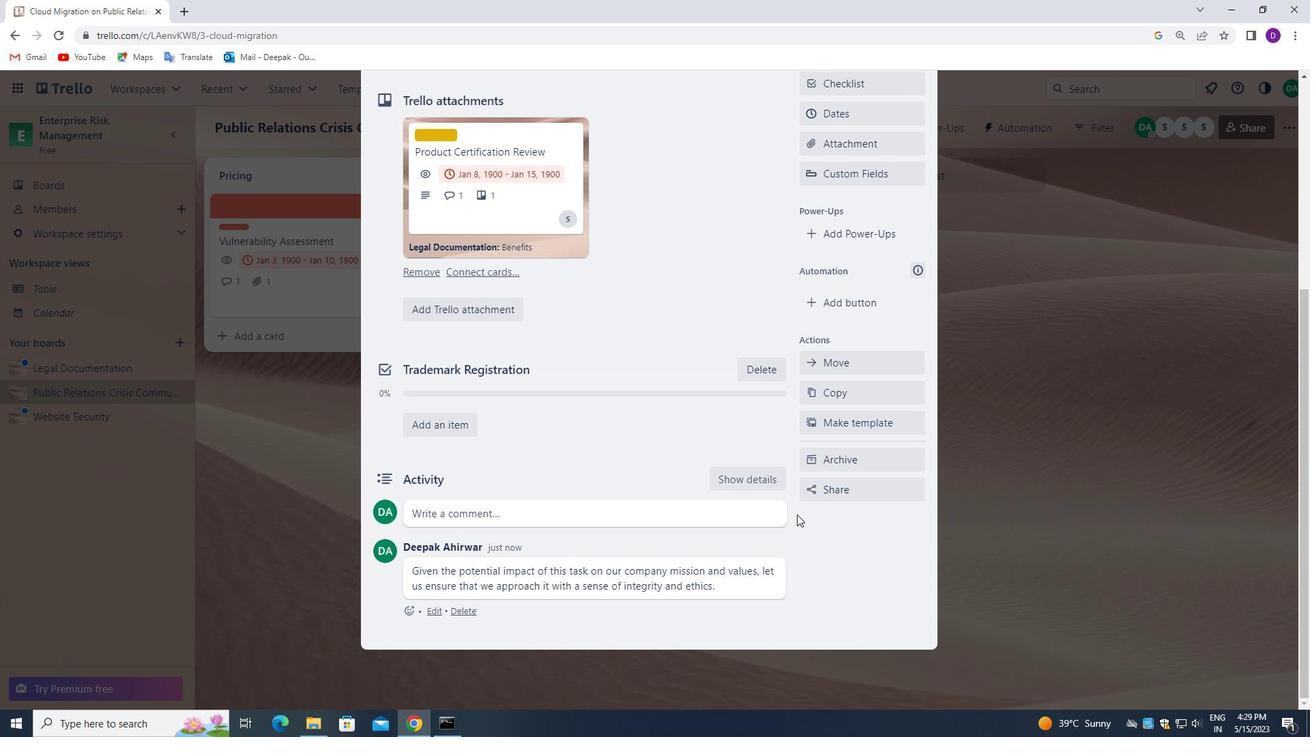 
Action: Mouse scrolled (797, 515) with delta (0, 0)
Screenshot: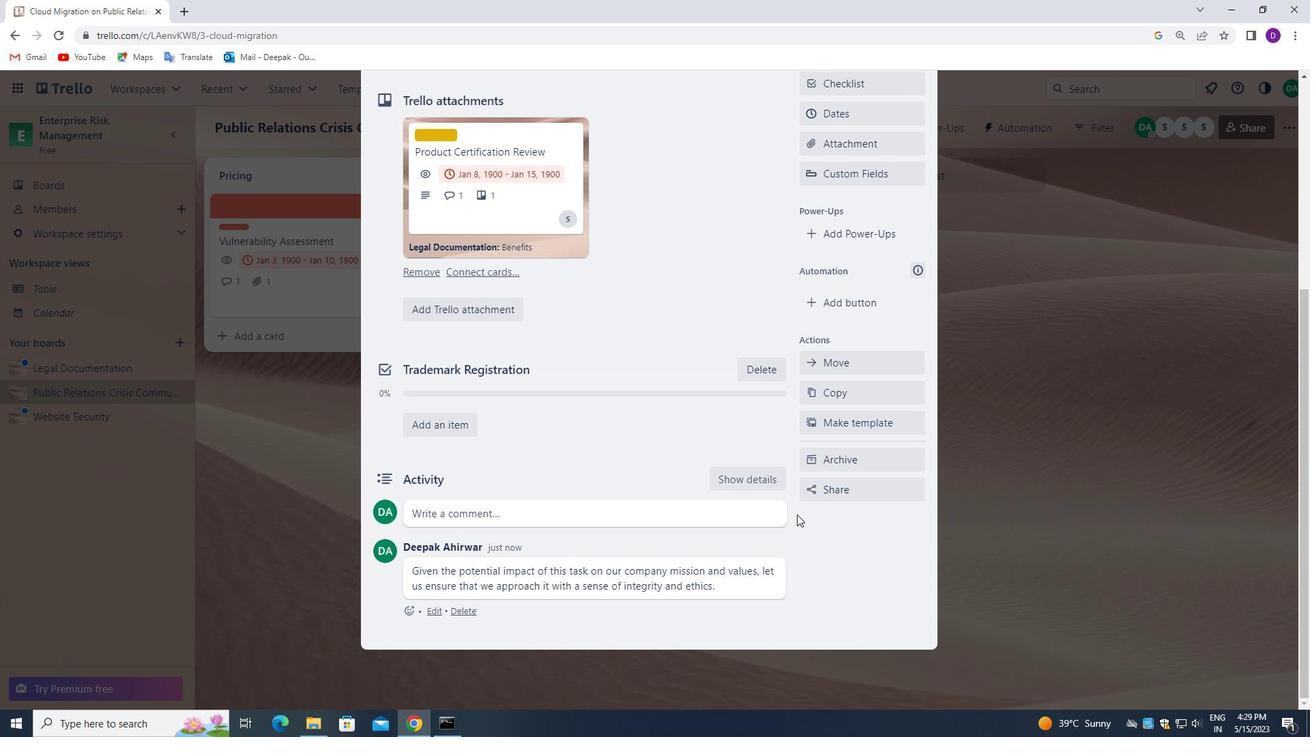 
Action: Mouse moved to (860, 320)
Screenshot: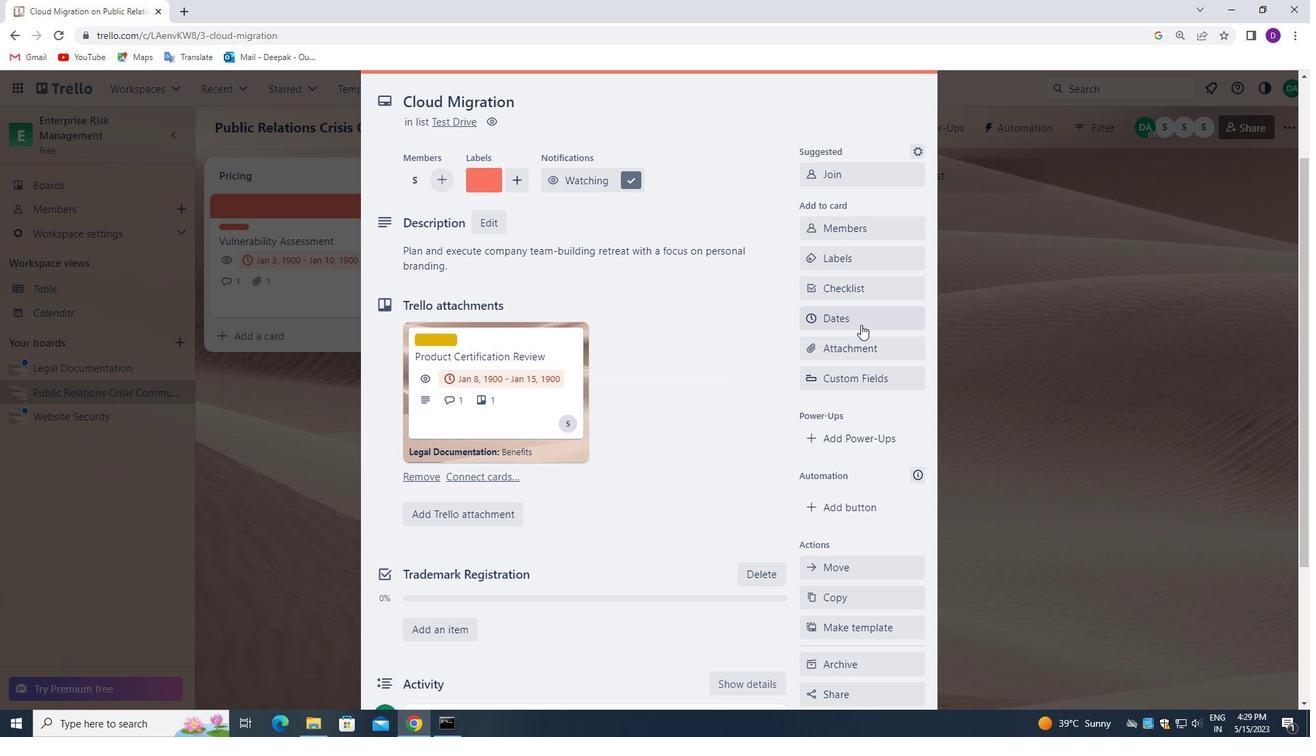 
Action: Mouse pressed left at (860, 320)
Screenshot: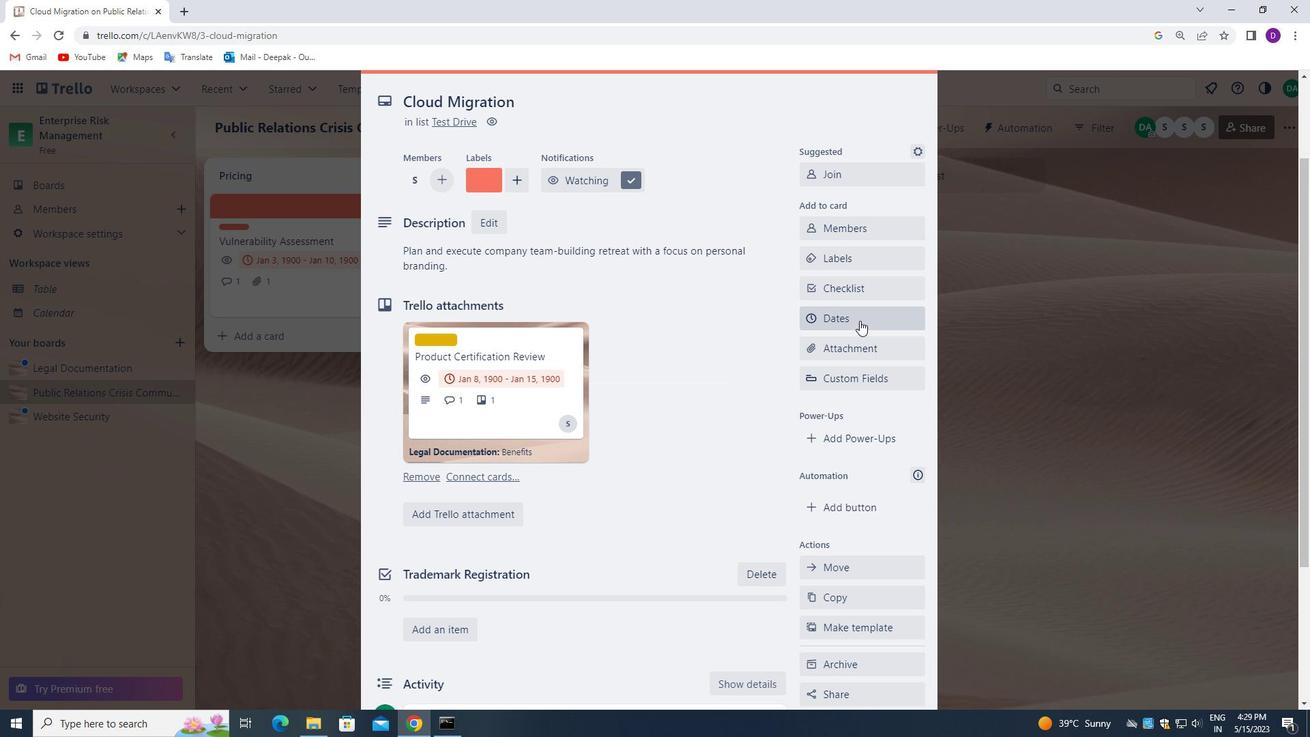 
Action: Mouse moved to (817, 401)
Screenshot: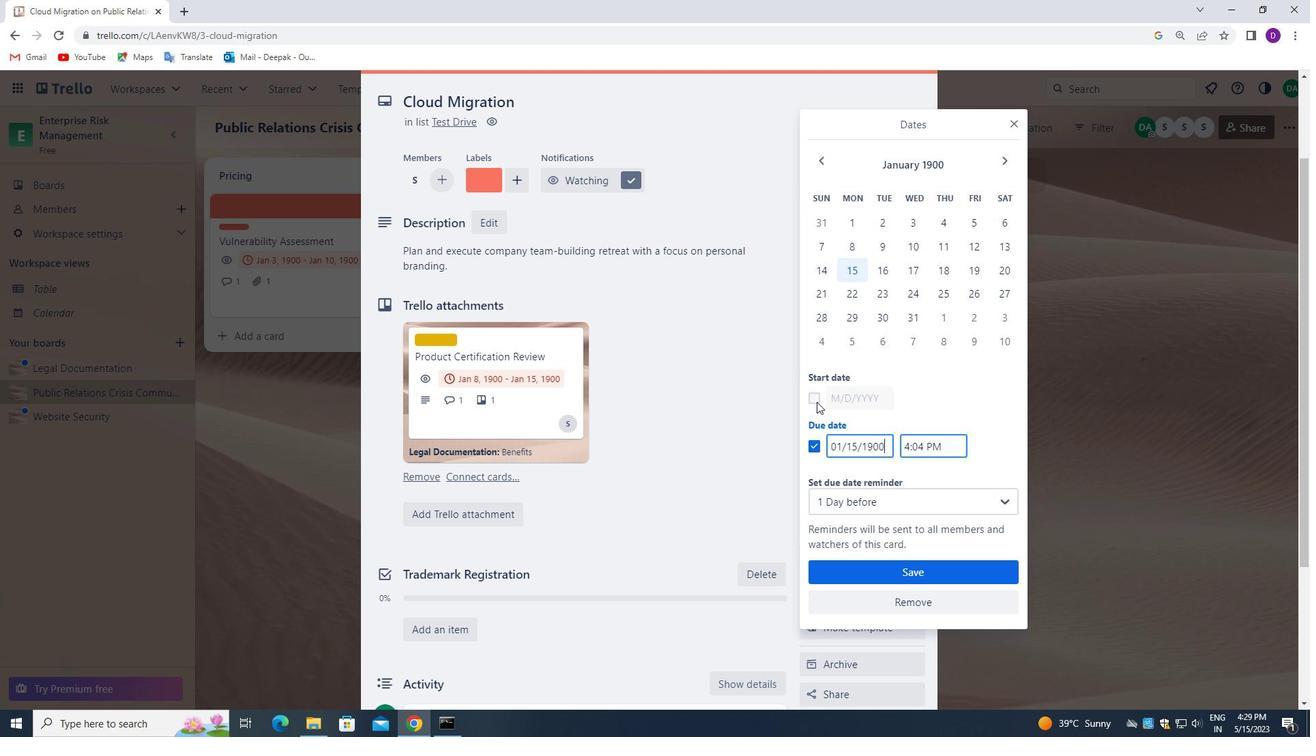 
Action: Mouse pressed left at (817, 401)
Screenshot: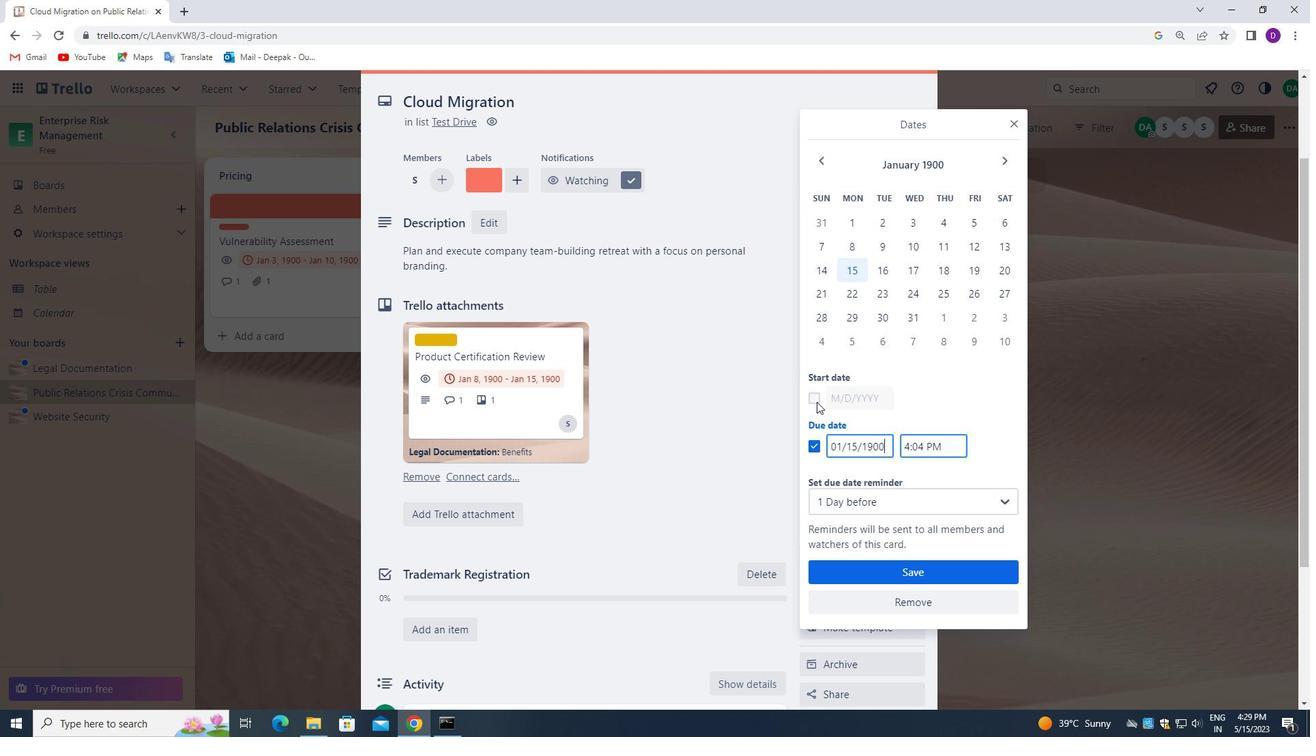 
Action: Mouse moved to (886, 397)
Screenshot: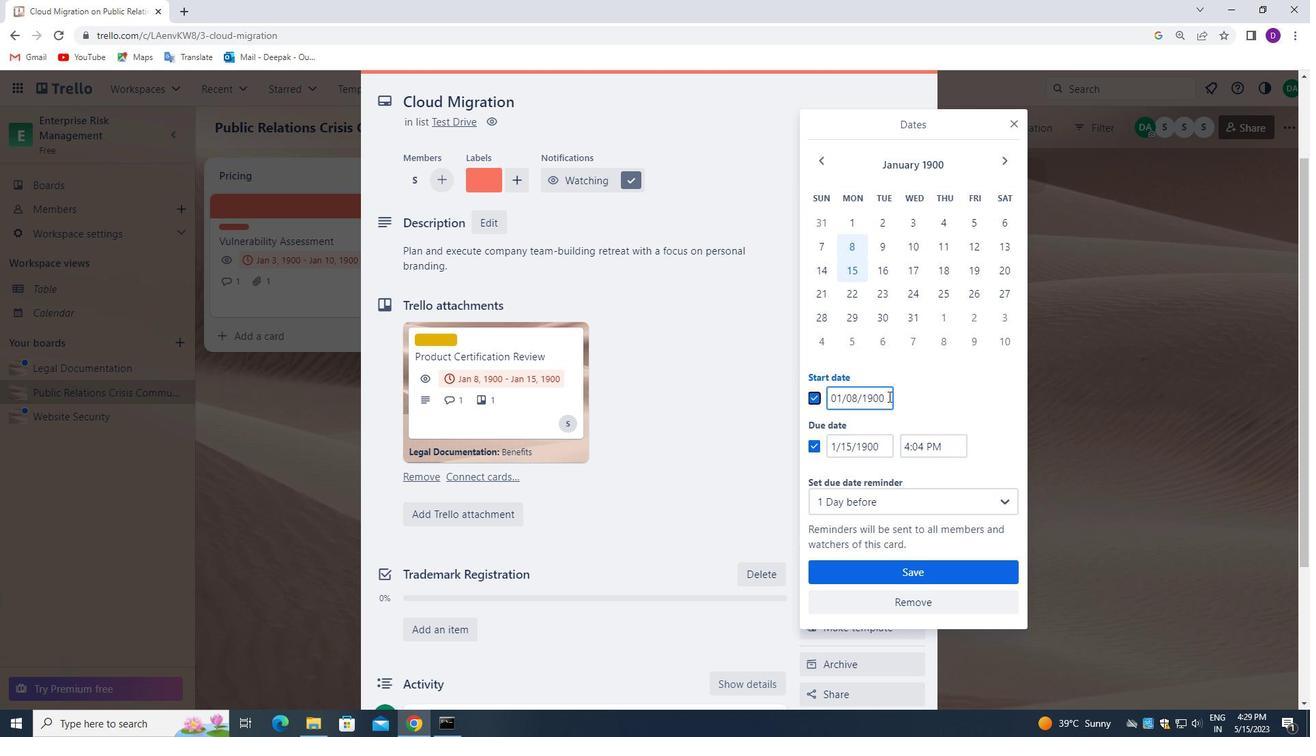 
Action: Mouse pressed left at (886, 397)
Screenshot: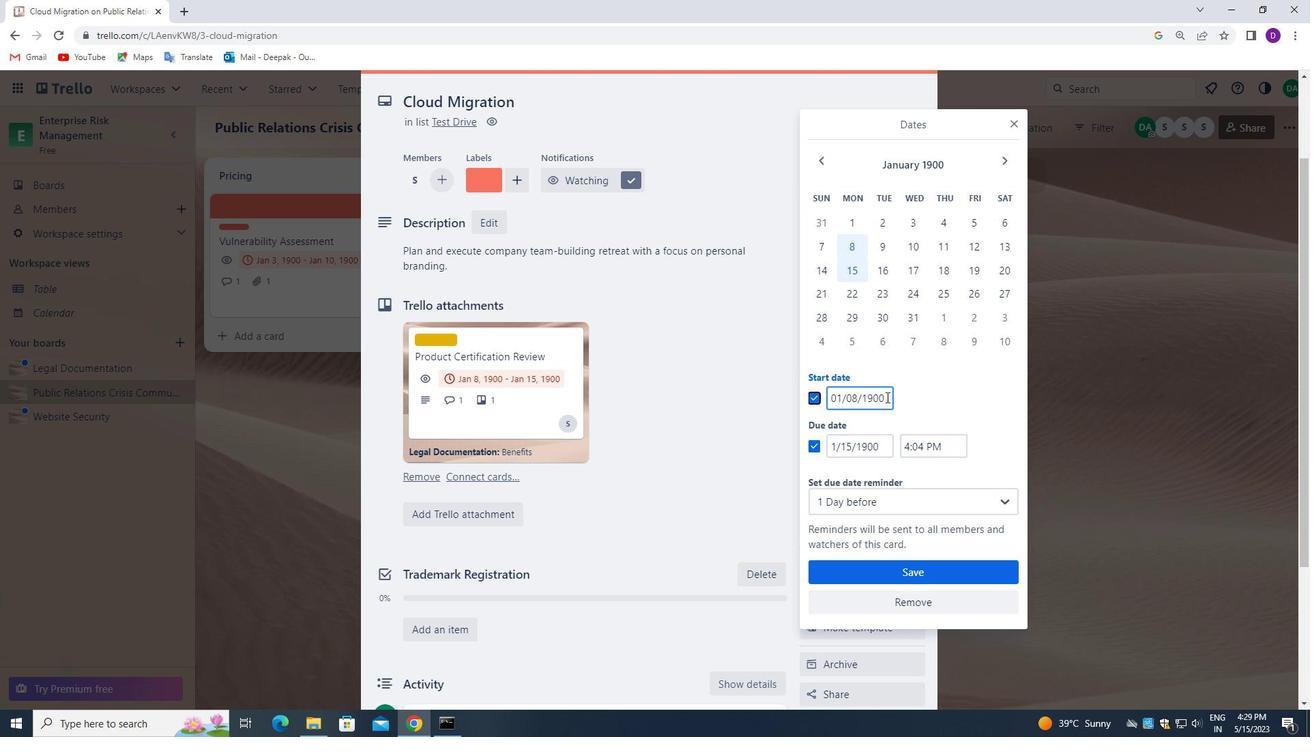 
Action: Mouse pressed left at (886, 397)
Screenshot: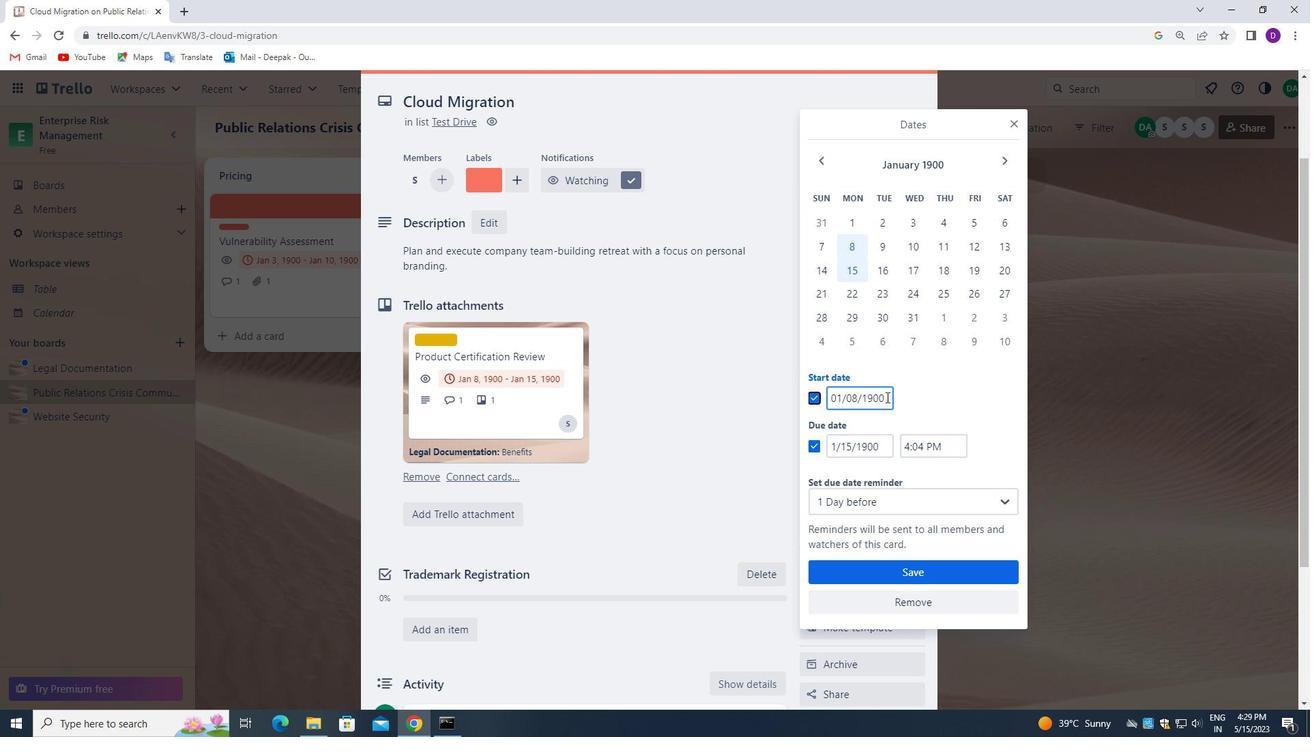 
Action: Mouse pressed left at (886, 397)
Screenshot: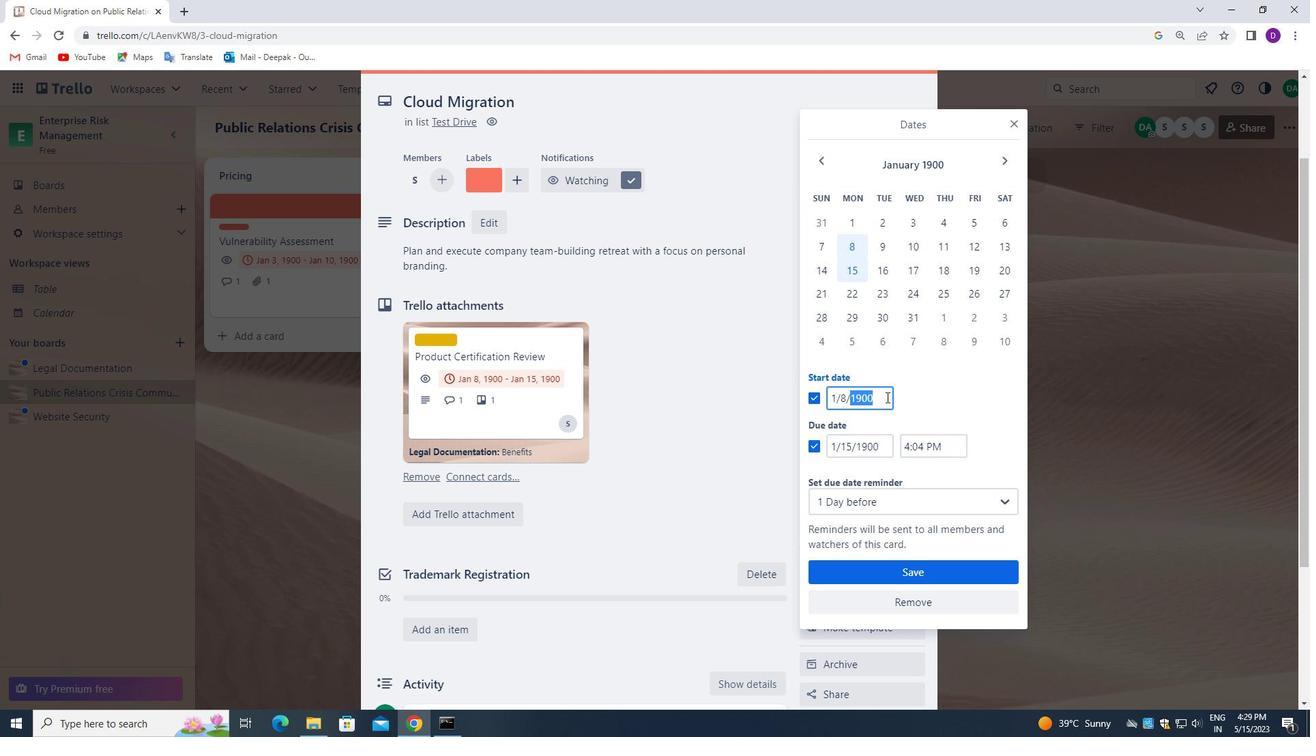 
Action: Key pressed <Key.backspace>
Screenshot: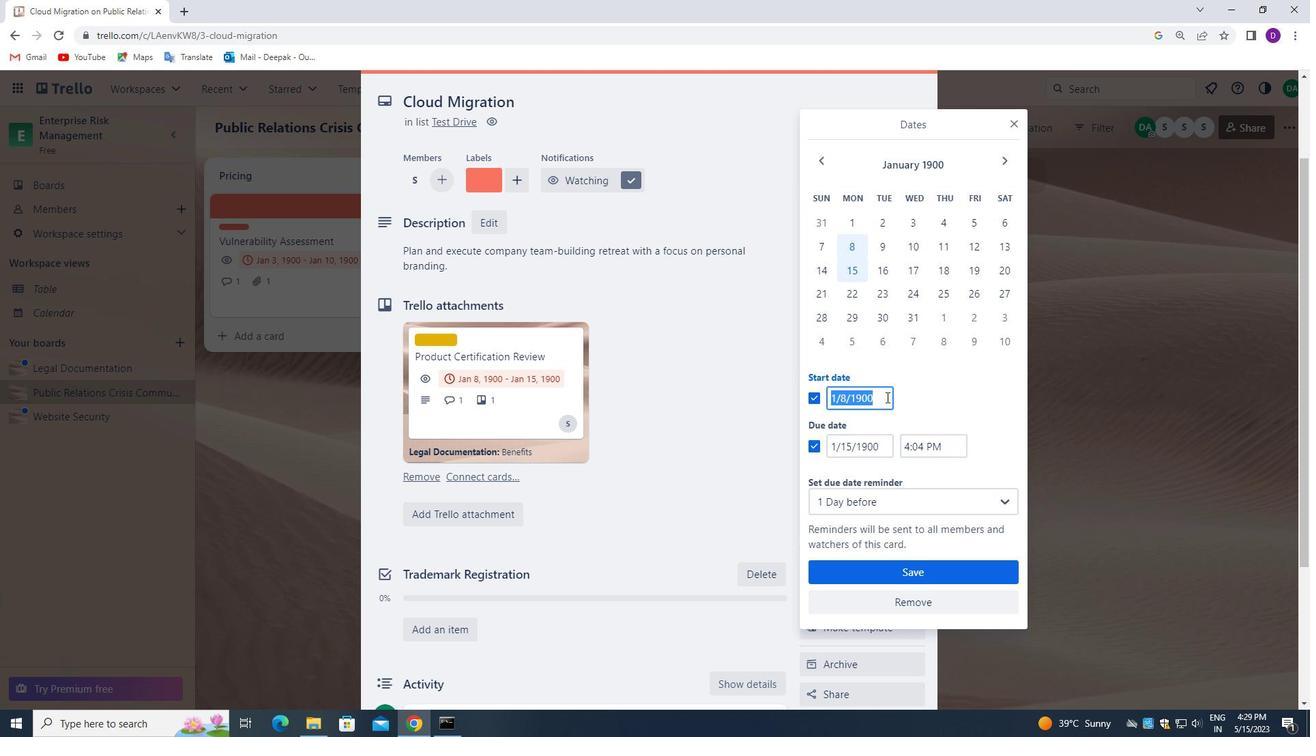 
Action: Mouse moved to (886, 397)
Screenshot: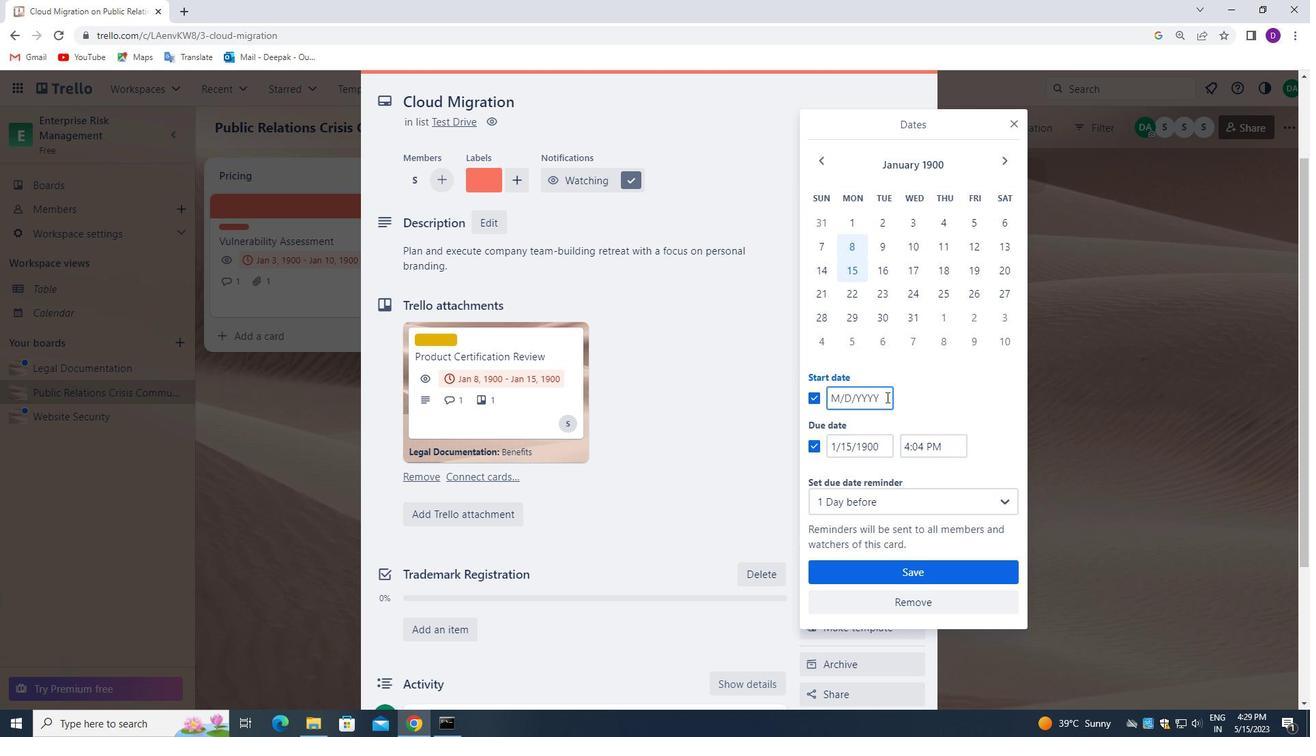 
Action: Key pressed 01/09/1900
Screenshot: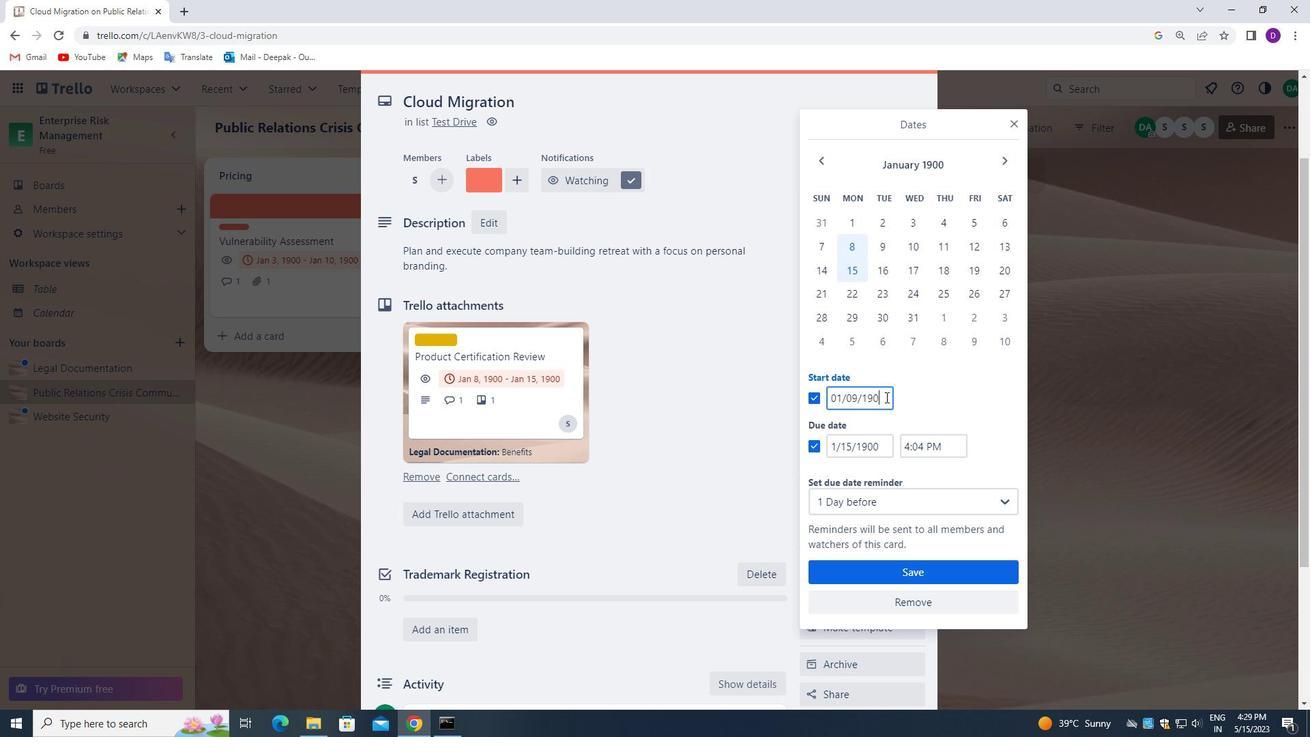
Action: Mouse moved to (882, 447)
Screenshot: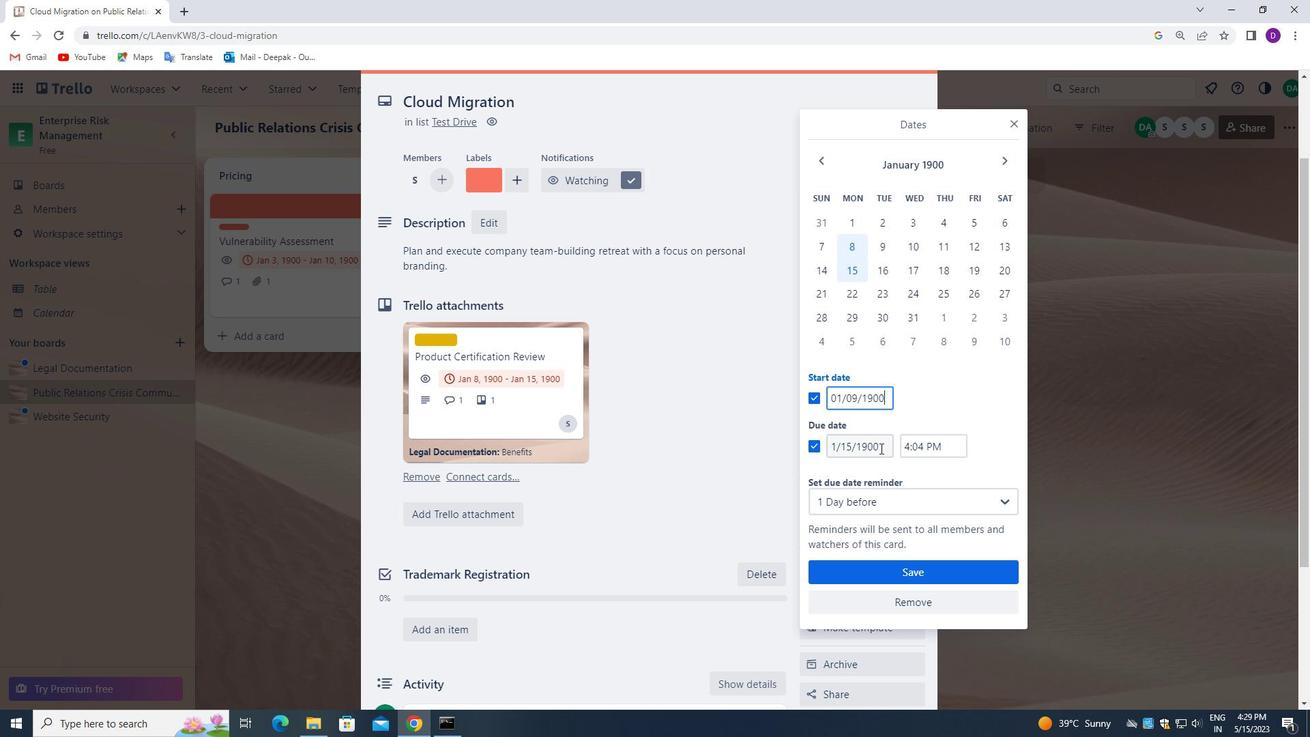 
Action: Mouse pressed left at (882, 447)
Screenshot: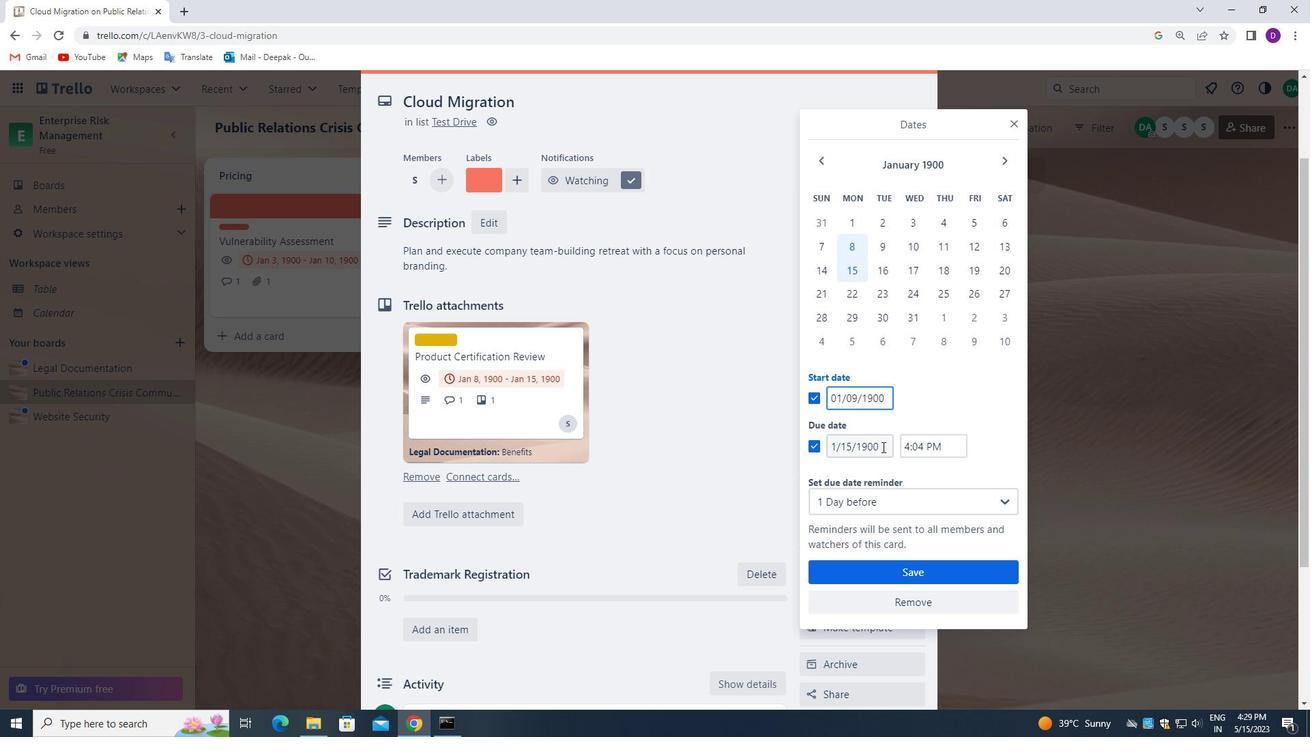 
Action: Mouse pressed left at (882, 447)
Screenshot: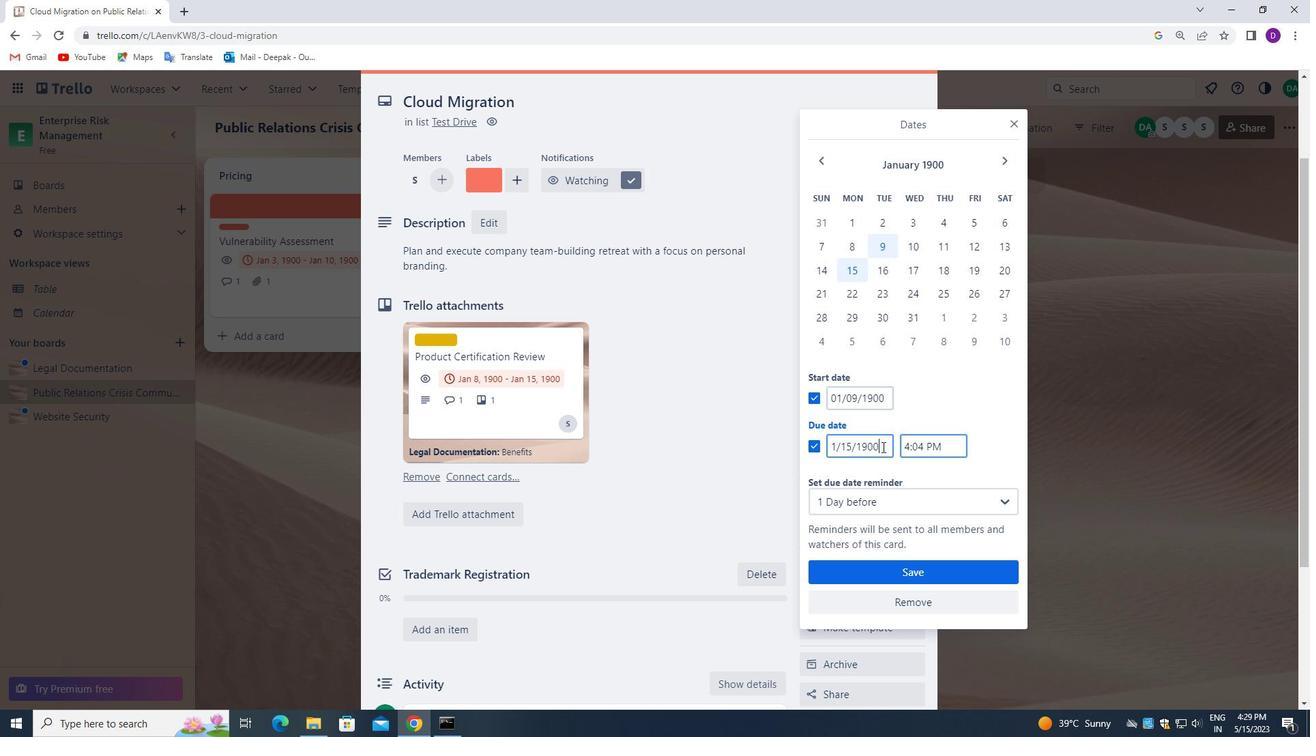 
Action: Mouse pressed left at (882, 447)
Screenshot: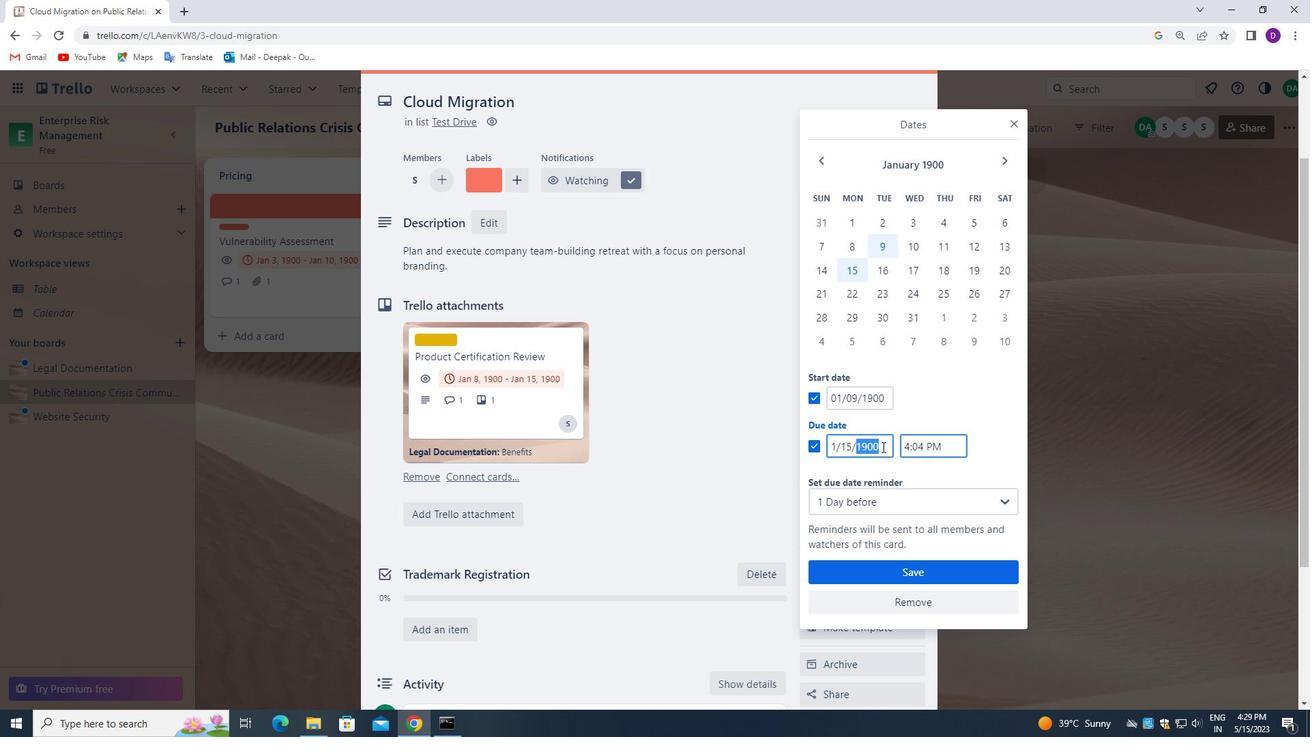 
Action: Mouse pressed left at (882, 447)
Screenshot: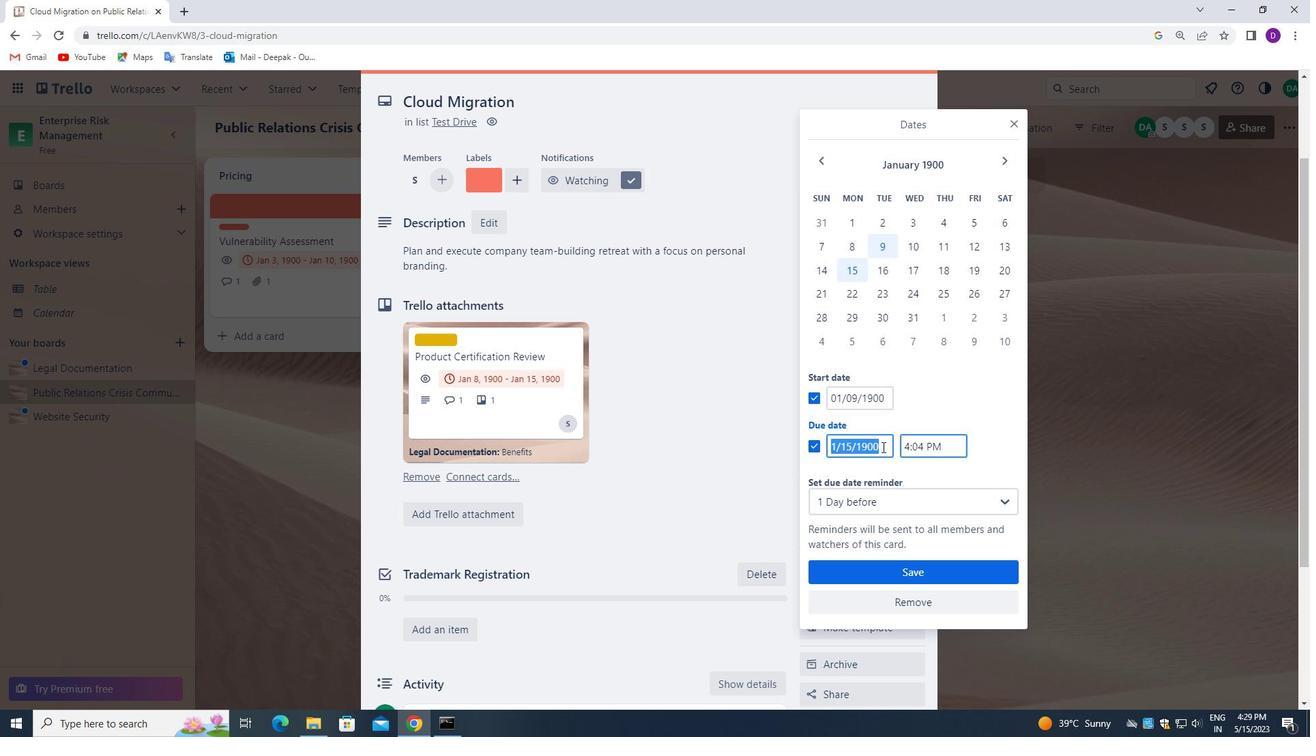 
Action: Mouse pressed left at (882, 447)
Screenshot: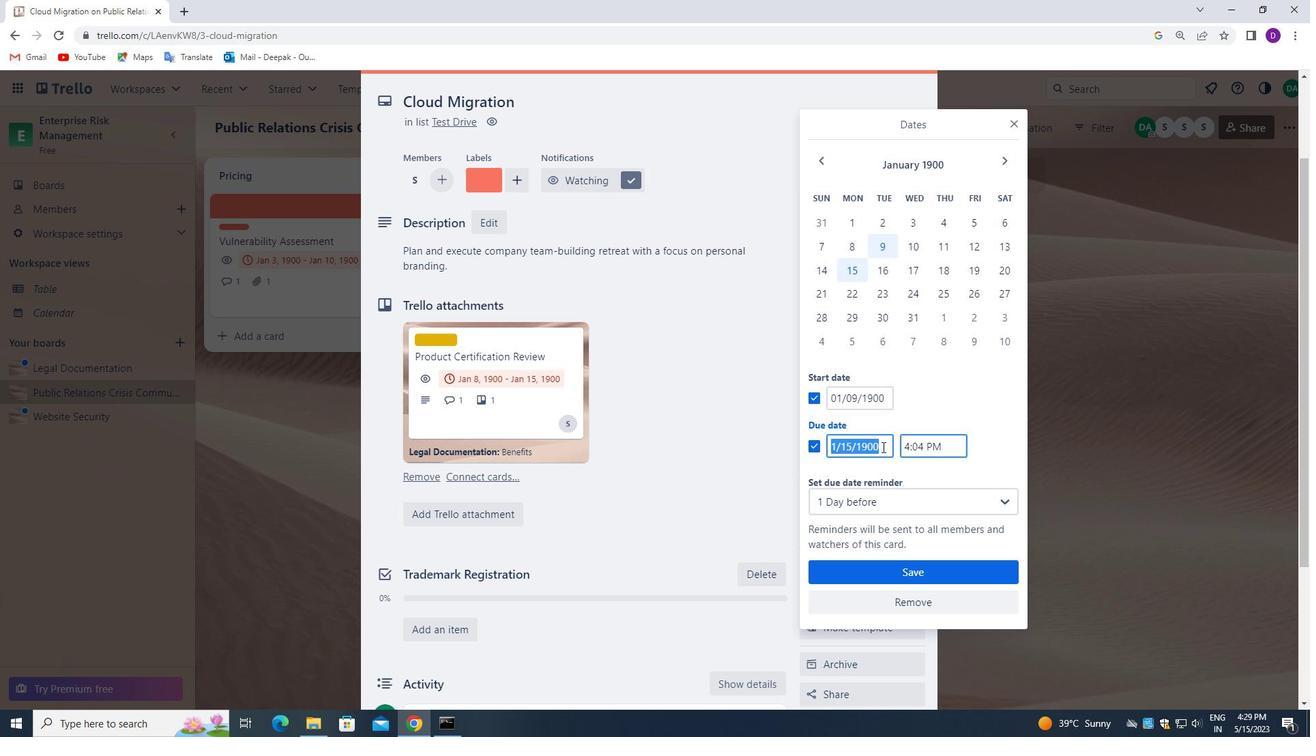 
Action: Key pressed <Key.backspace>01/16/1900
Screenshot: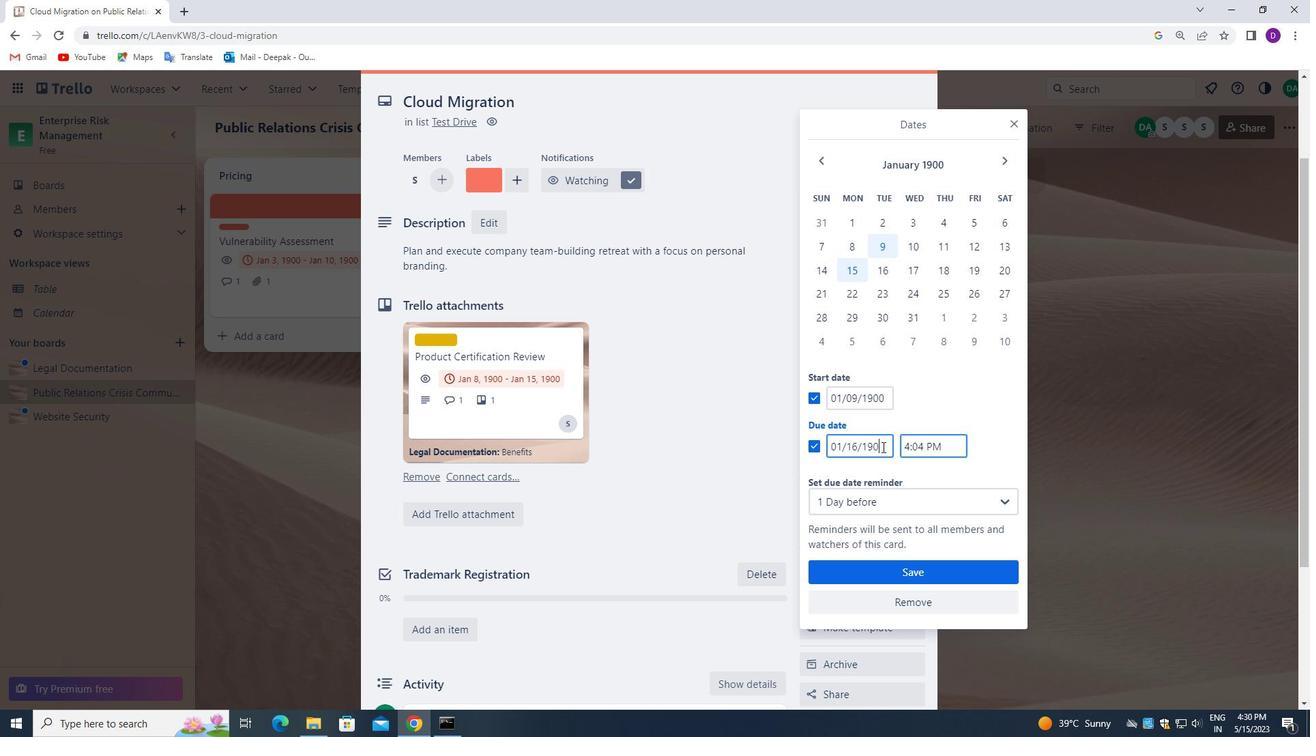 
Action: Mouse moved to (907, 508)
Screenshot: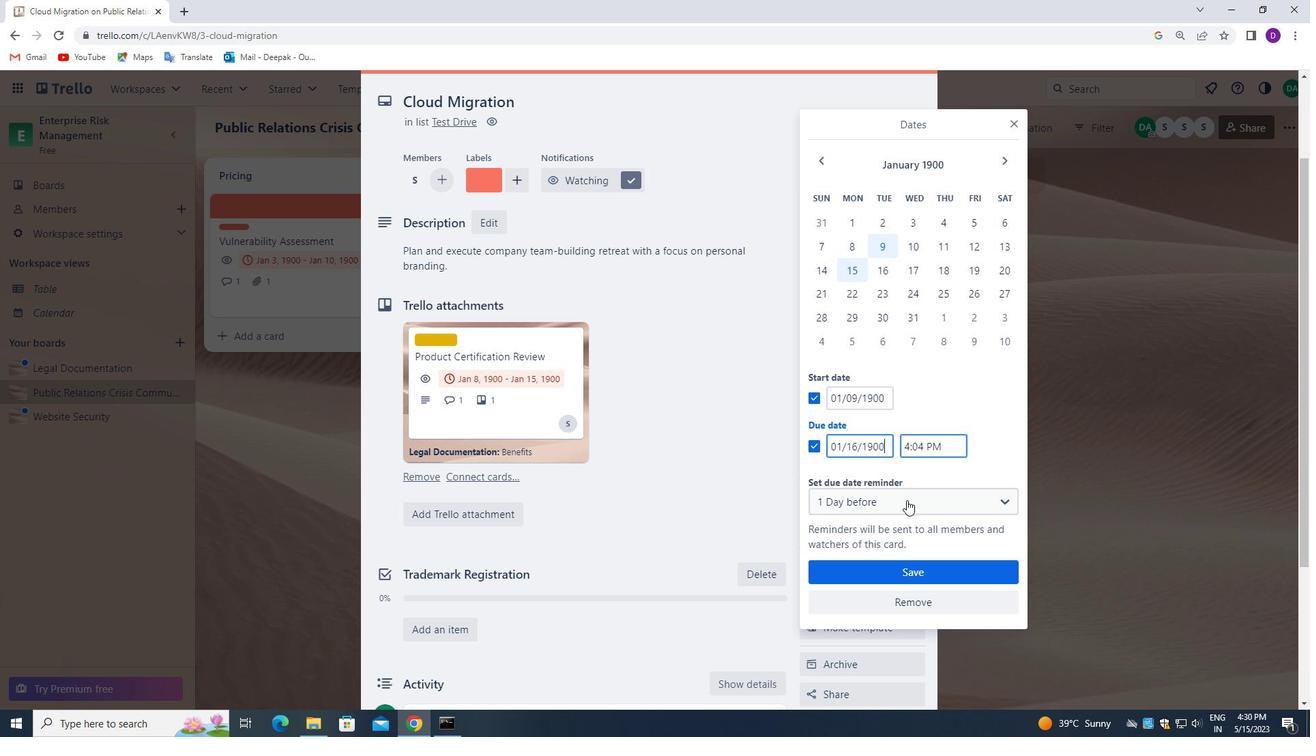 
Action: Mouse scrolled (907, 507) with delta (0, 0)
Screenshot: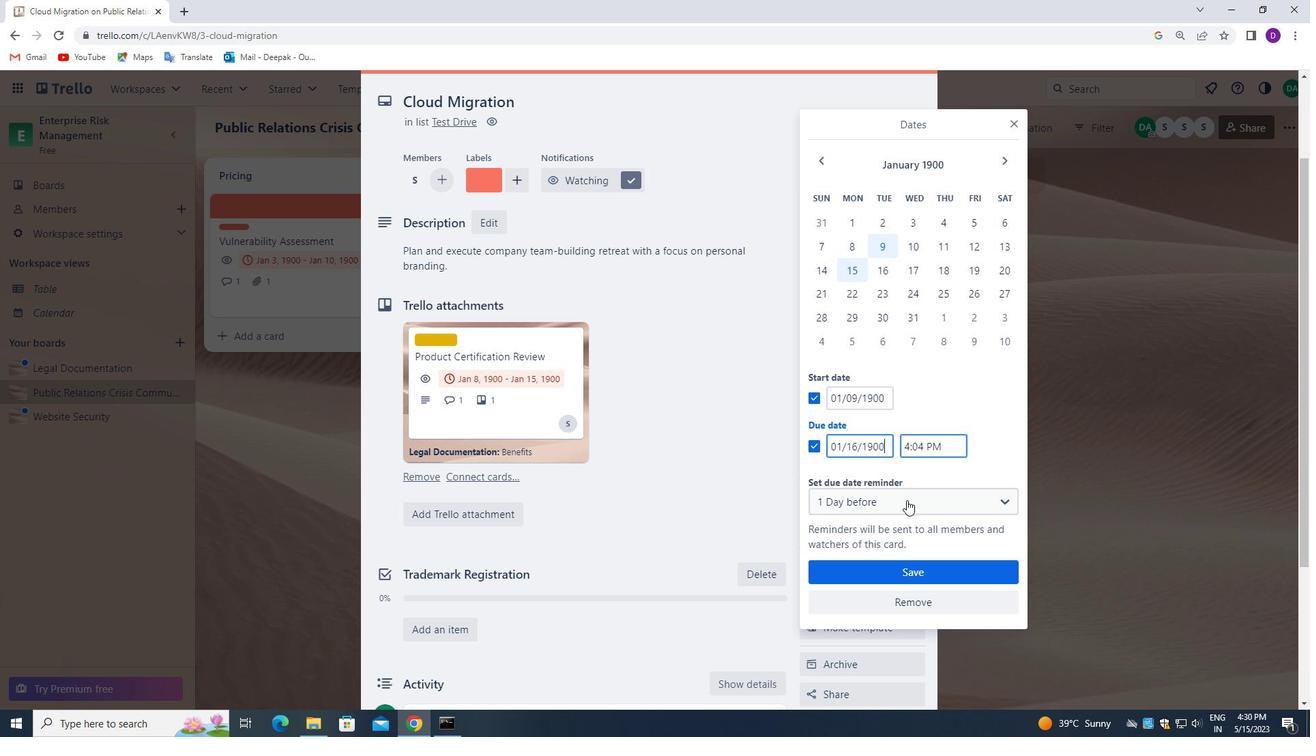 
Action: Mouse moved to (907, 510)
Screenshot: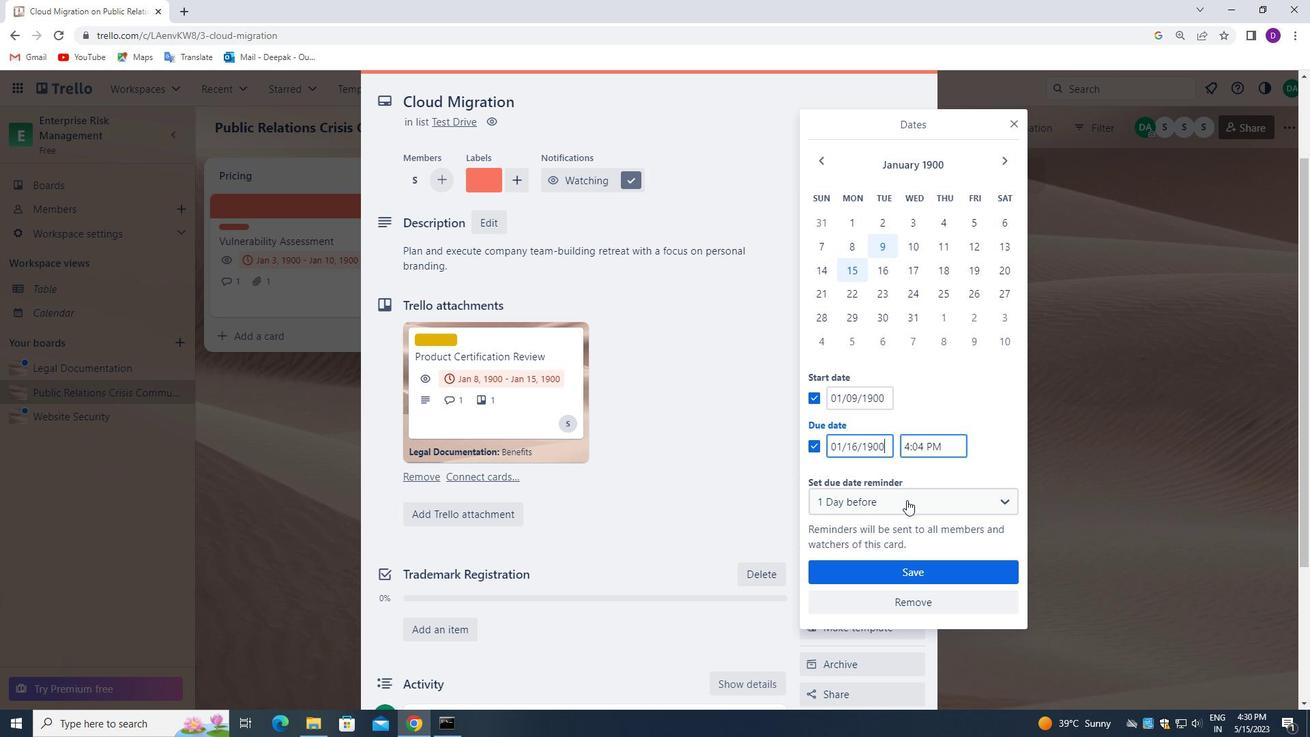 
Action: Mouse scrolled (907, 510) with delta (0, 0)
Screenshot: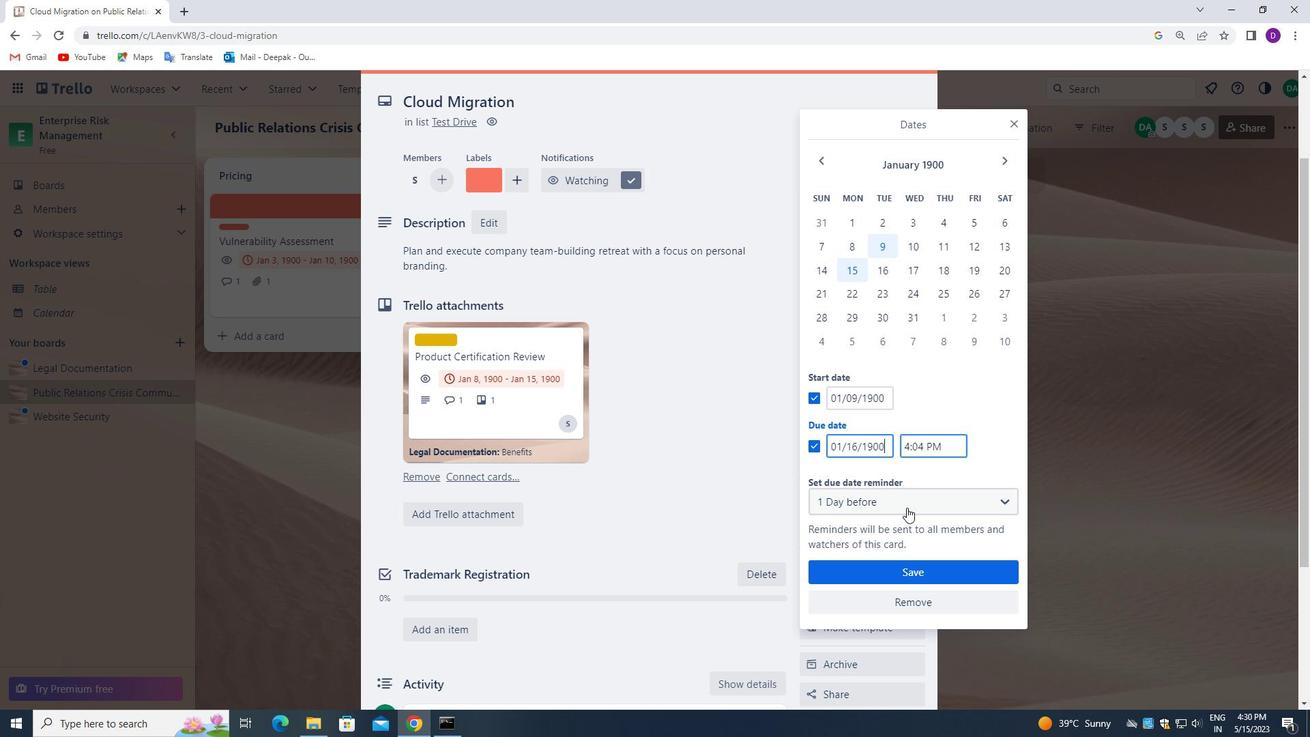
Action: Mouse moved to (916, 572)
Screenshot: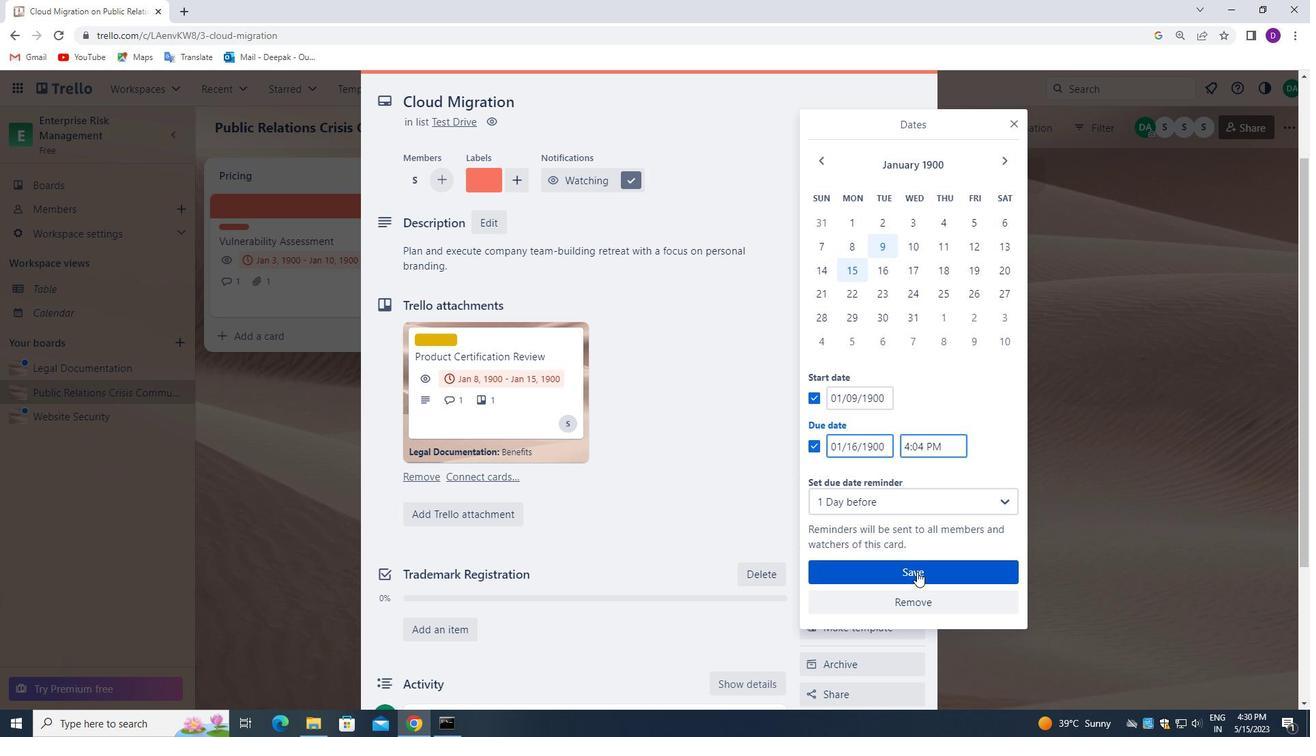 
Action: Mouse pressed left at (916, 572)
Screenshot: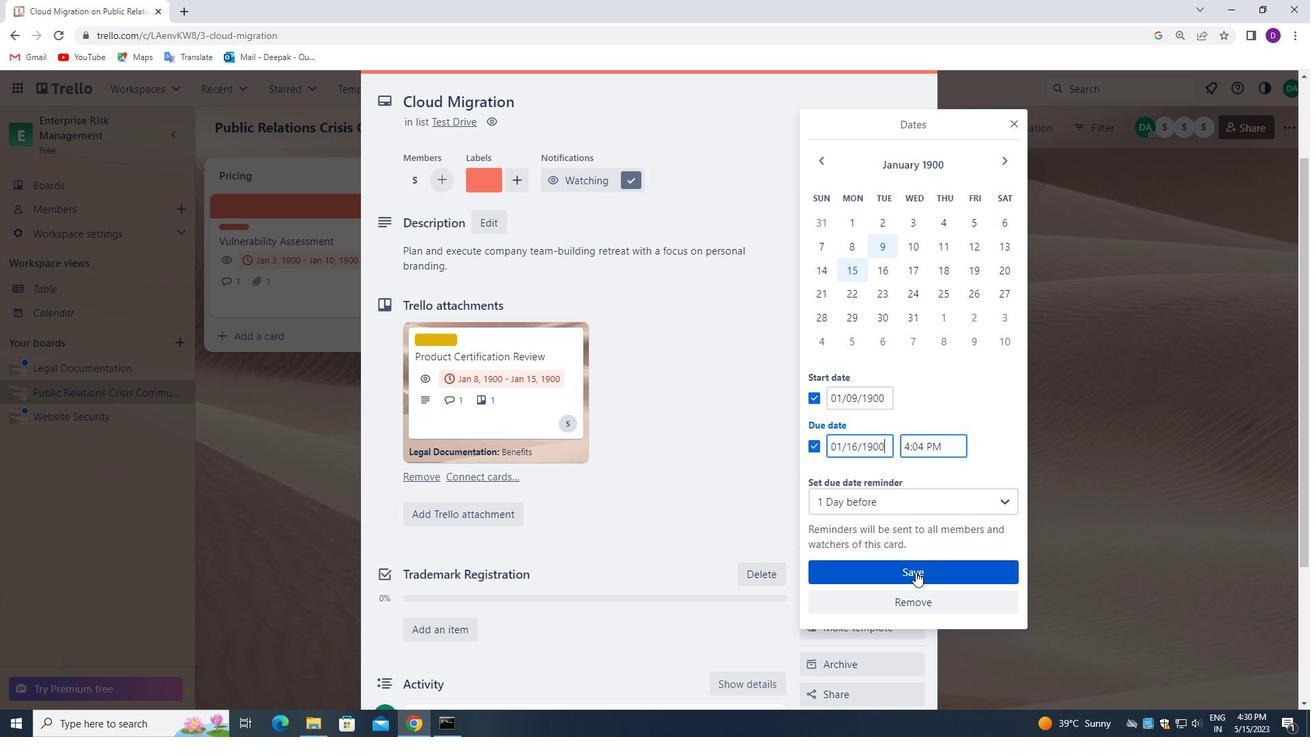 
Action: Mouse moved to (723, 521)
Screenshot: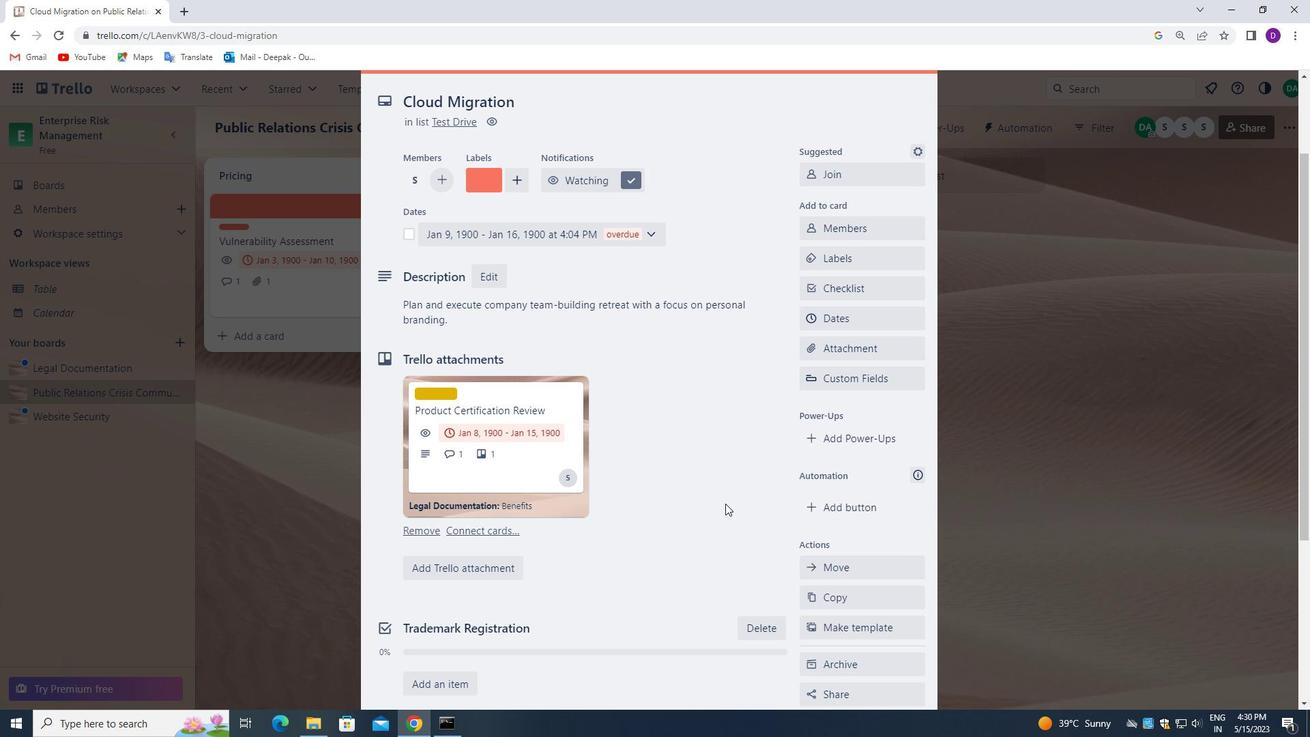 
Action: Mouse scrolled (723, 520) with delta (0, 0)
Screenshot: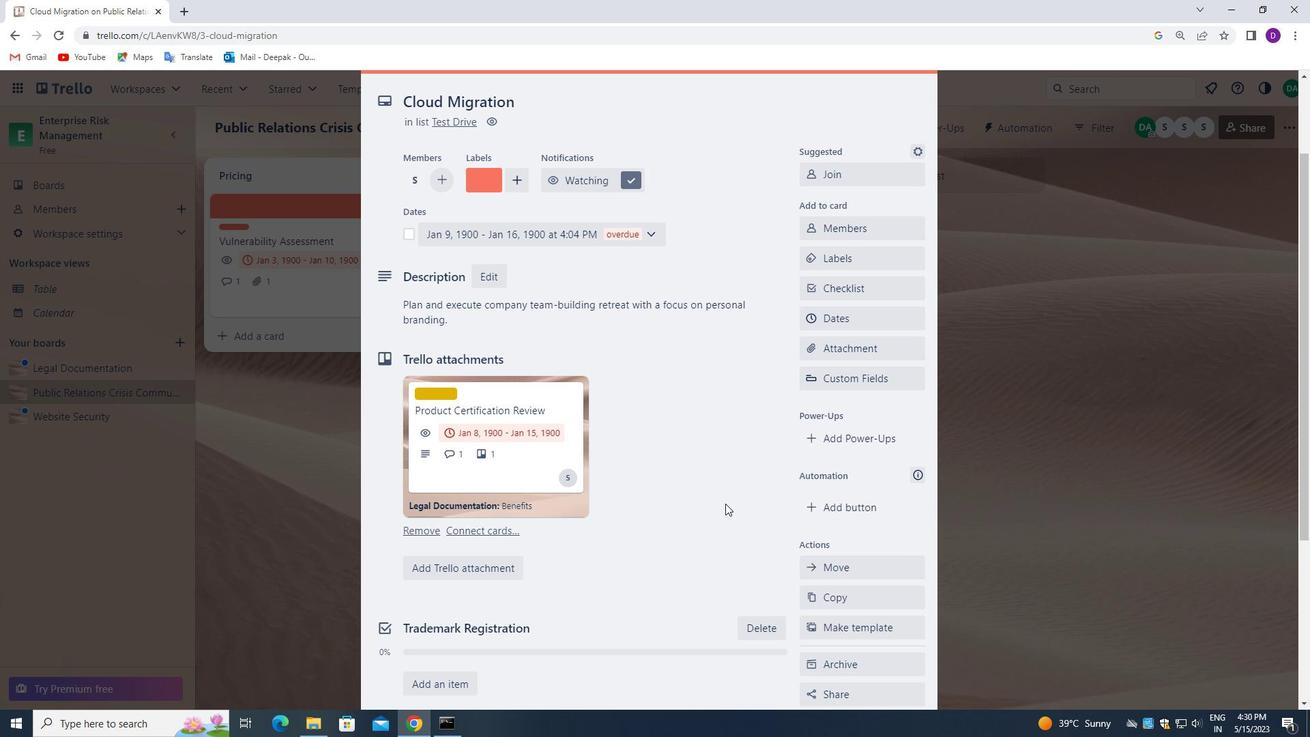 
Action: Mouse moved to (723, 525)
Screenshot: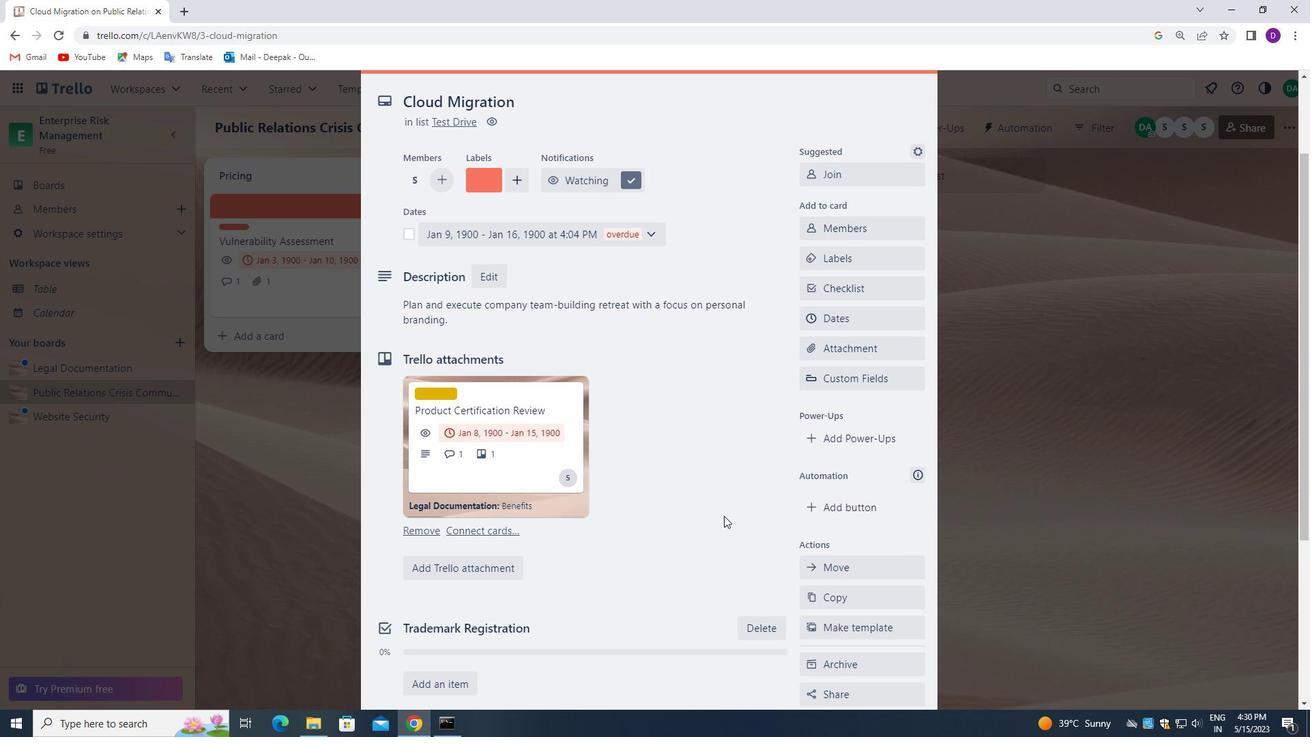 
Action: Mouse scrolled (723, 524) with delta (0, 0)
Screenshot: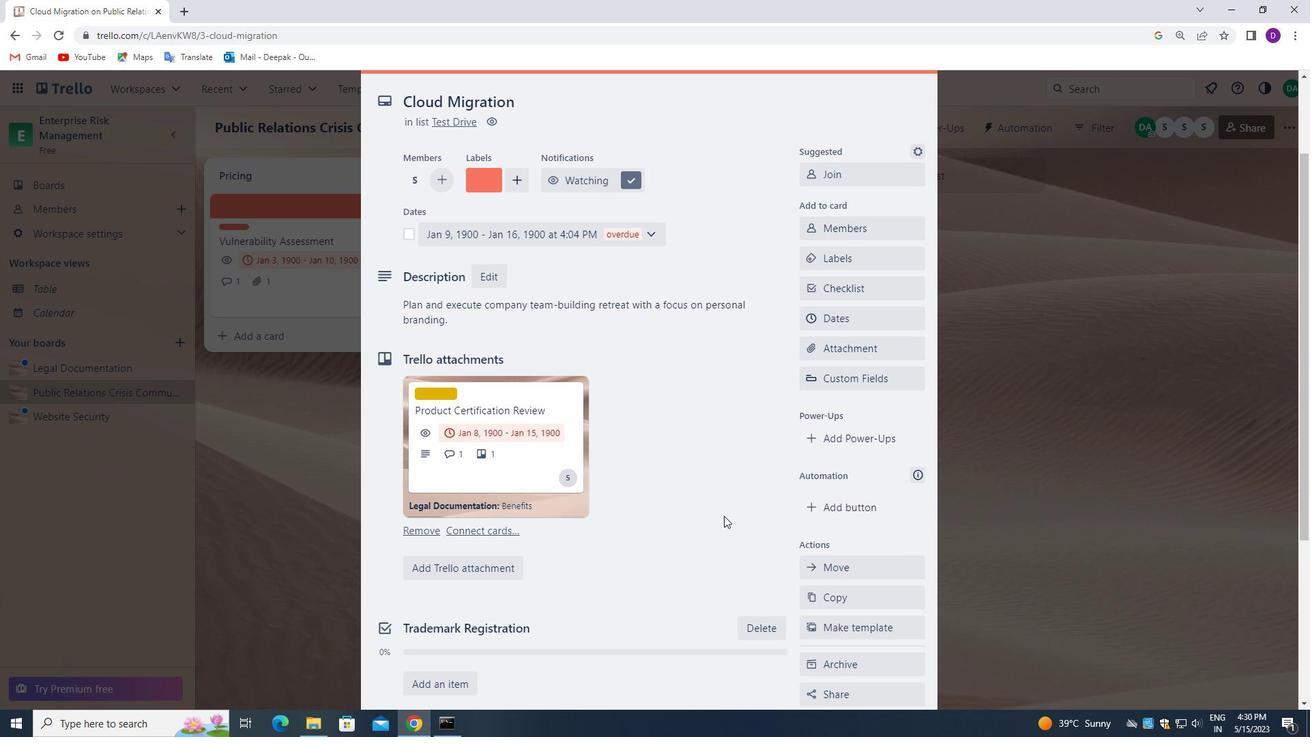 
Action: Mouse moved to (723, 525)
Screenshot: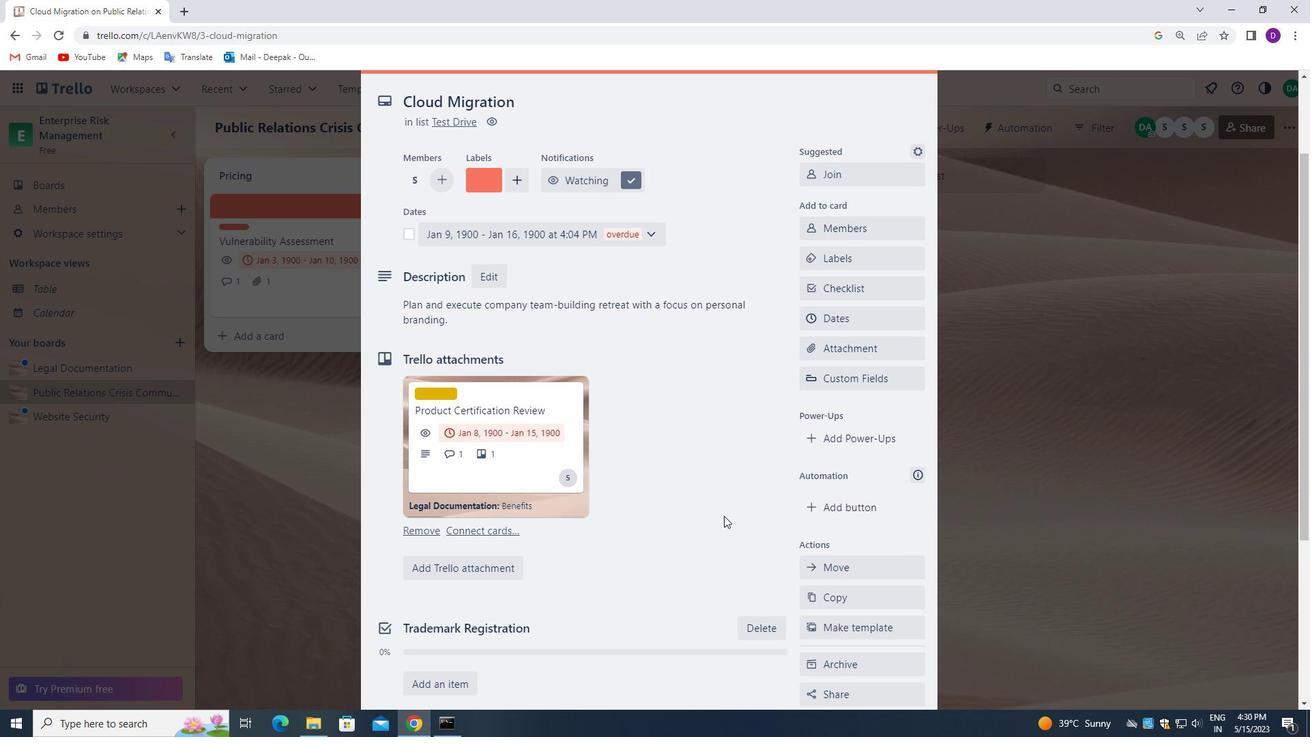 
Action: Mouse scrolled (723, 525) with delta (0, 0)
Screenshot: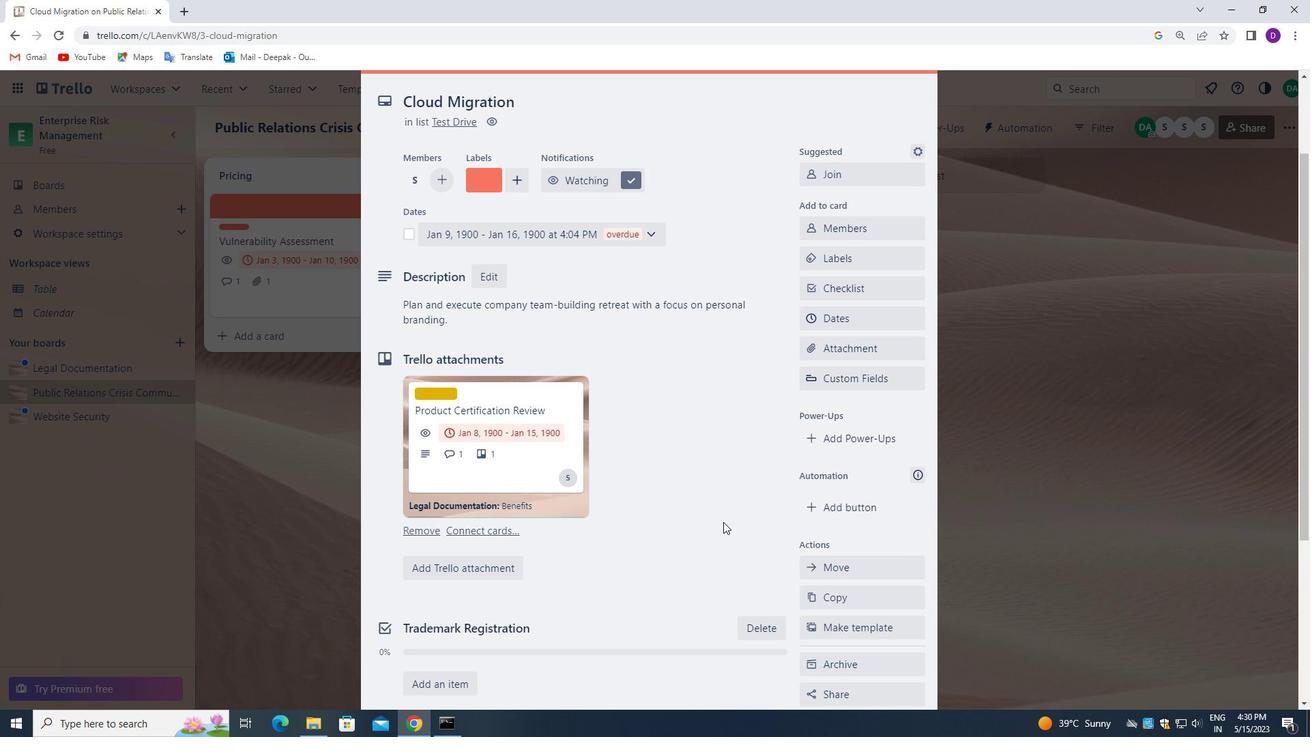 
Action: Mouse scrolled (723, 525) with delta (0, 0)
Screenshot: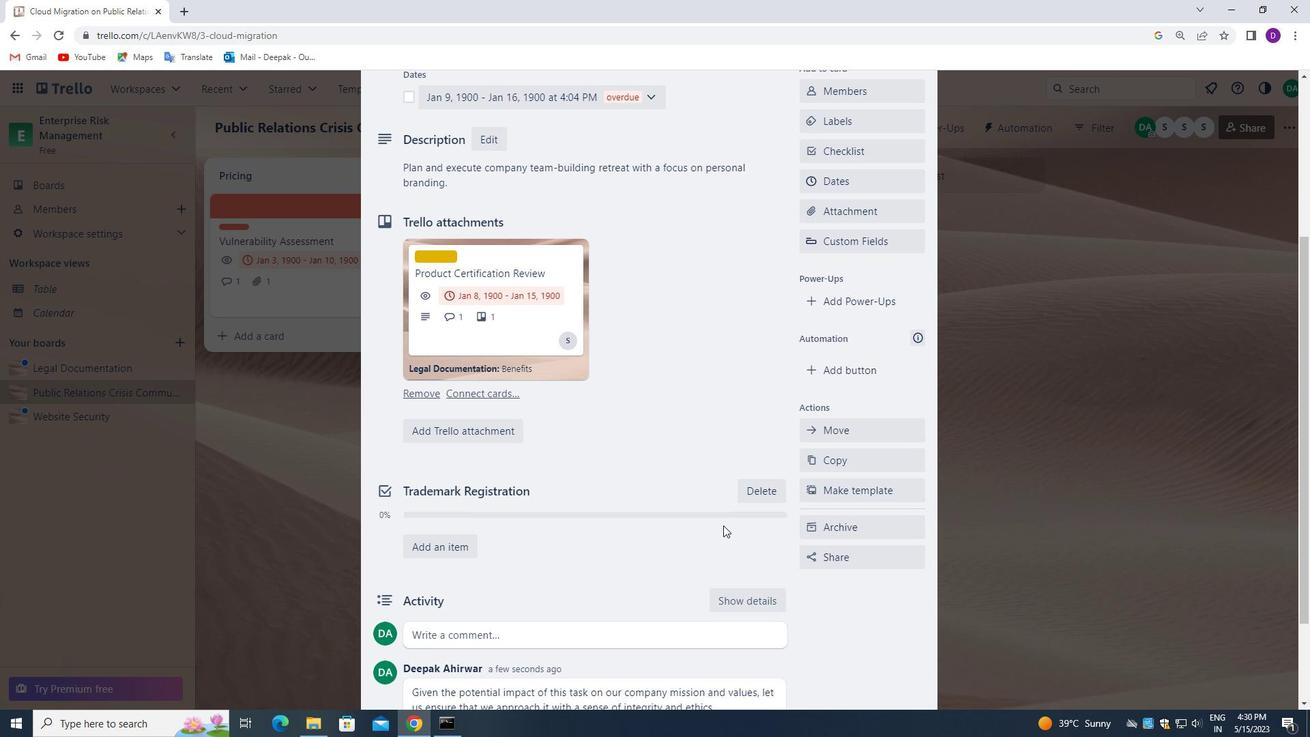 
Action: Mouse scrolled (723, 525) with delta (0, 0)
Screenshot: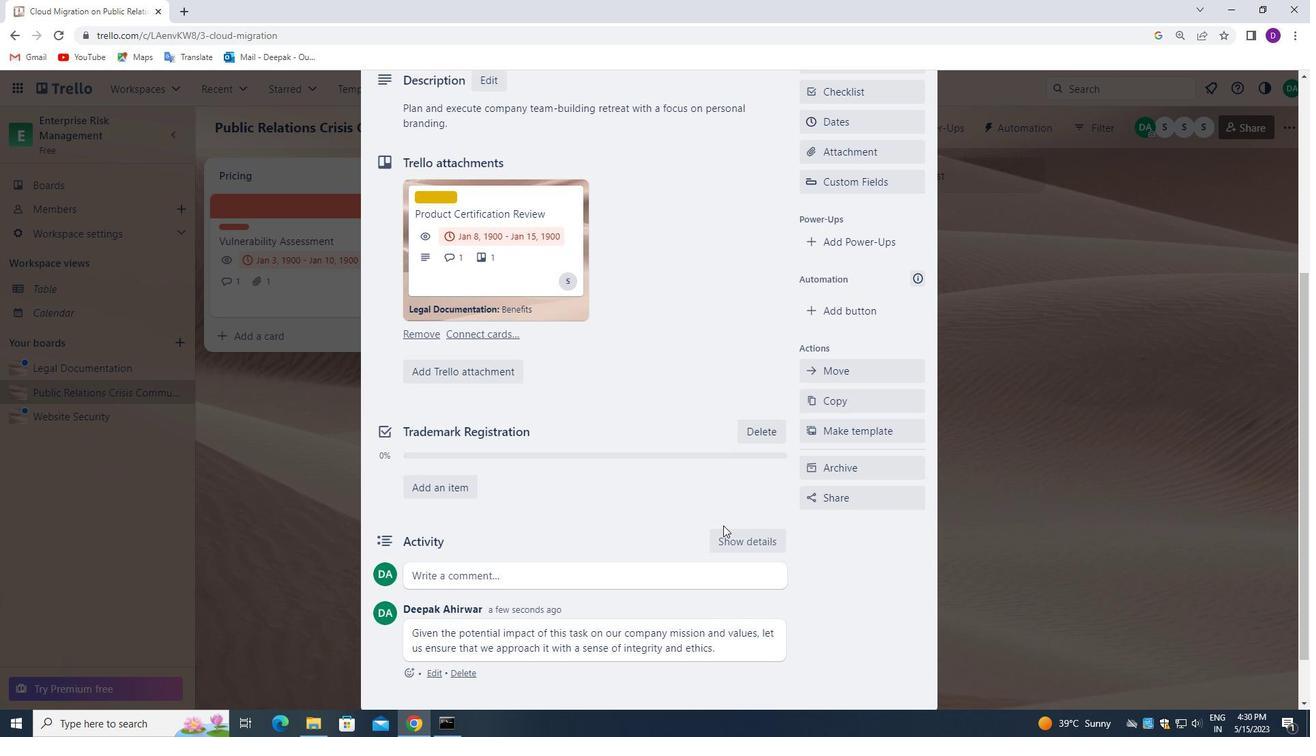 
Action: Mouse moved to (763, 450)
Screenshot: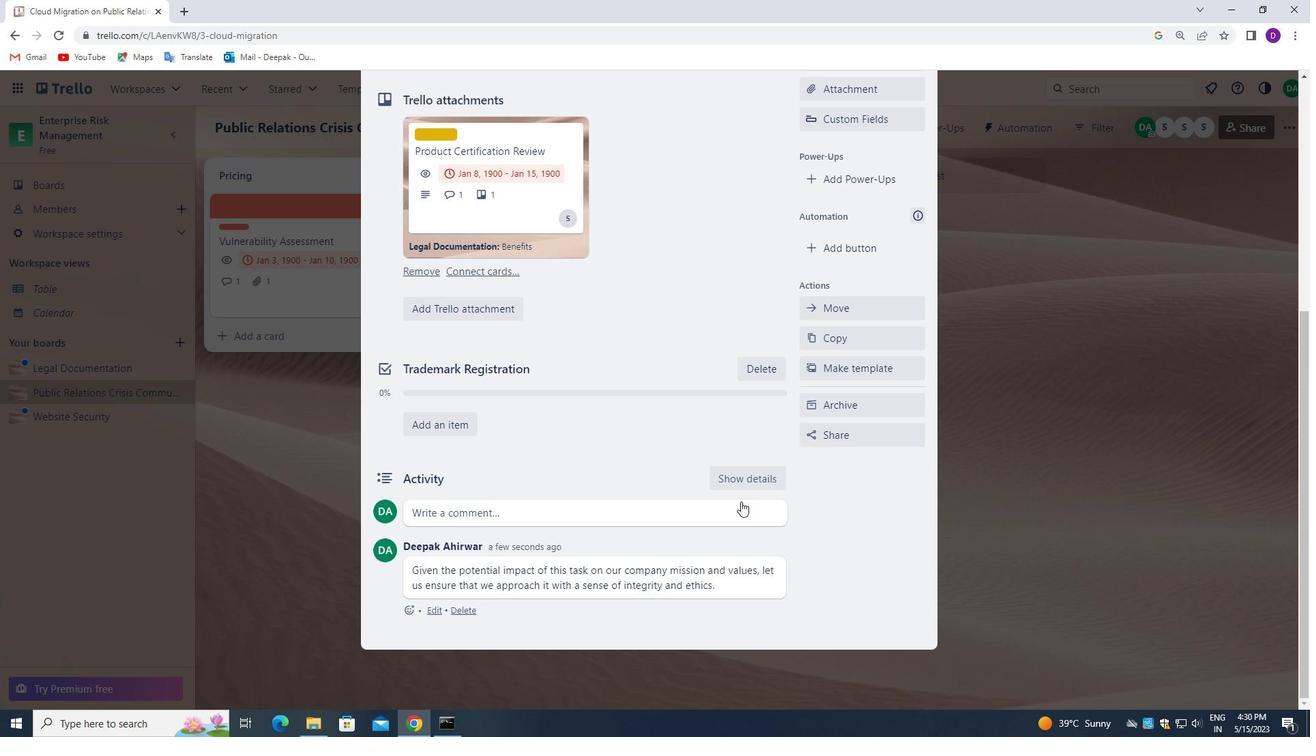 
Action: Mouse scrolled (763, 451) with delta (0, 0)
Screenshot: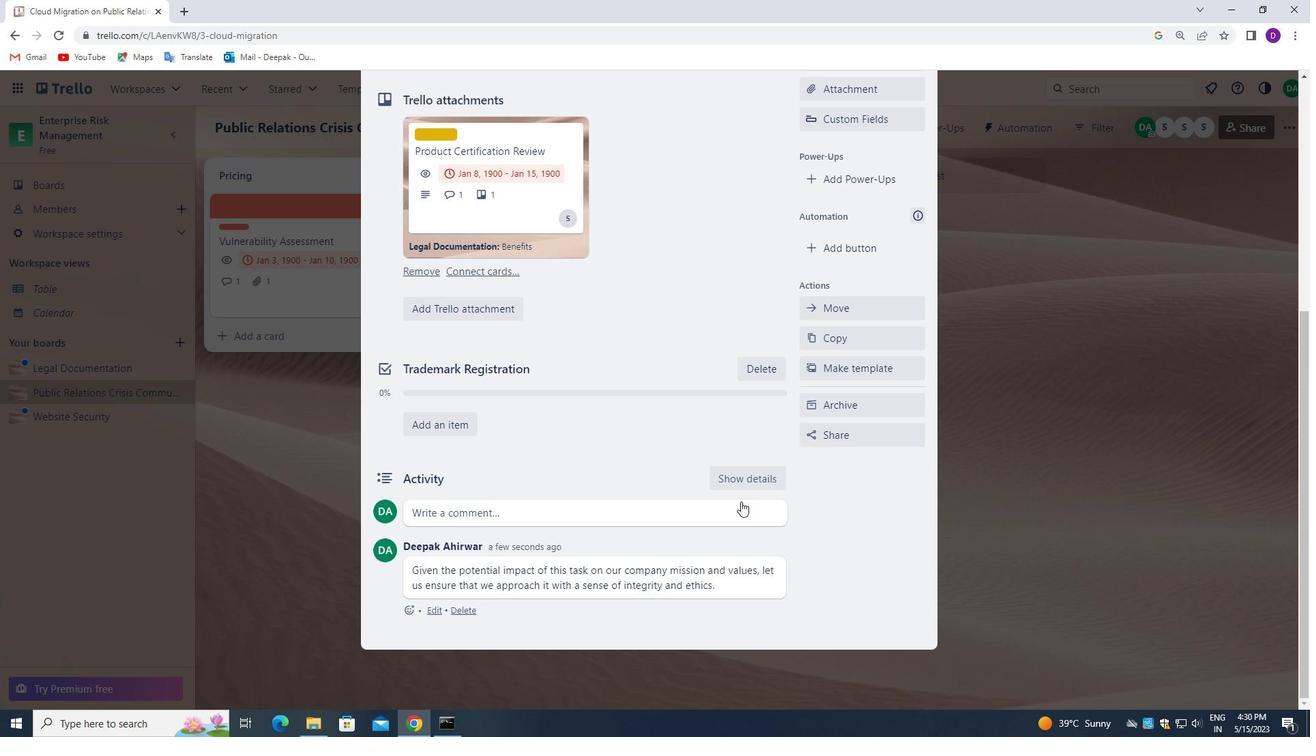 
Action: Mouse moved to (766, 441)
Screenshot: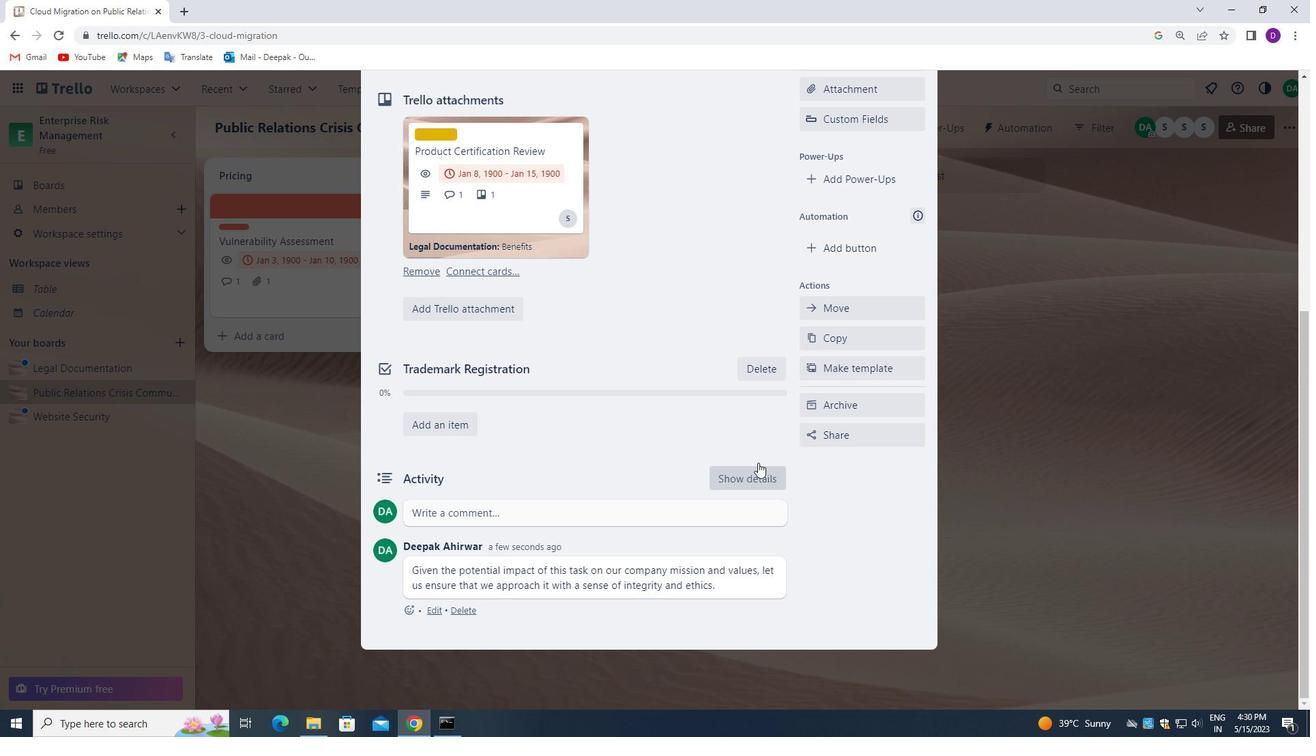 
Action: Mouse scrolled (766, 441) with delta (0, 0)
Screenshot: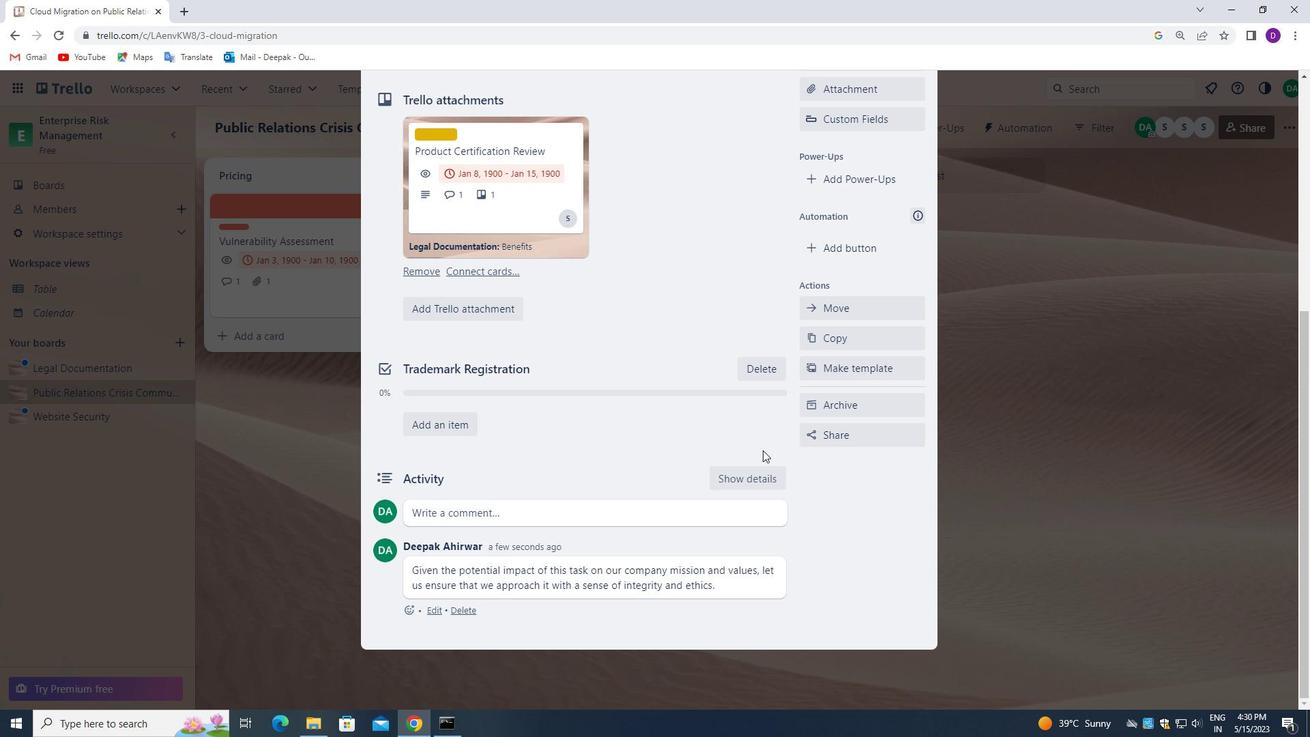 
Action: Mouse moved to (718, 440)
Screenshot: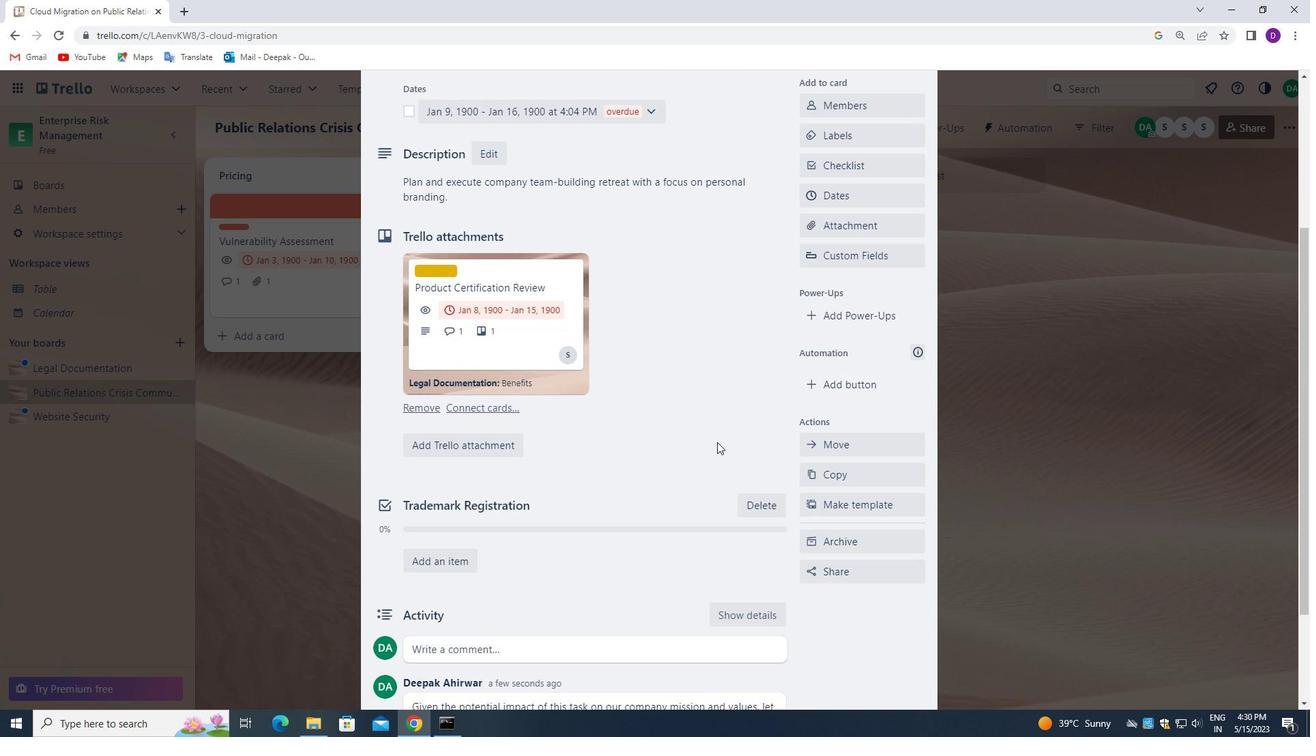
Action: Mouse scrolled (718, 441) with delta (0, 0)
Screenshot: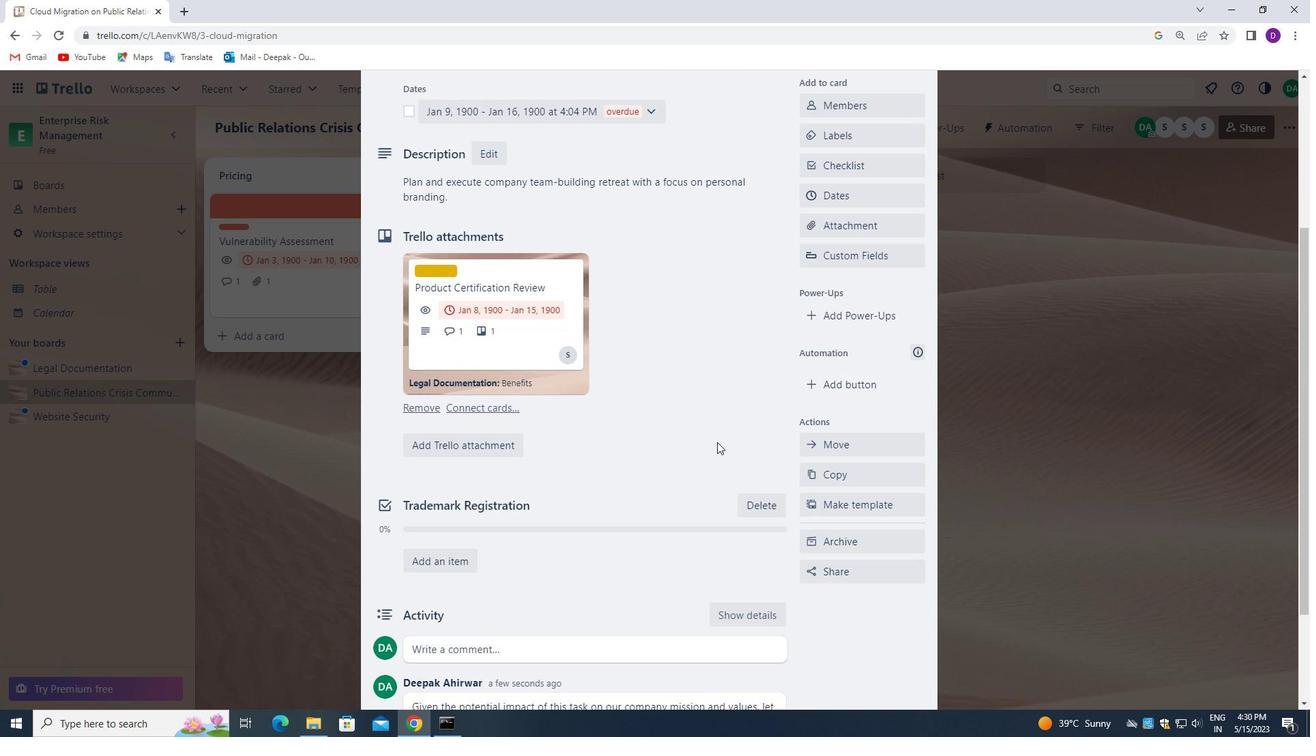 
Action: Mouse moved to (720, 439)
Screenshot: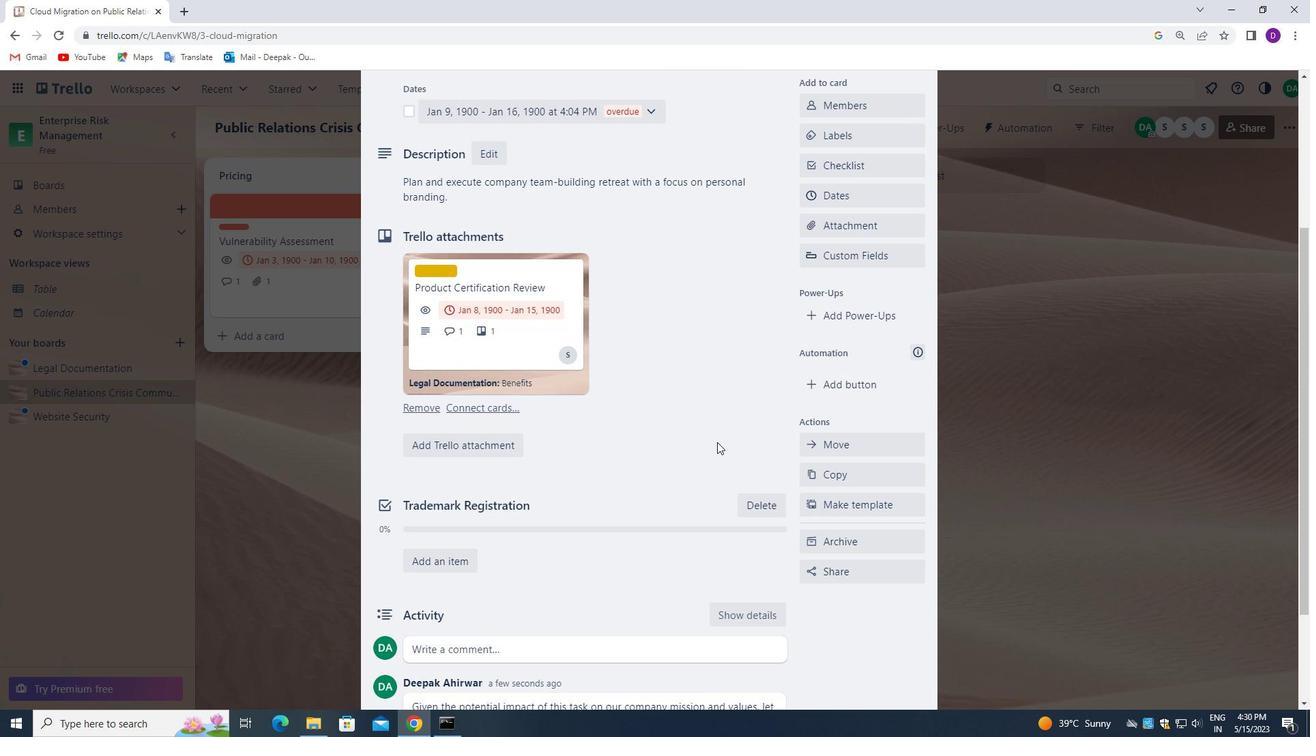 
Action: Mouse scrolled (720, 439) with delta (0, 0)
Screenshot: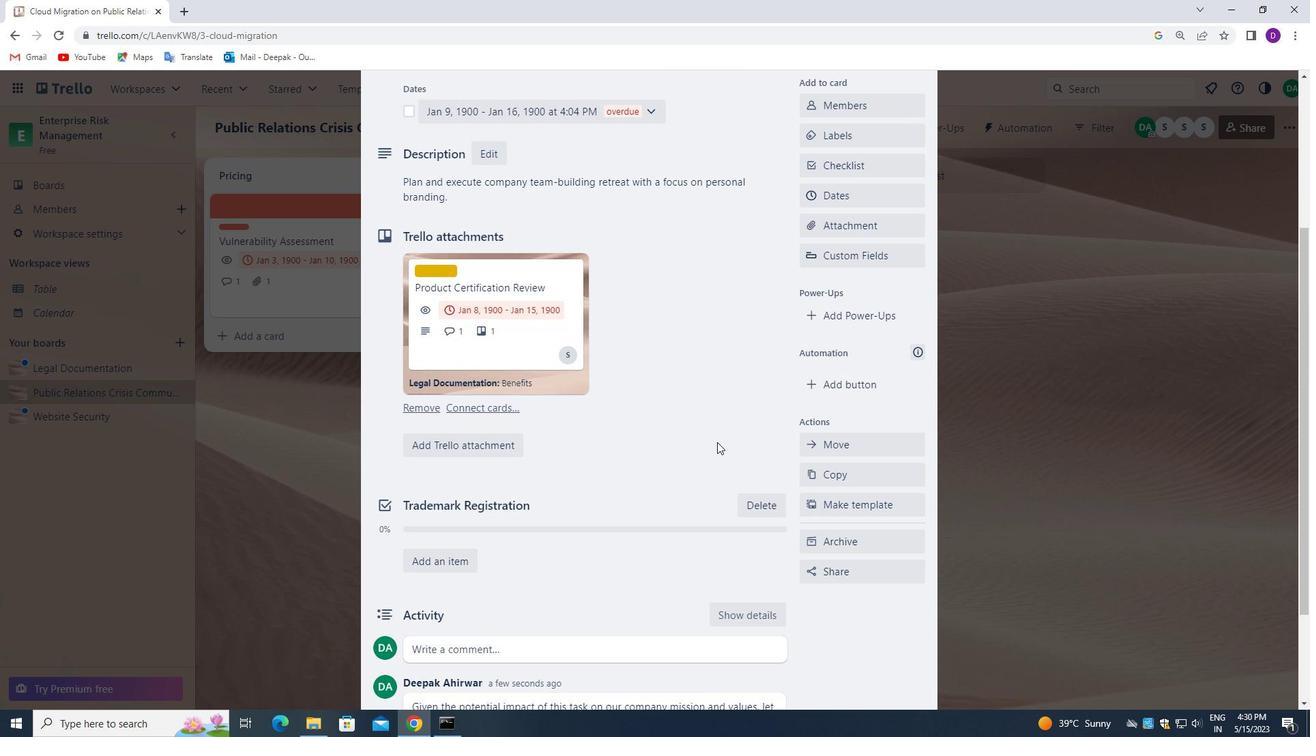 
Action: Mouse moved to (720, 439)
Screenshot: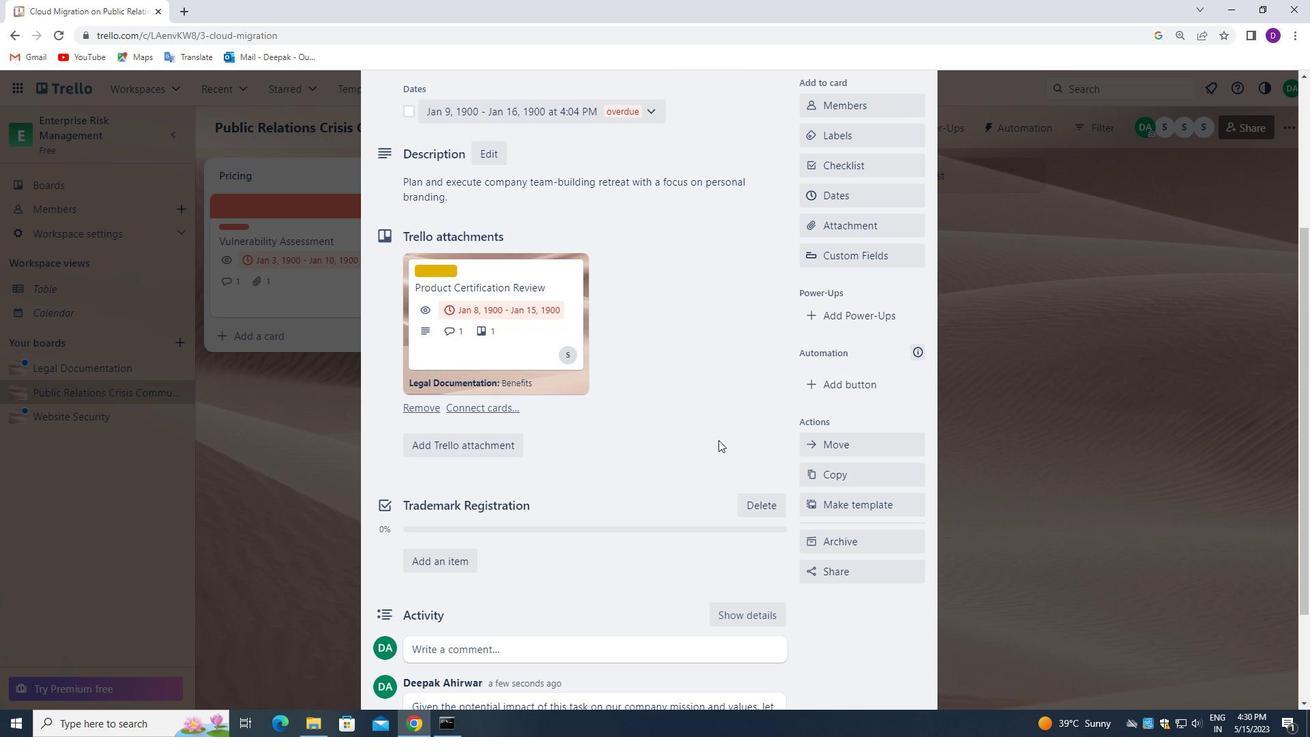 
Action: Mouse scrolled (720, 439) with delta (0, 0)
Screenshot: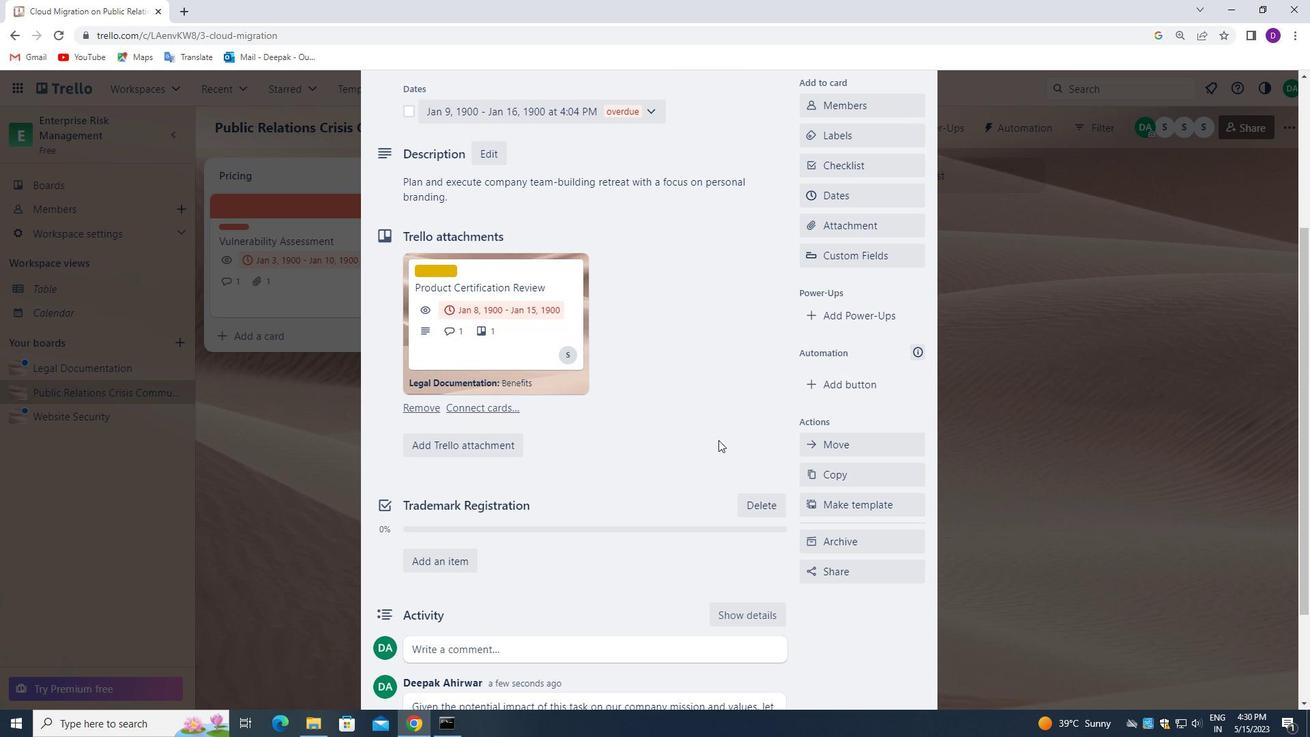 
Action: Mouse moved to (723, 436)
Screenshot: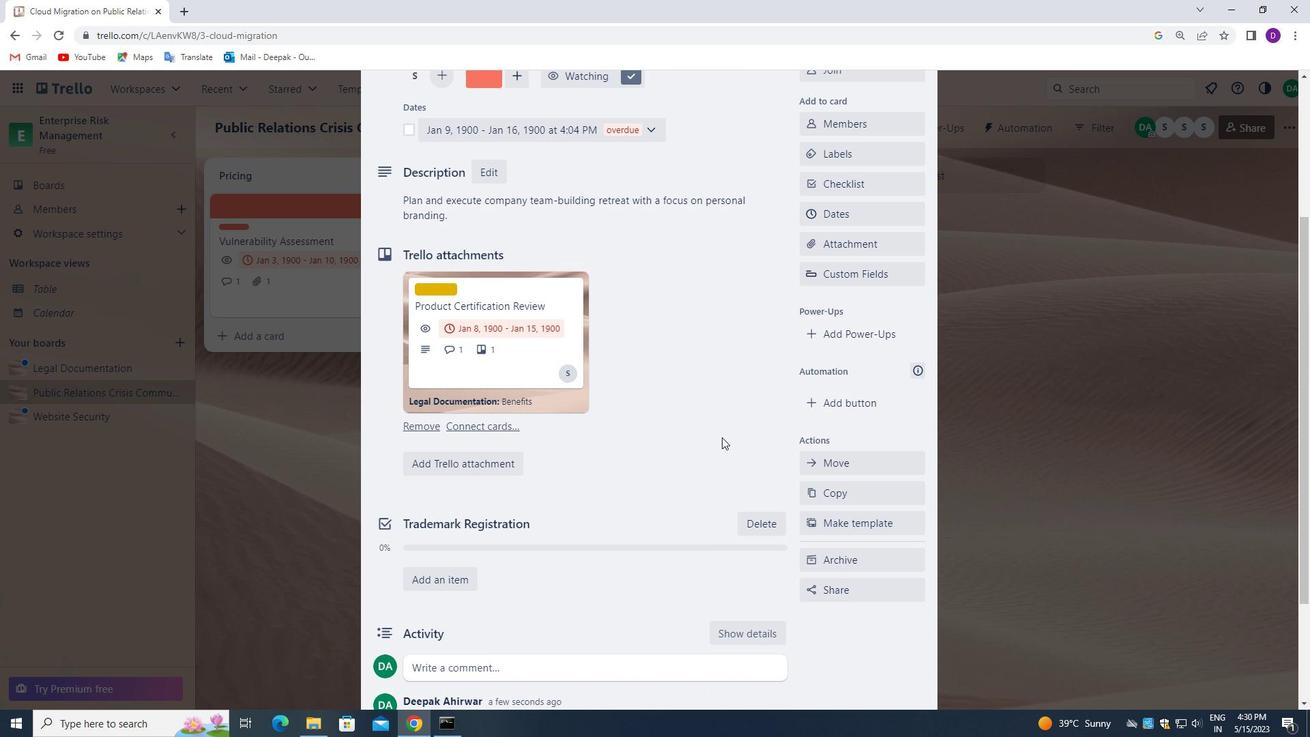 
Action: Mouse scrolled (723, 437) with delta (0, 0)
Screenshot: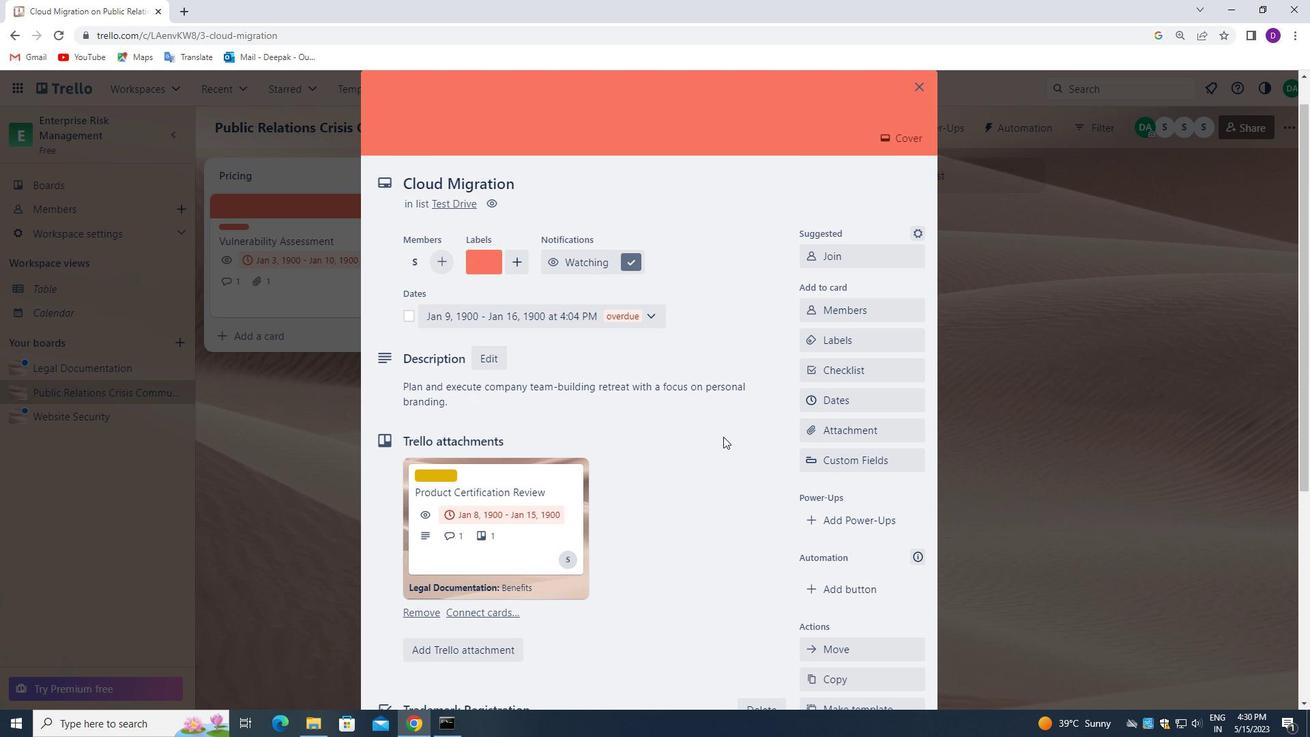 
Action: Mouse moved to (723, 436)
Screenshot: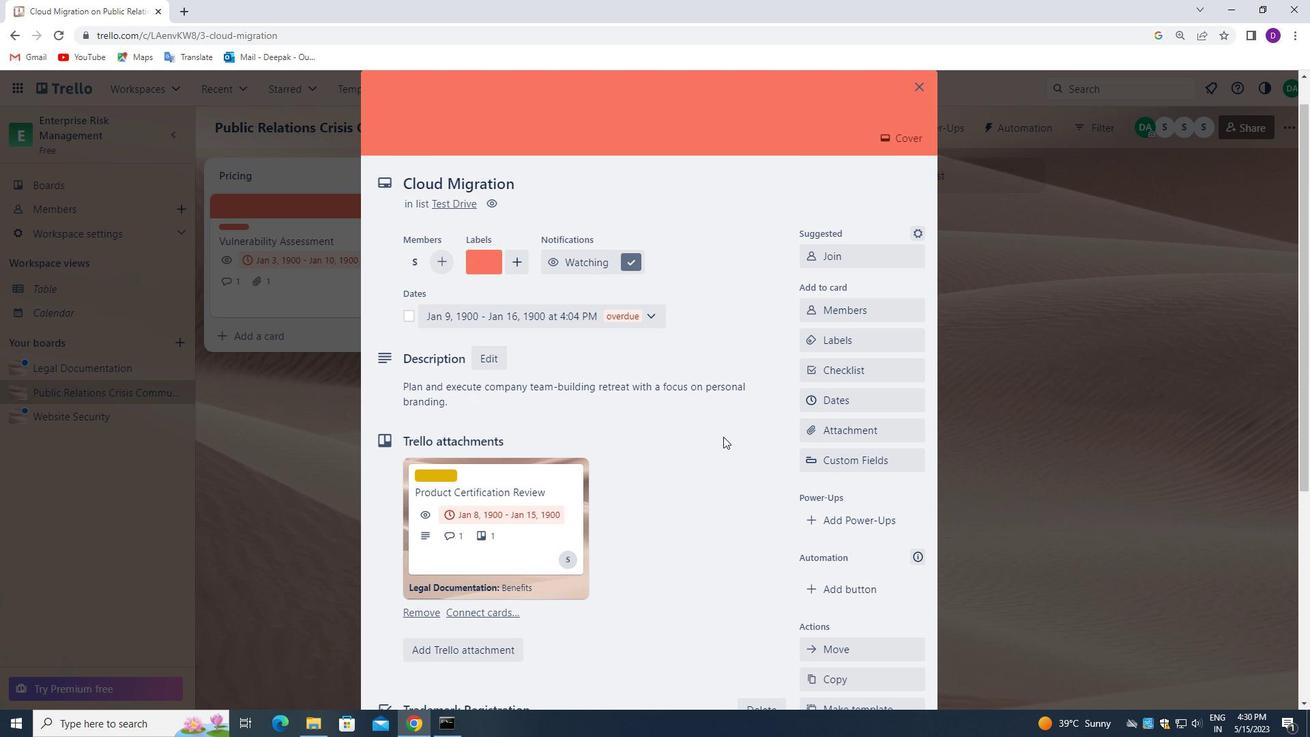 
Action: Mouse scrolled (723, 437) with delta (0, 0)
Screenshot: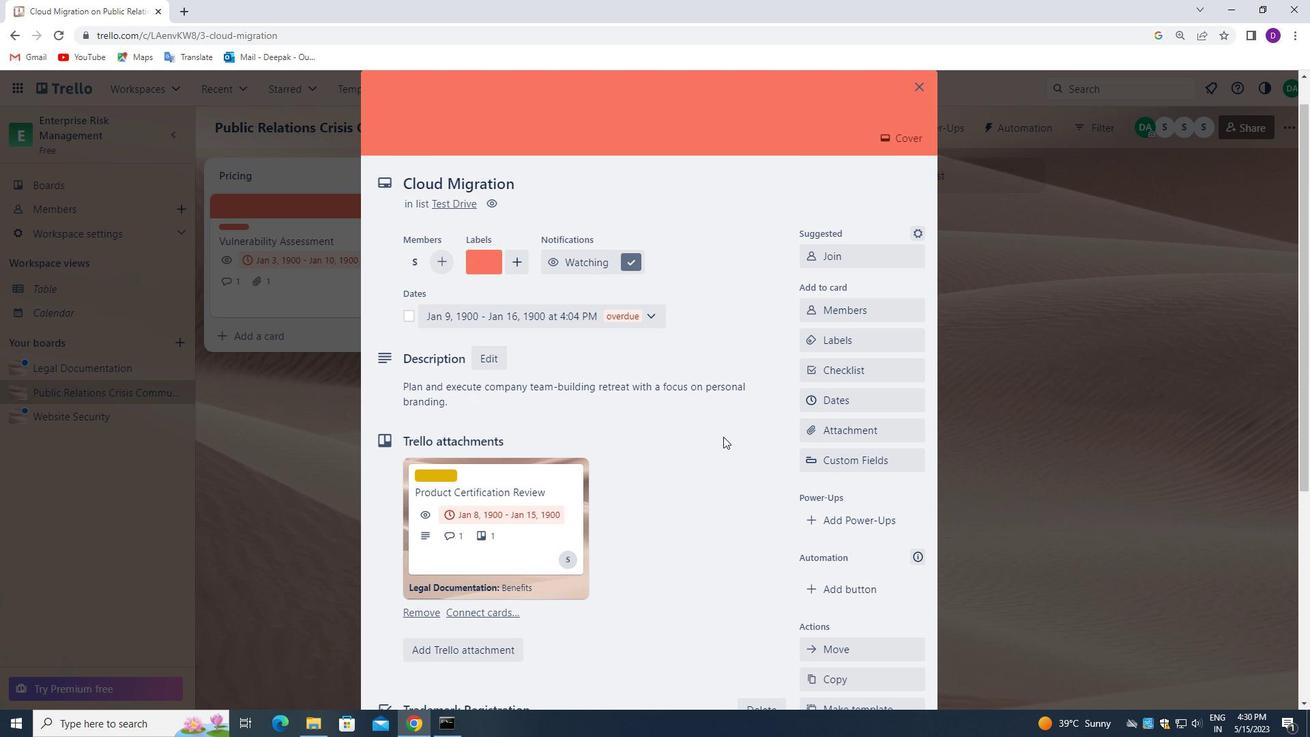 
Action: Mouse moved to (916, 124)
Screenshot: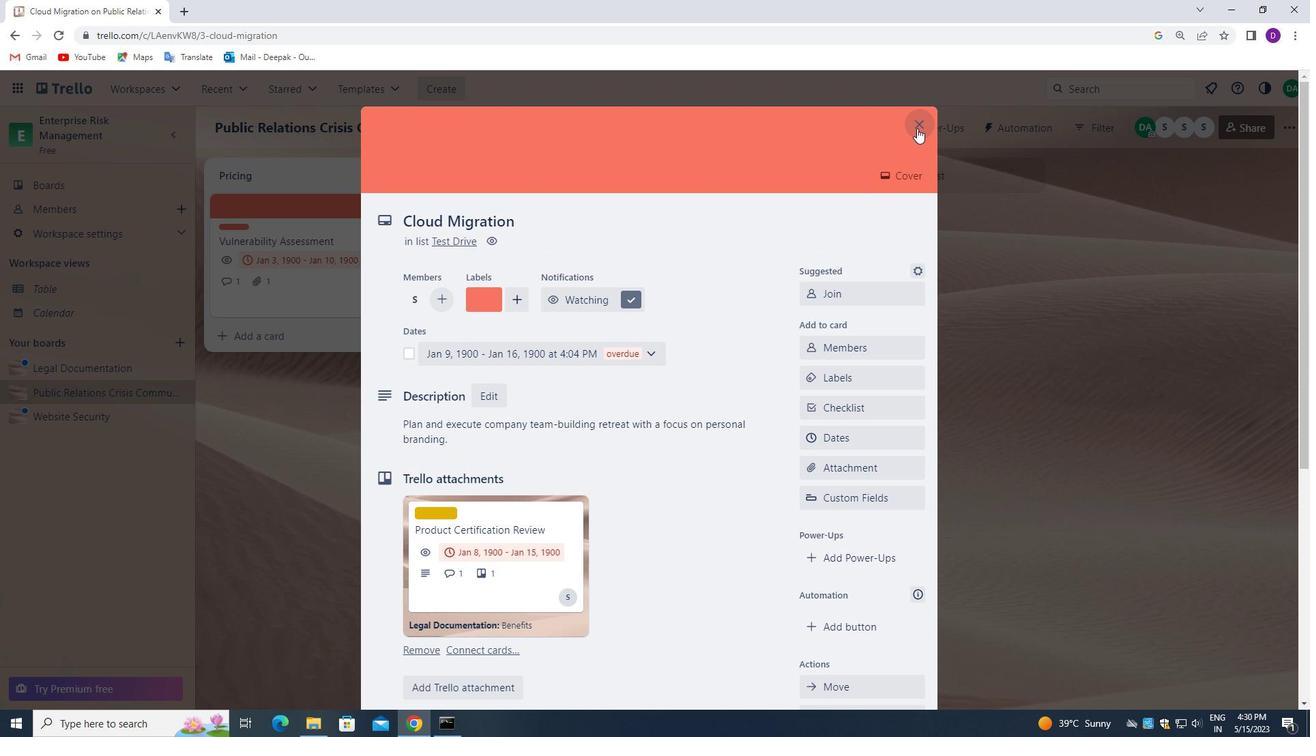 
Action: Mouse pressed left at (916, 124)
Screenshot: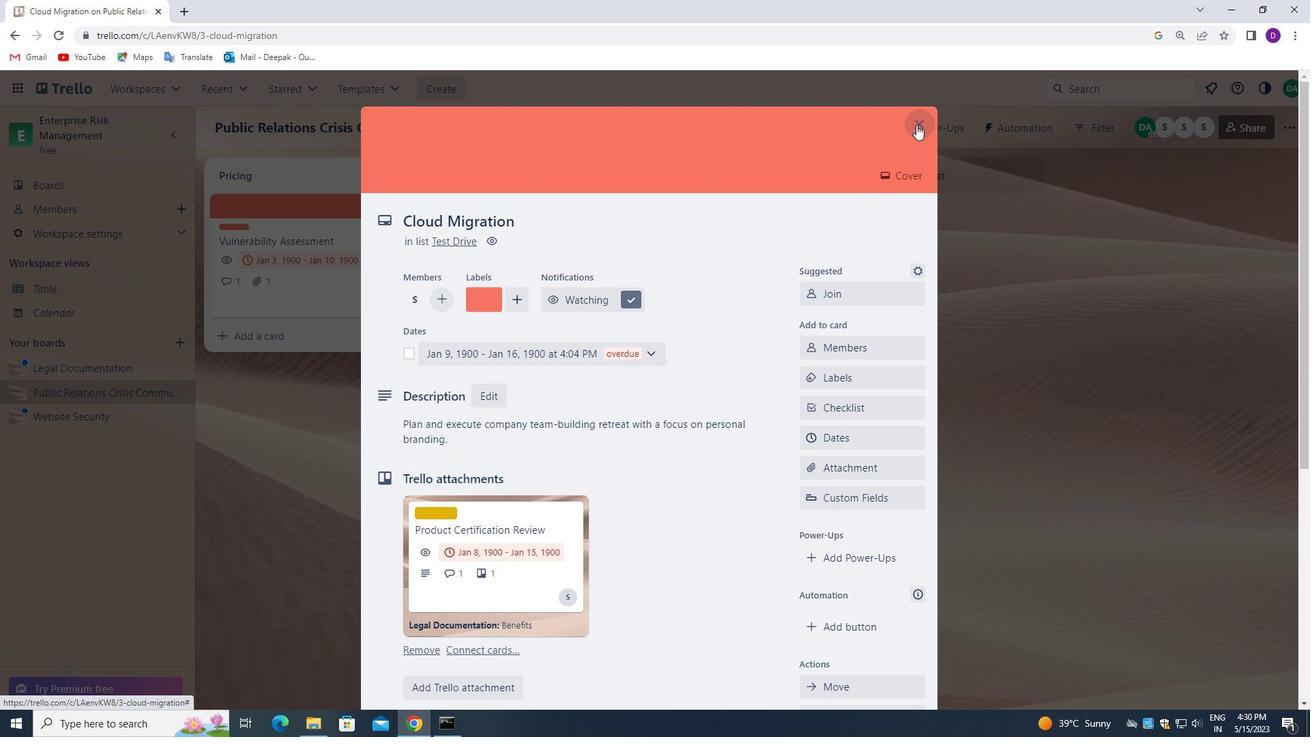 
Action: Mouse moved to (518, 453)
Screenshot: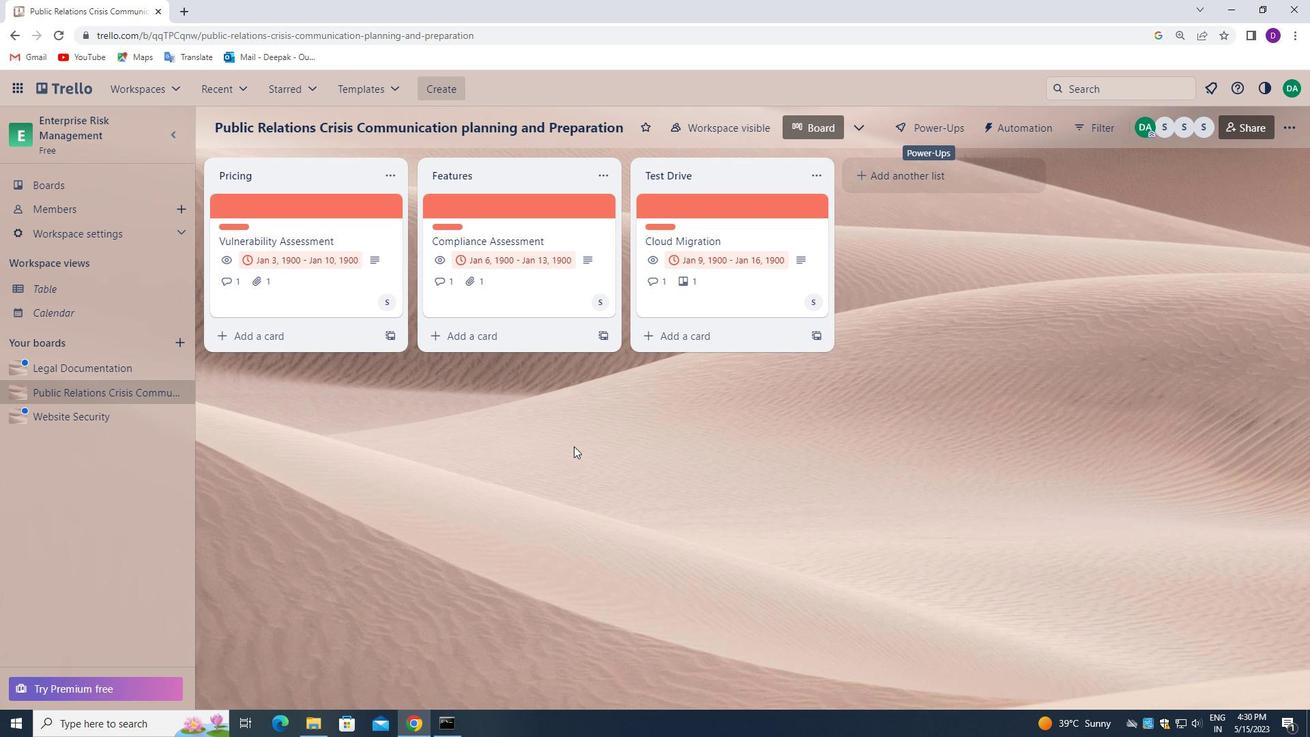 
Action: Mouse scrolled (518, 454) with delta (0, 0)
Screenshot: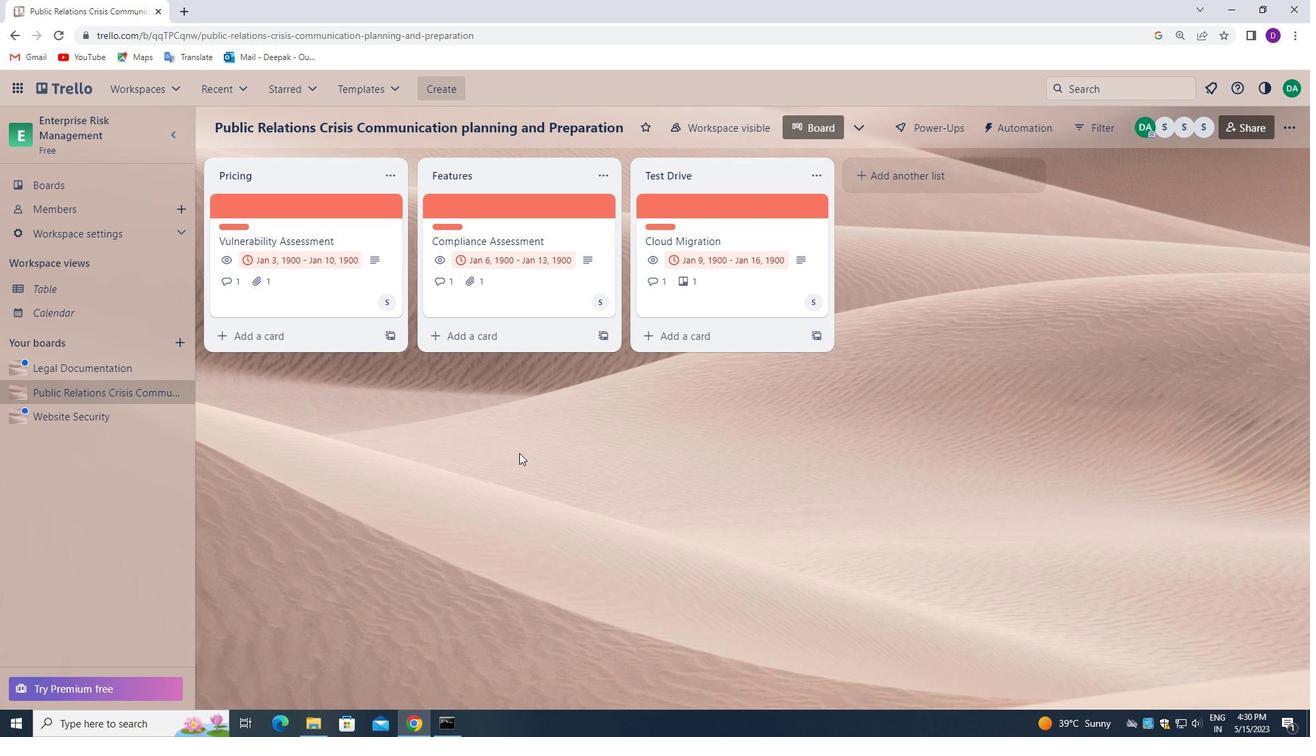 
Action: Mouse scrolled (518, 454) with delta (0, 0)
Screenshot: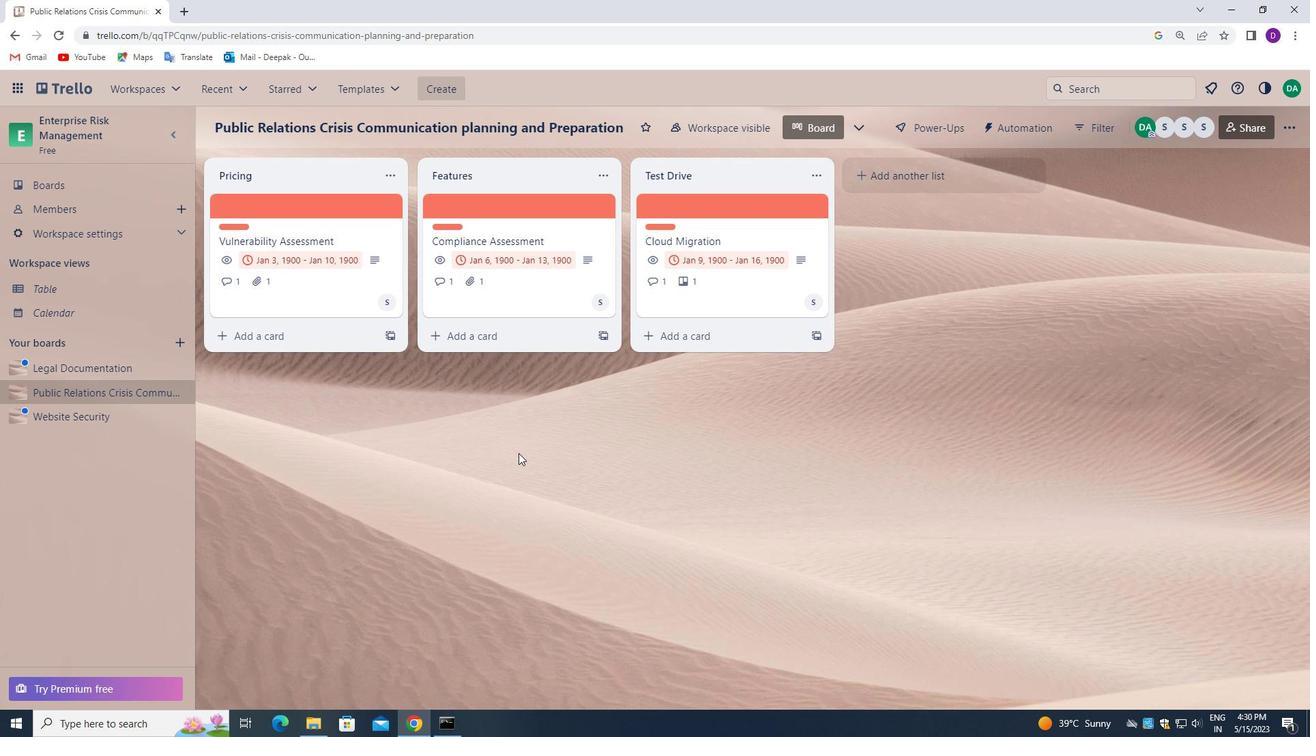 
Action: Mouse scrolled (518, 454) with delta (0, 0)
Screenshot: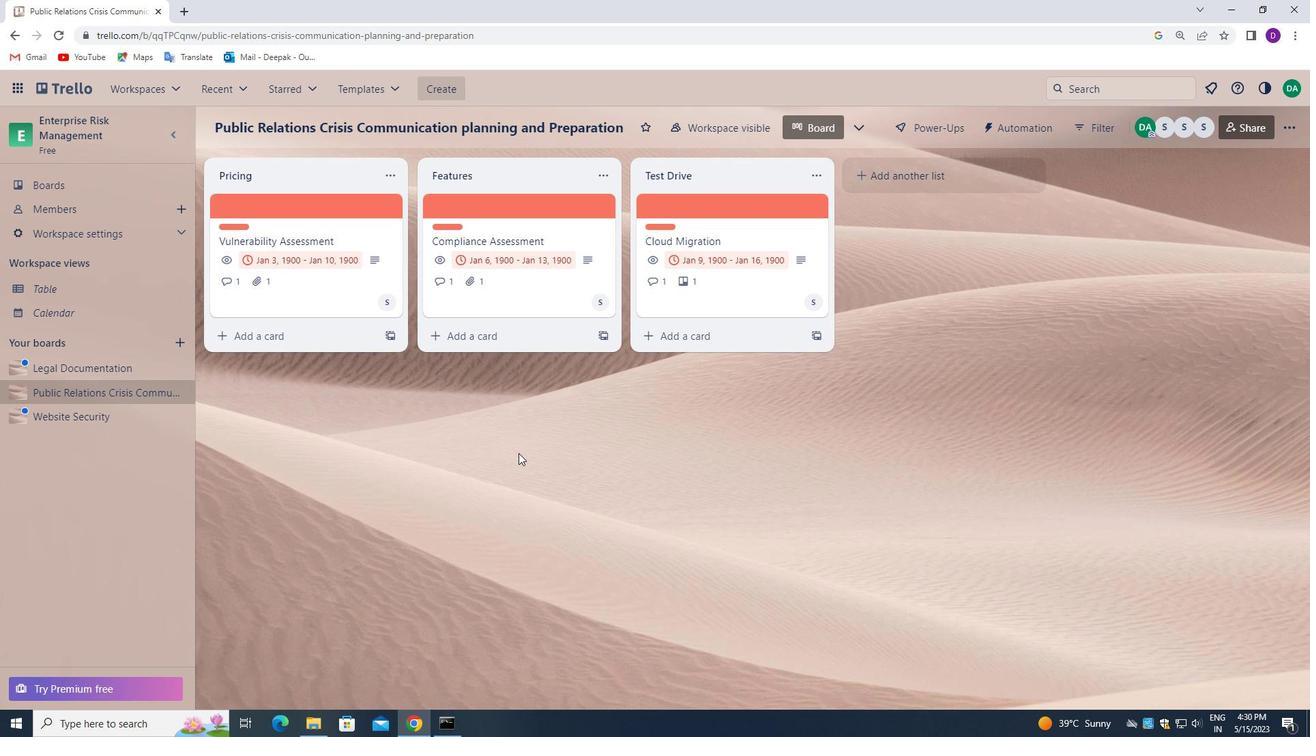 
Action: Mouse scrolled (518, 454) with delta (0, 0)
Screenshot: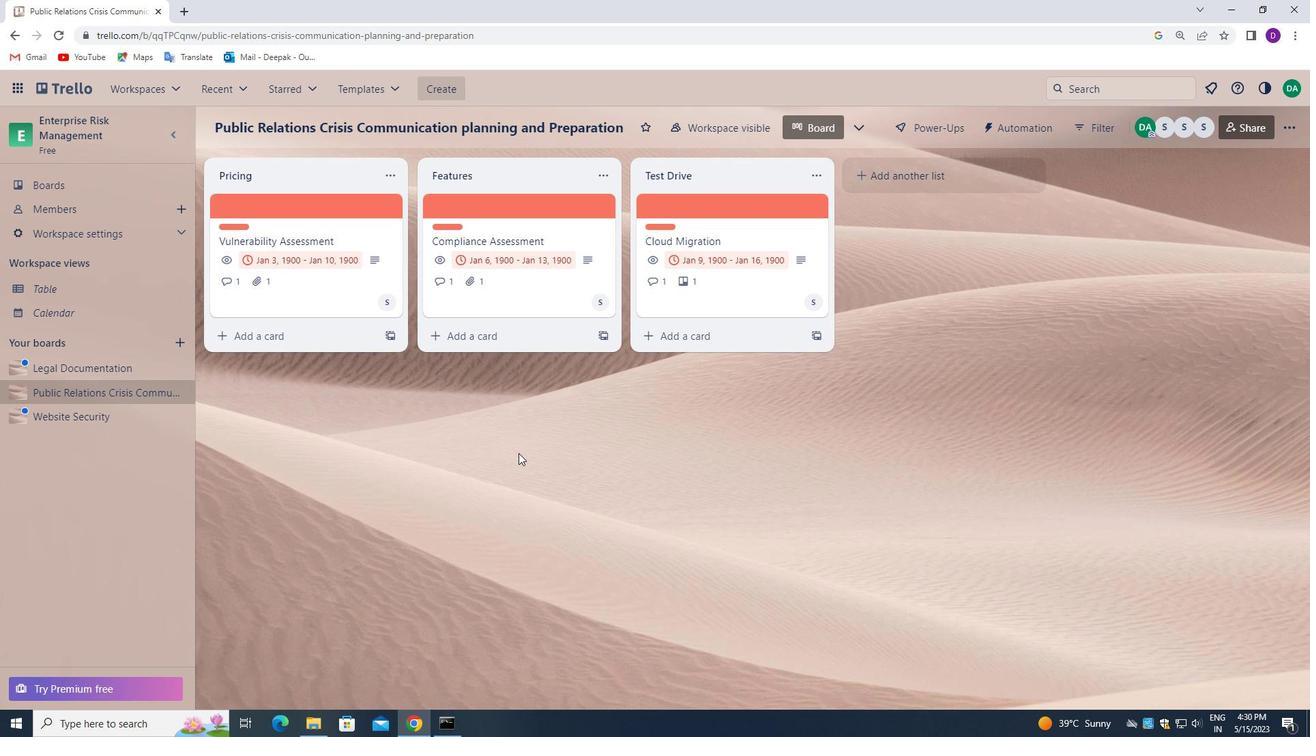 
